 Task: Look for space in Eutin, Germany from 10th July, 2023 to 15th July, 2023 for 7 adults in price range Rs.10000 to Rs.15000. Place can be entire place or shared room with 4 bedrooms having 7 beds and 4 bathrooms. Property type can be house, flat, guest house. Amenities needed are: wifi, TV, free parkinig on premises, gym, breakfast. Booking option can be shelf check-in. Required host language is English.
Action: Mouse pressed left at (502, 111)
Screenshot: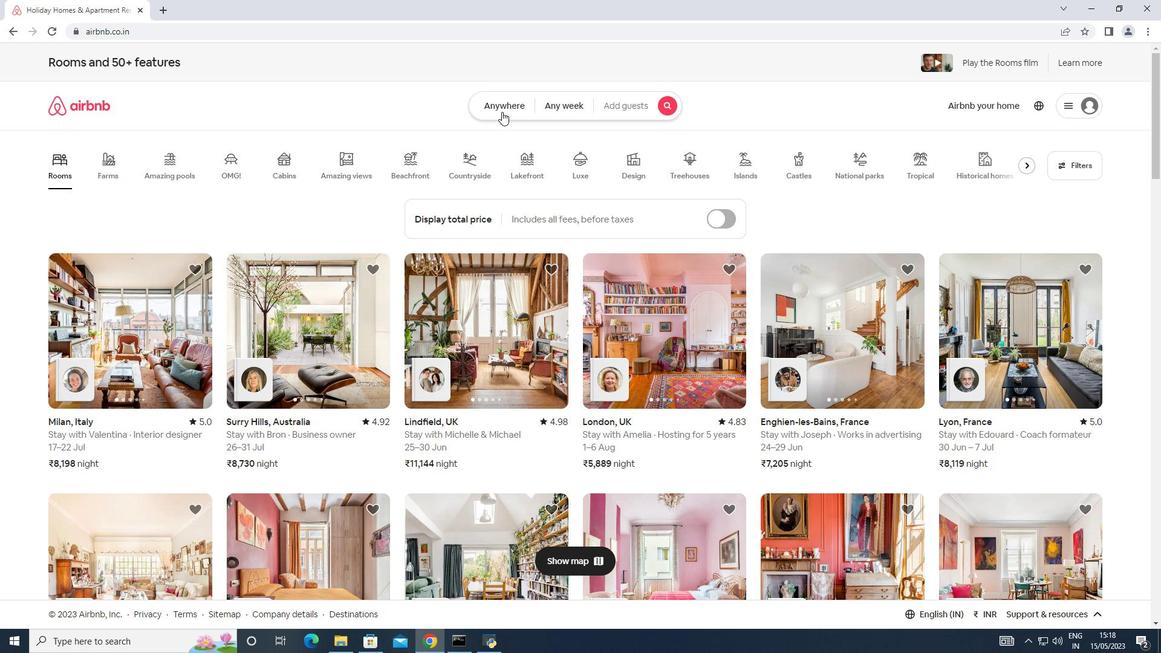 
Action: Mouse moved to (402, 153)
Screenshot: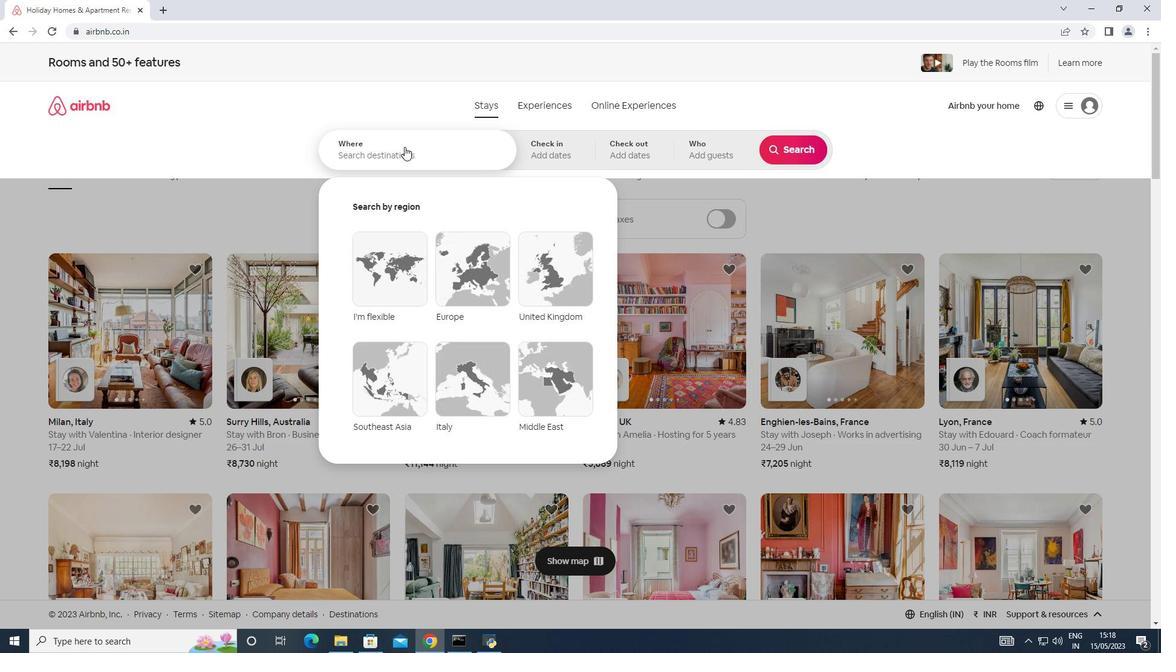 
Action: Mouse pressed left at (402, 153)
Screenshot: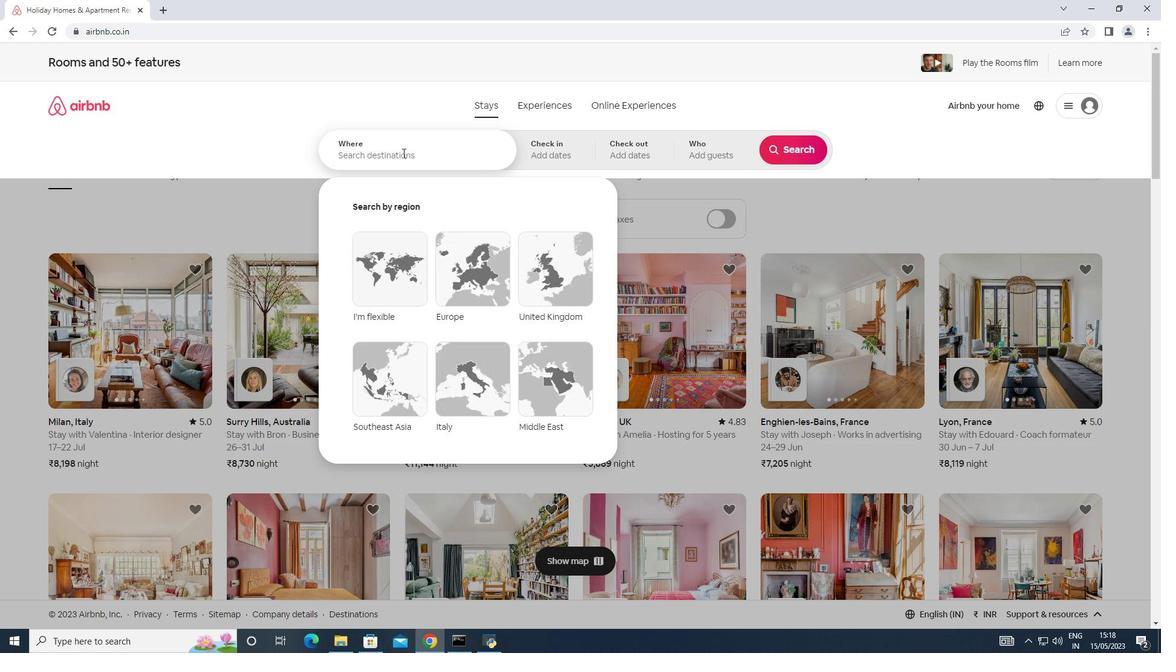 
Action: Key pressed <Key.shift><Key.shift><Key.shift>Eutin,<Key.shift><Key.shift><Key.shift><Key.shift>Germany
Screenshot: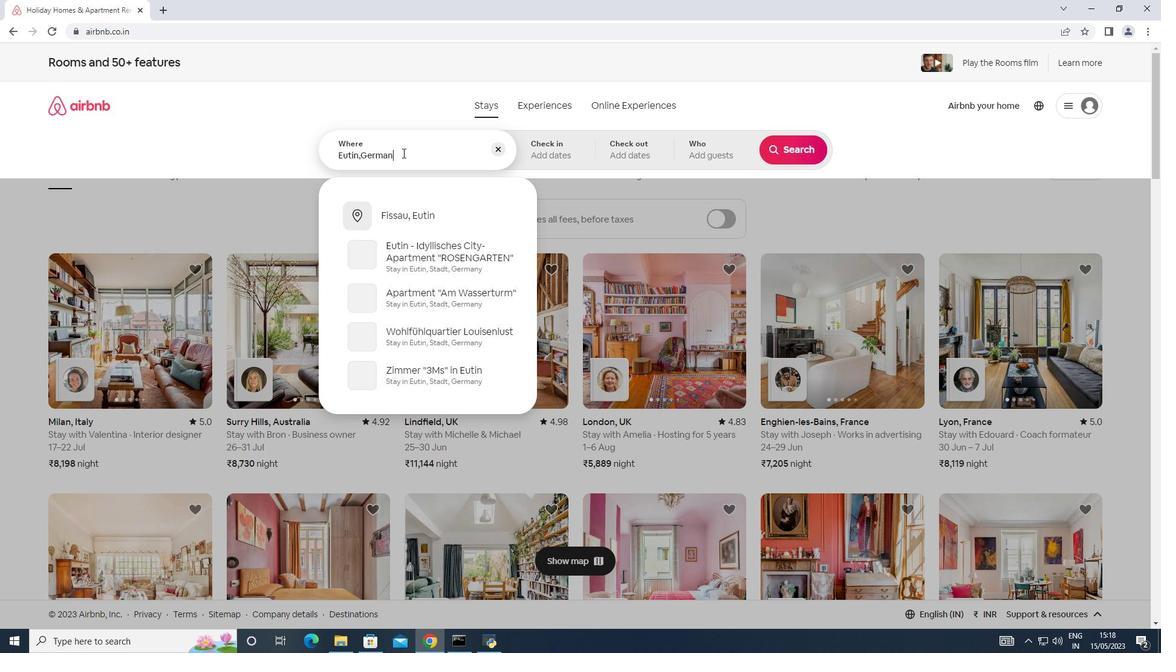 
Action: Mouse moved to (541, 142)
Screenshot: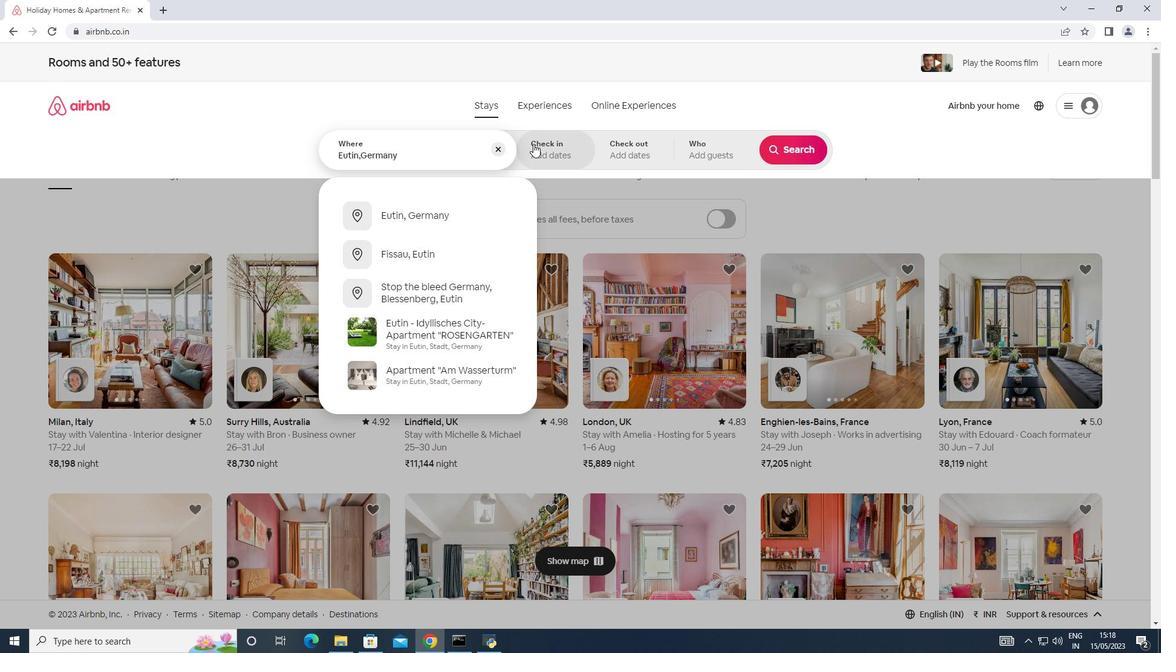 
Action: Mouse pressed left at (541, 142)
Screenshot: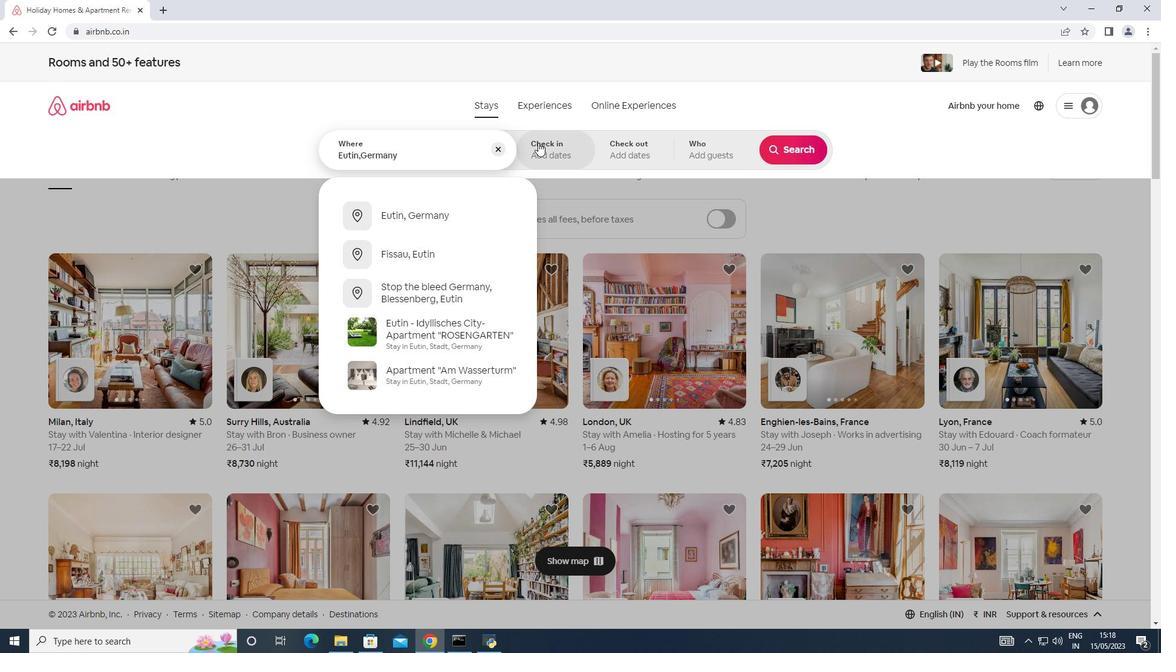 
Action: Mouse moved to (793, 250)
Screenshot: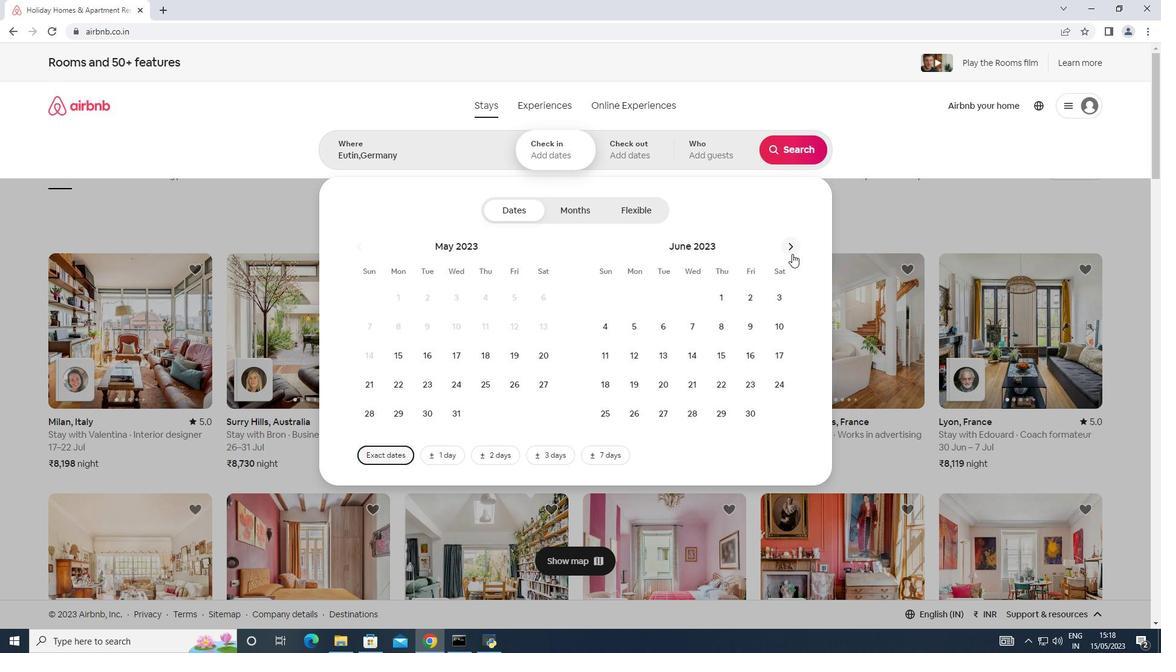 
Action: Mouse pressed left at (793, 250)
Screenshot: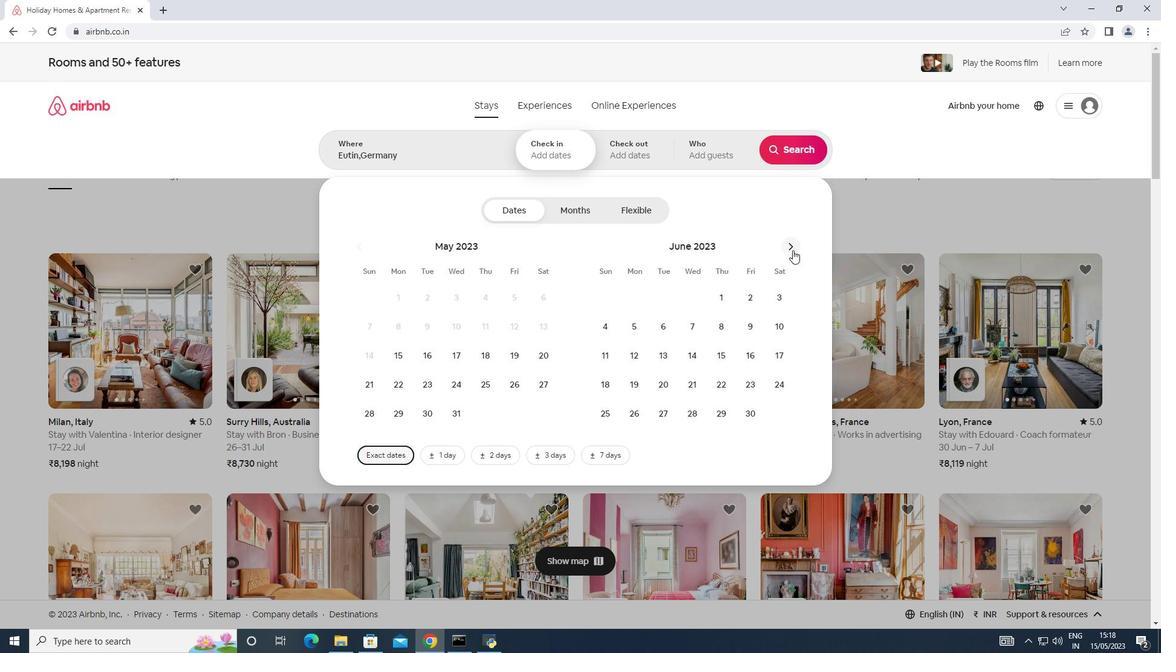 
Action: Mouse moved to (626, 355)
Screenshot: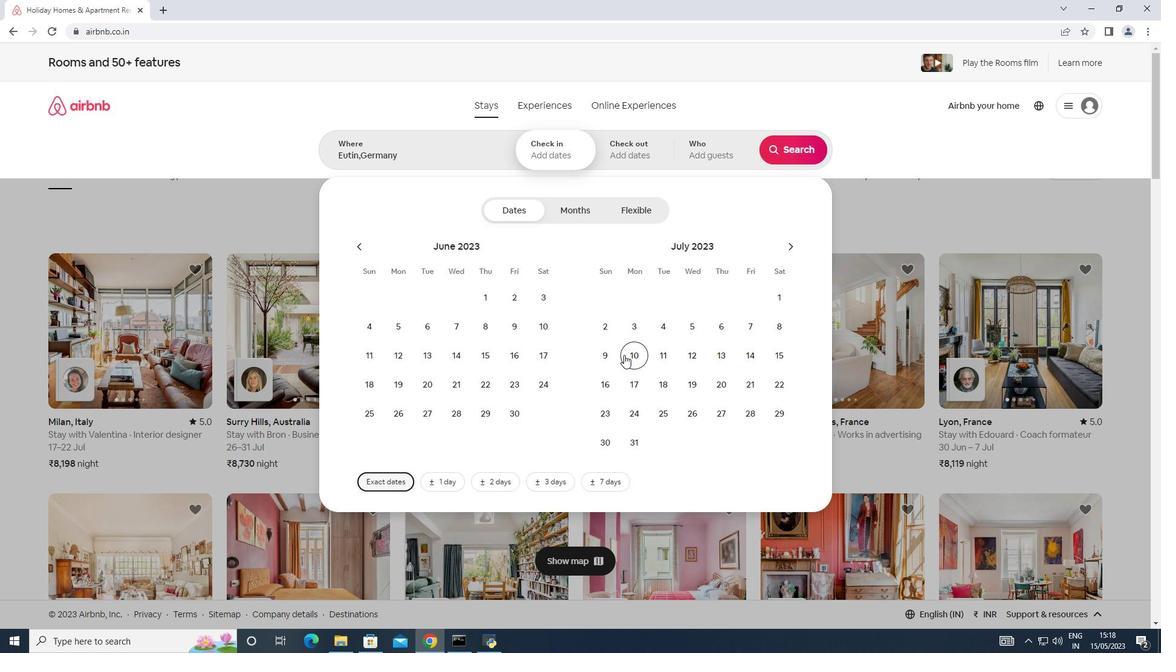 
Action: Mouse pressed left at (626, 355)
Screenshot: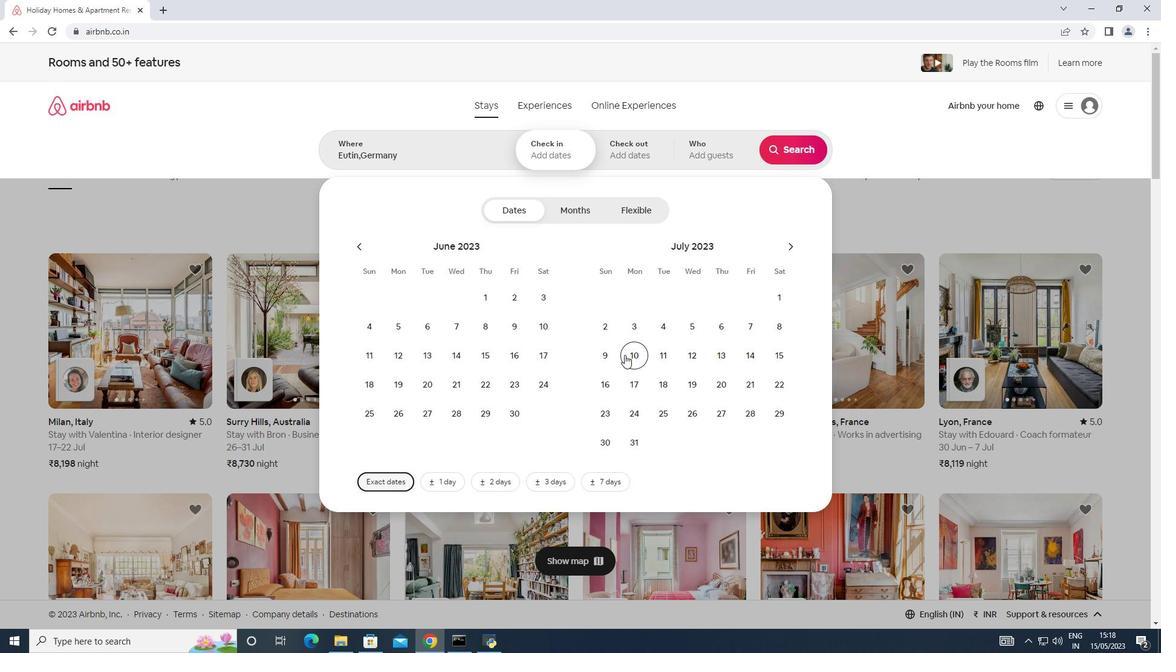 
Action: Mouse moved to (768, 359)
Screenshot: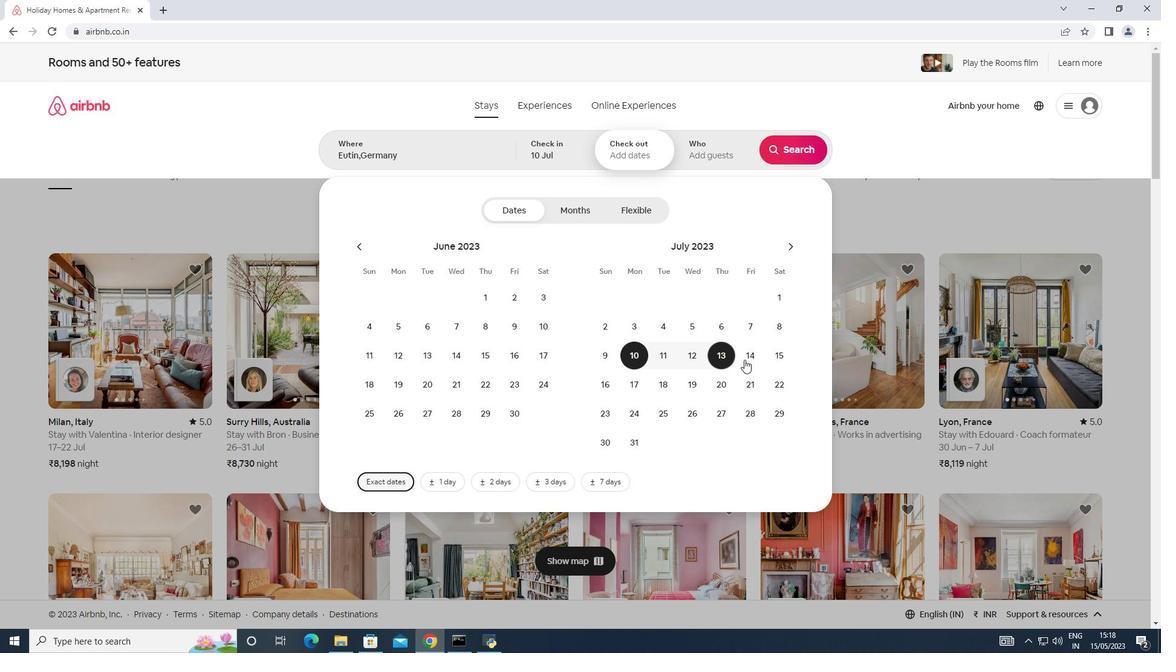 
Action: Mouse pressed left at (768, 359)
Screenshot: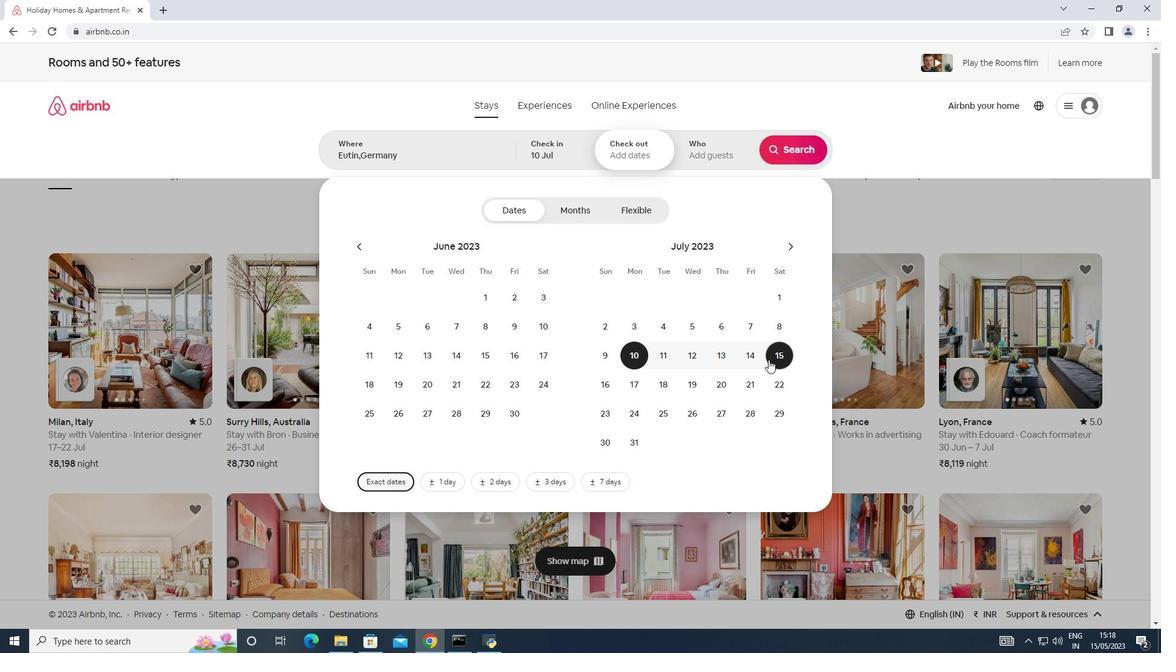
Action: Mouse moved to (723, 147)
Screenshot: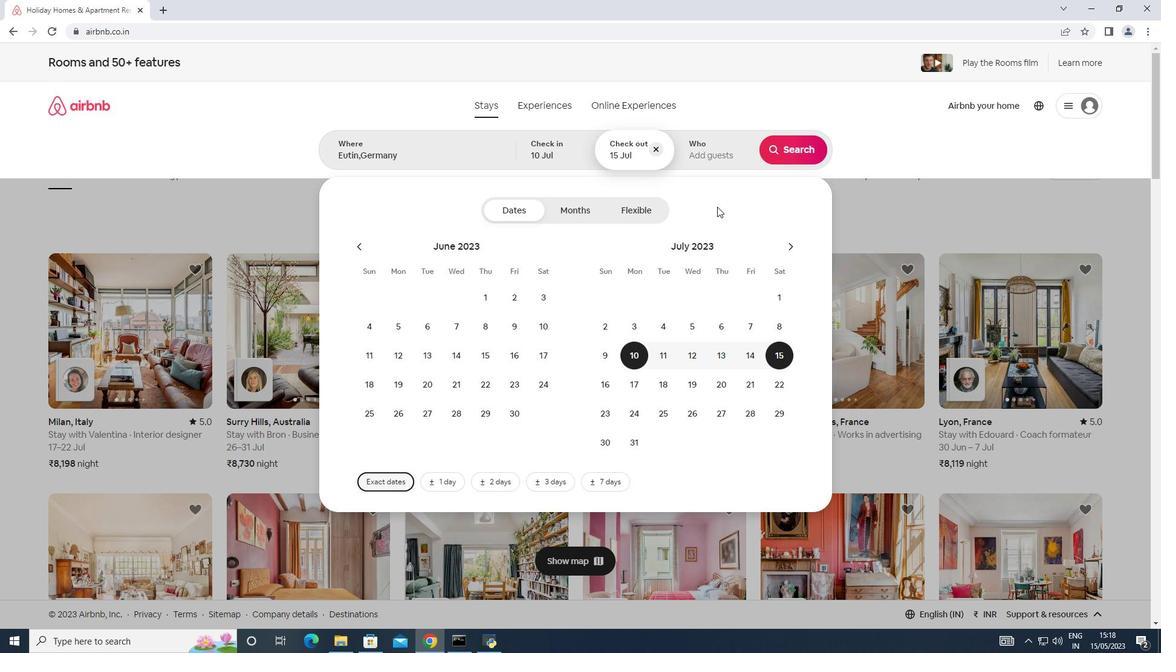 
Action: Mouse pressed left at (723, 147)
Screenshot: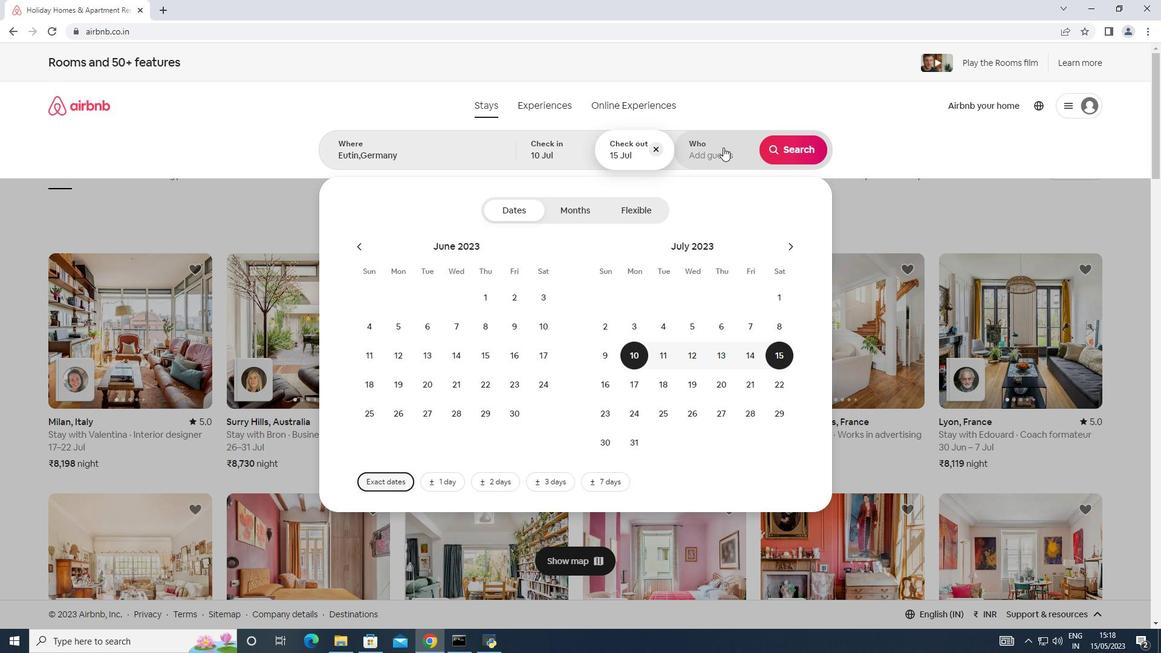 
Action: Mouse moved to (793, 217)
Screenshot: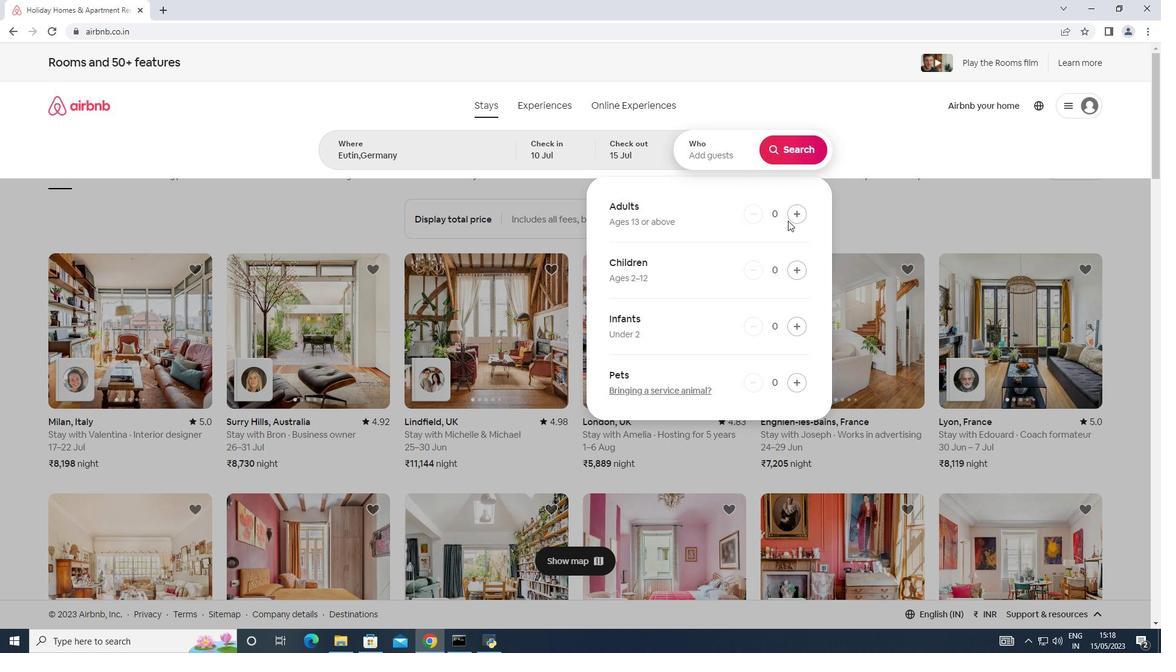 
Action: Mouse pressed left at (793, 217)
Screenshot: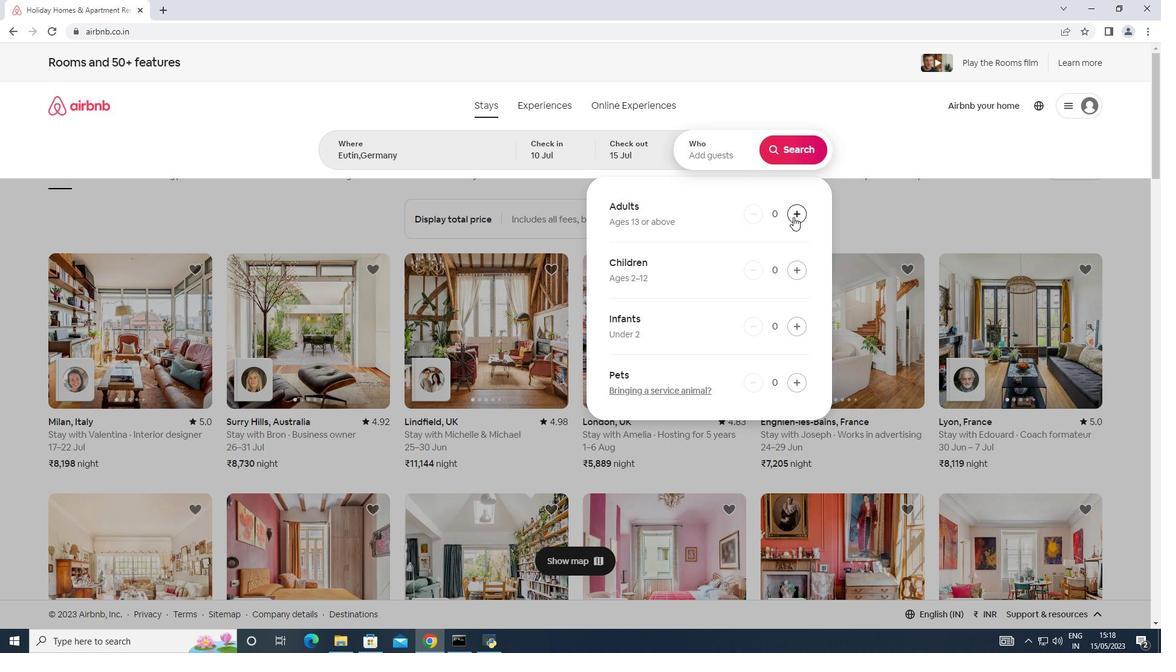
Action: Mouse pressed left at (793, 217)
Screenshot: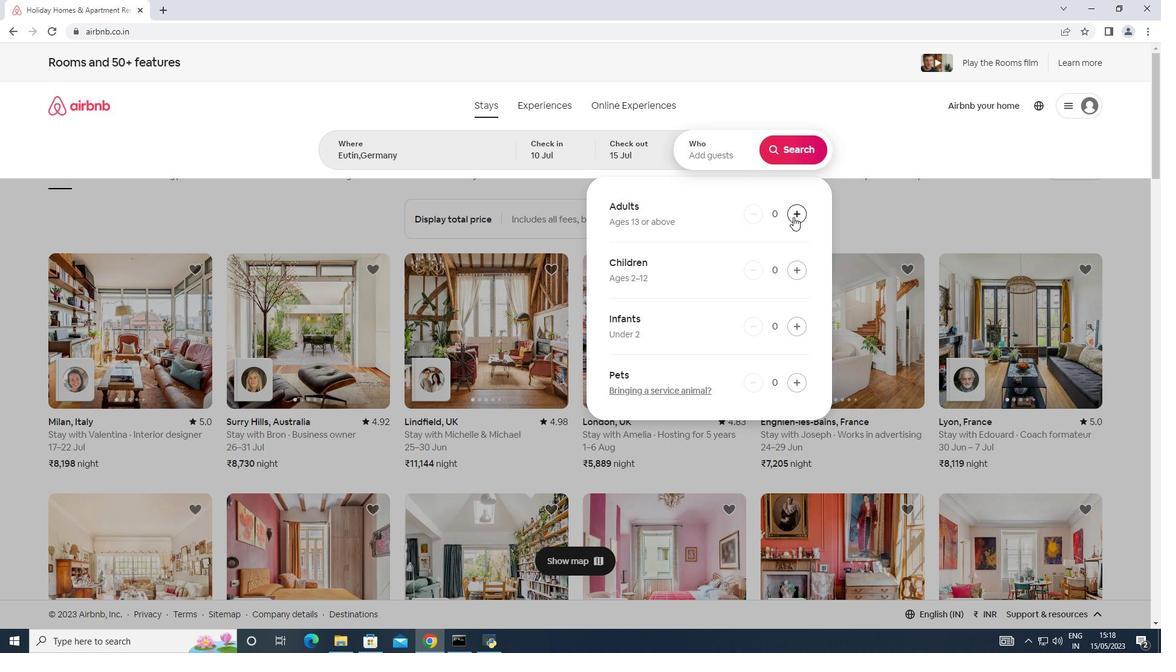 
Action: Mouse pressed left at (793, 217)
Screenshot: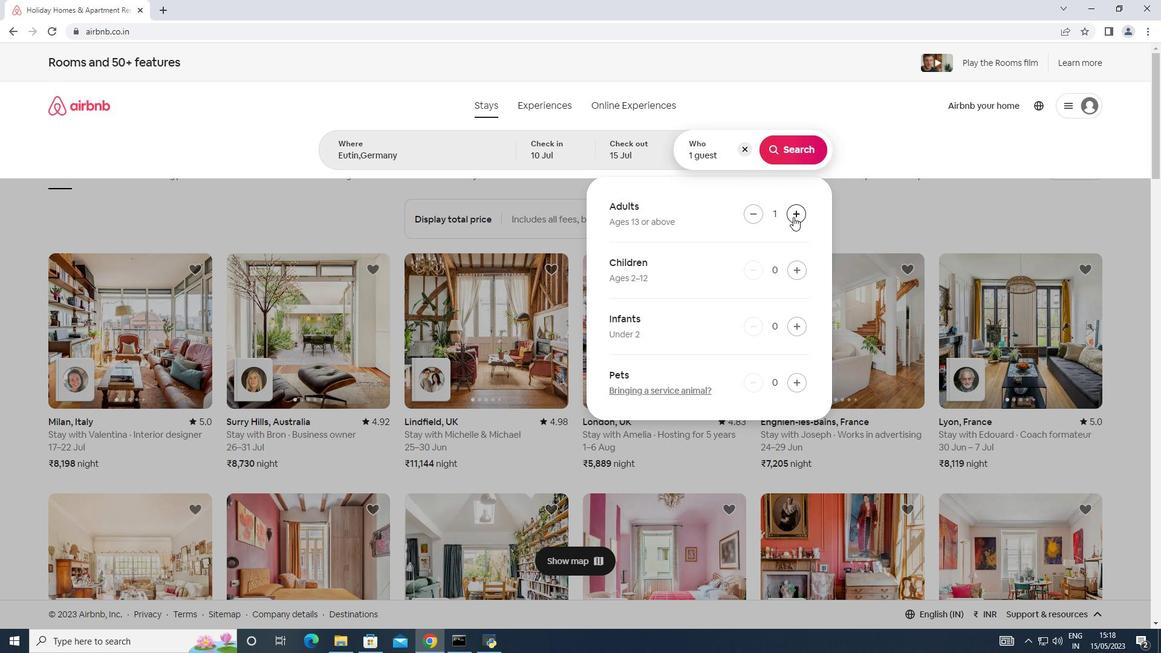 
Action: Mouse pressed left at (793, 217)
Screenshot: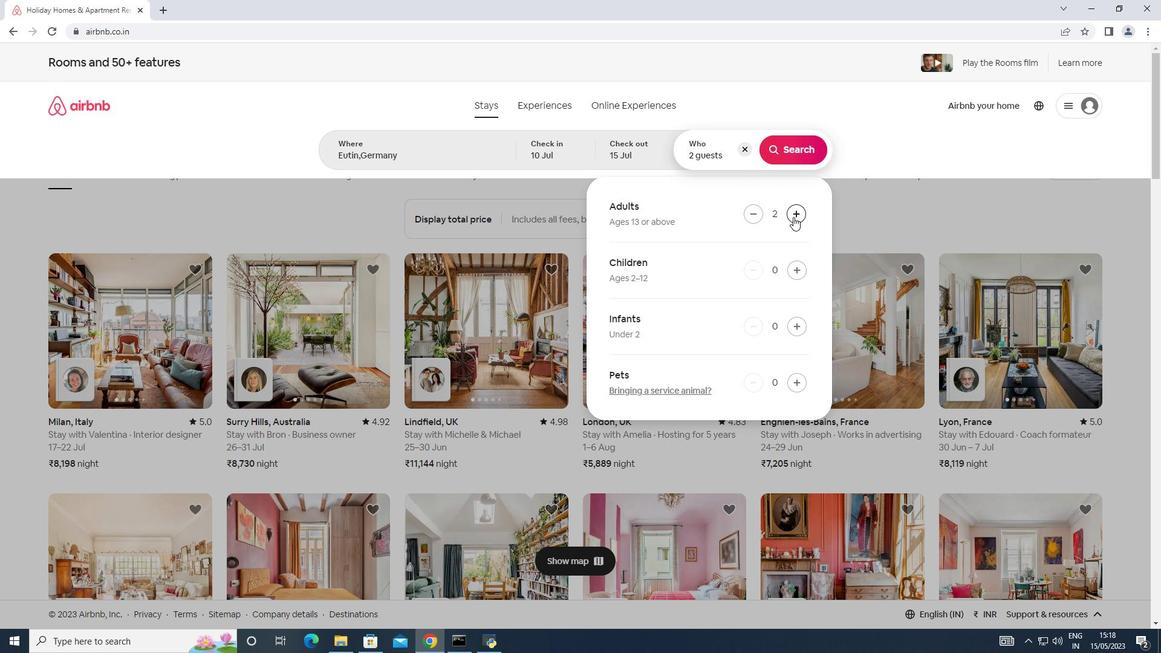 
Action: Mouse pressed left at (793, 217)
Screenshot: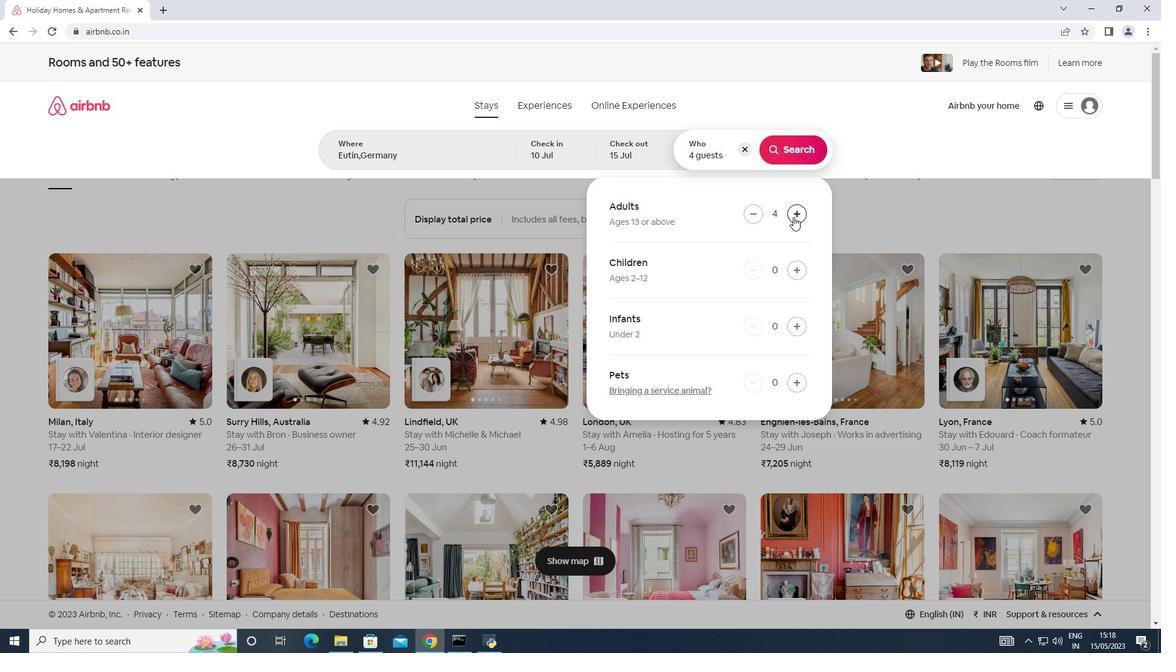 
Action: Mouse pressed left at (793, 217)
Screenshot: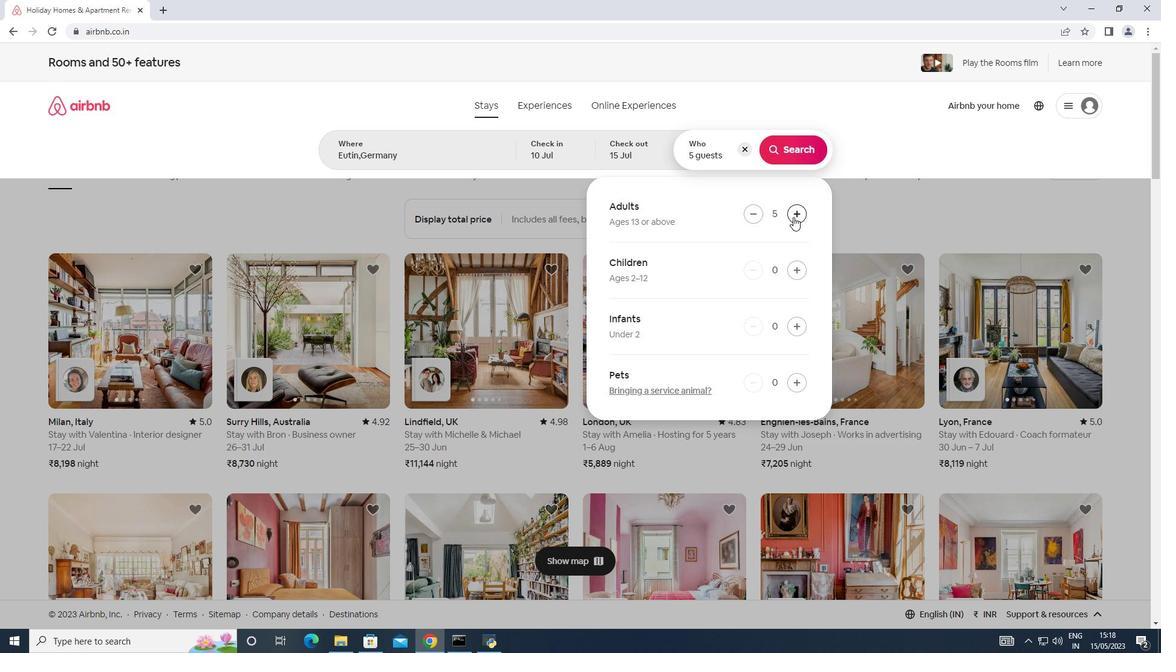 
Action: Mouse pressed left at (793, 217)
Screenshot: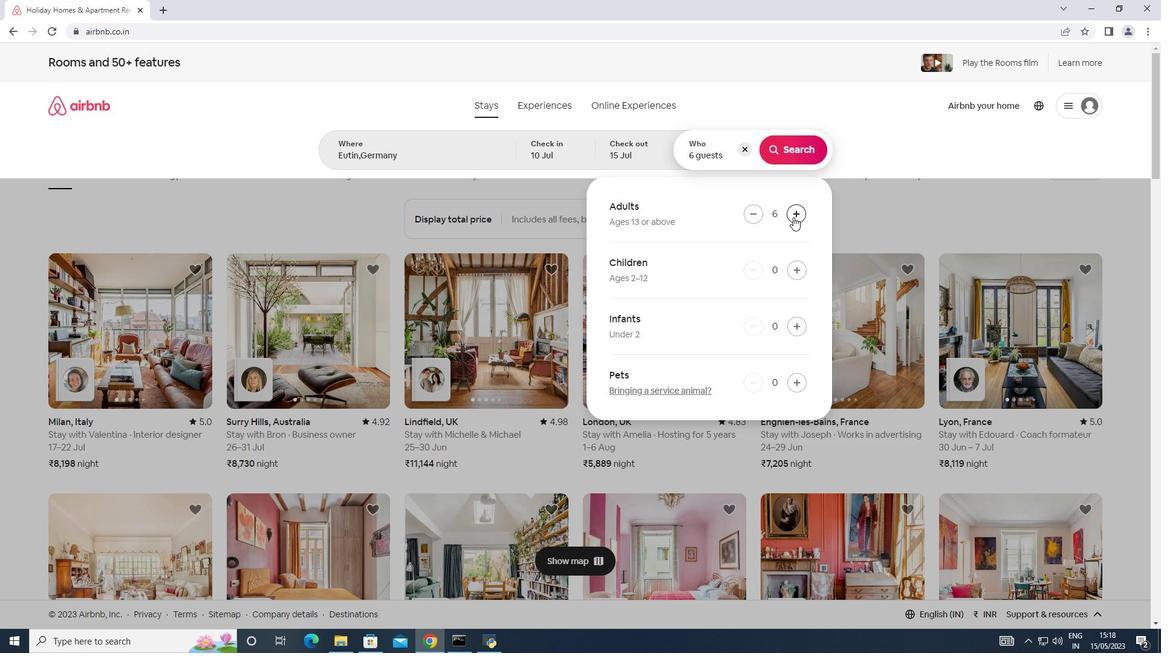 
Action: Mouse moved to (802, 149)
Screenshot: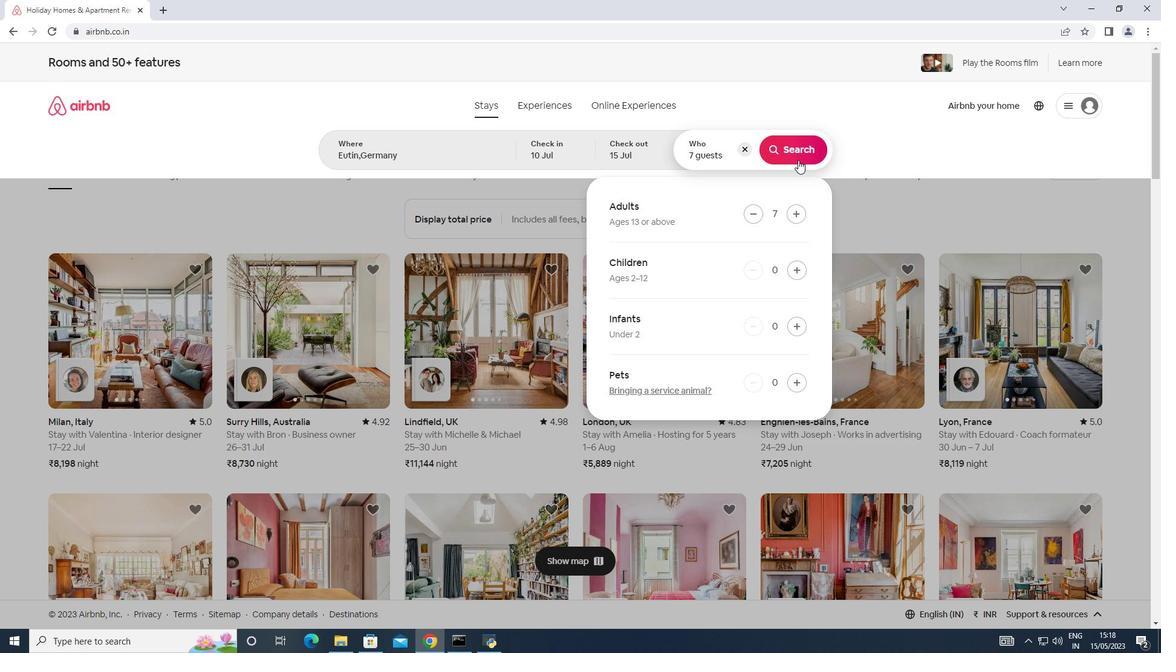 
Action: Mouse pressed left at (802, 149)
Screenshot: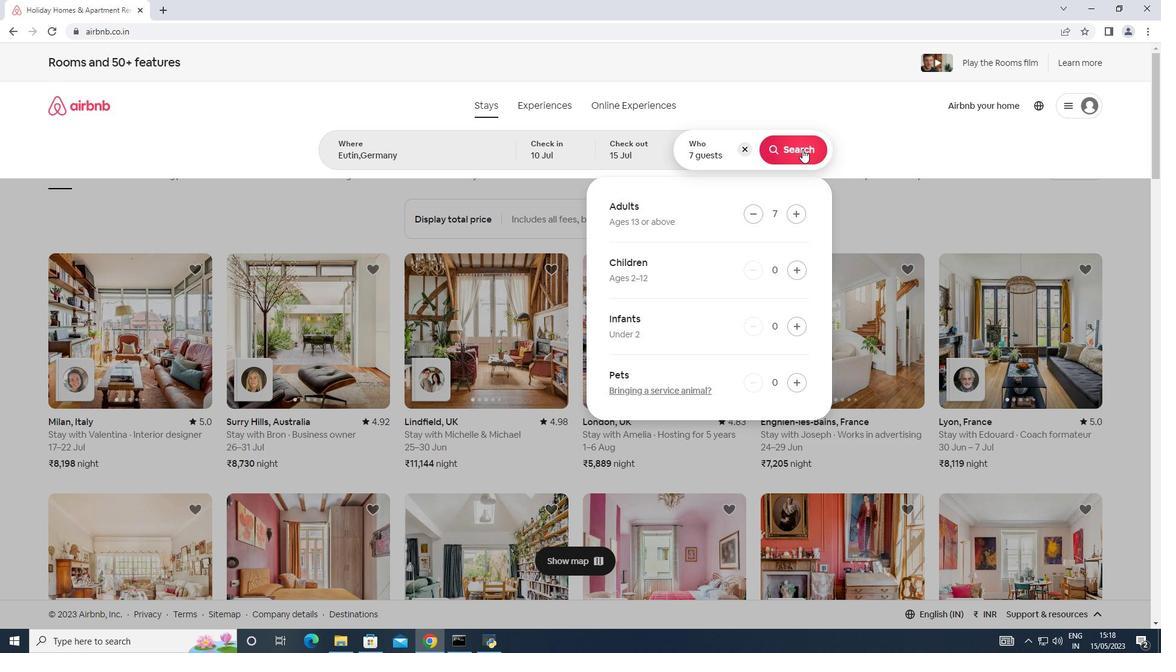 
Action: Mouse moved to (1108, 116)
Screenshot: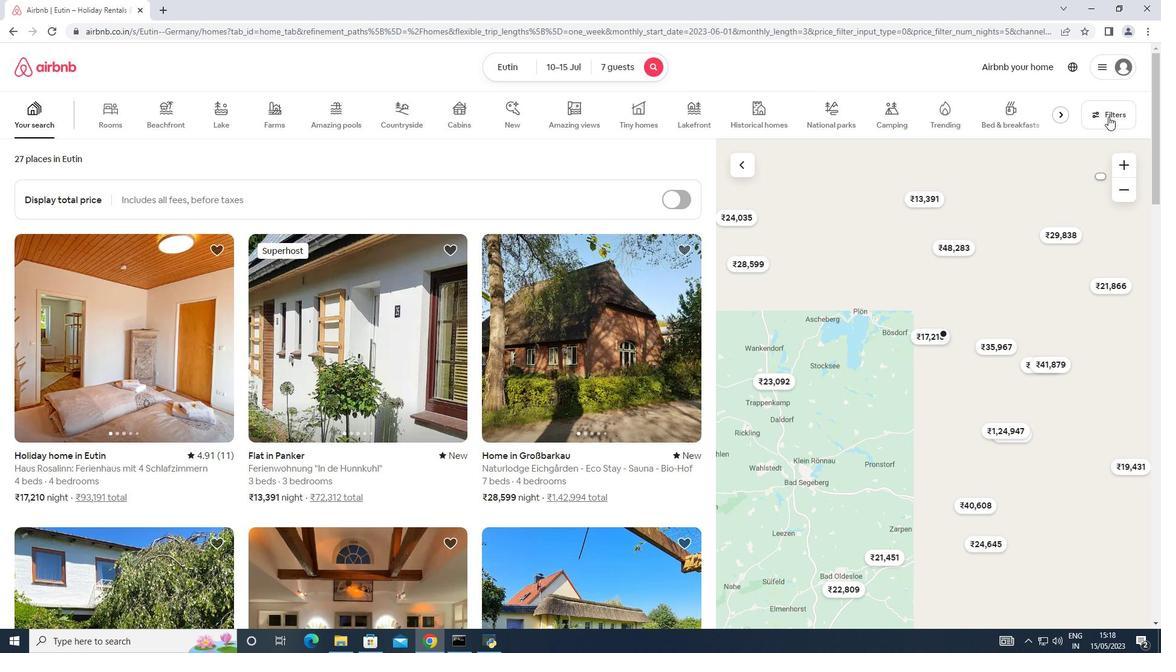 
Action: Mouse pressed left at (1108, 116)
Screenshot: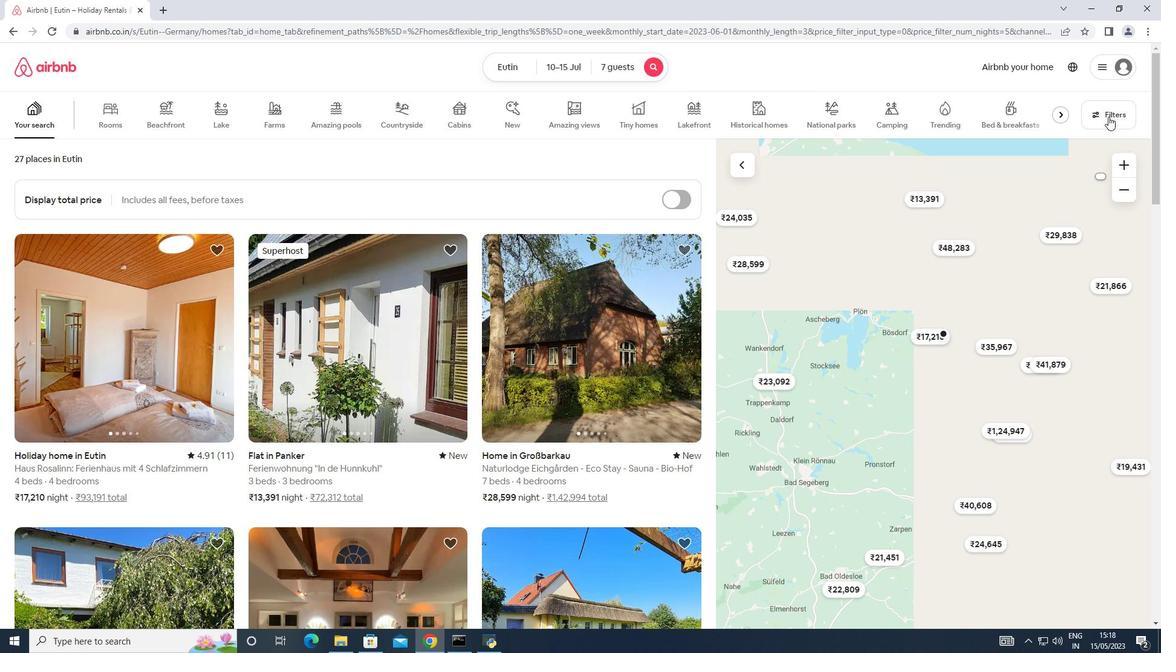 
Action: Mouse moved to (416, 418)
Screenshot: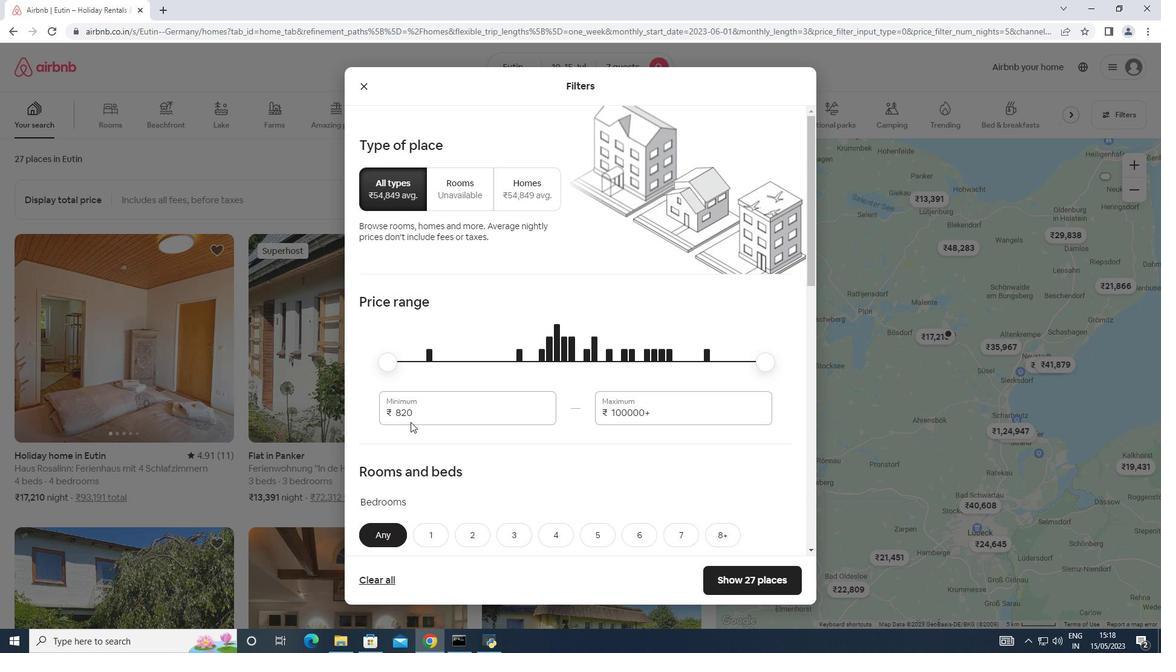 
Action: Mouse pressed left at (416, 418)
Screenshot: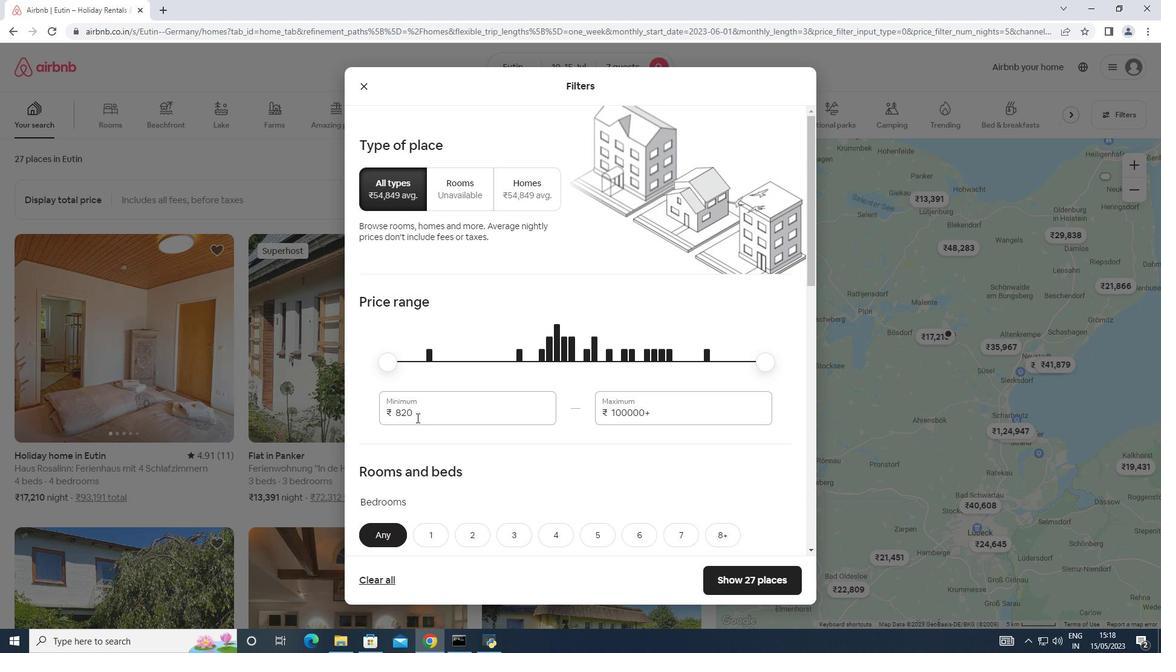 
Action: Mouse moved to (278, 396)
Screenshot: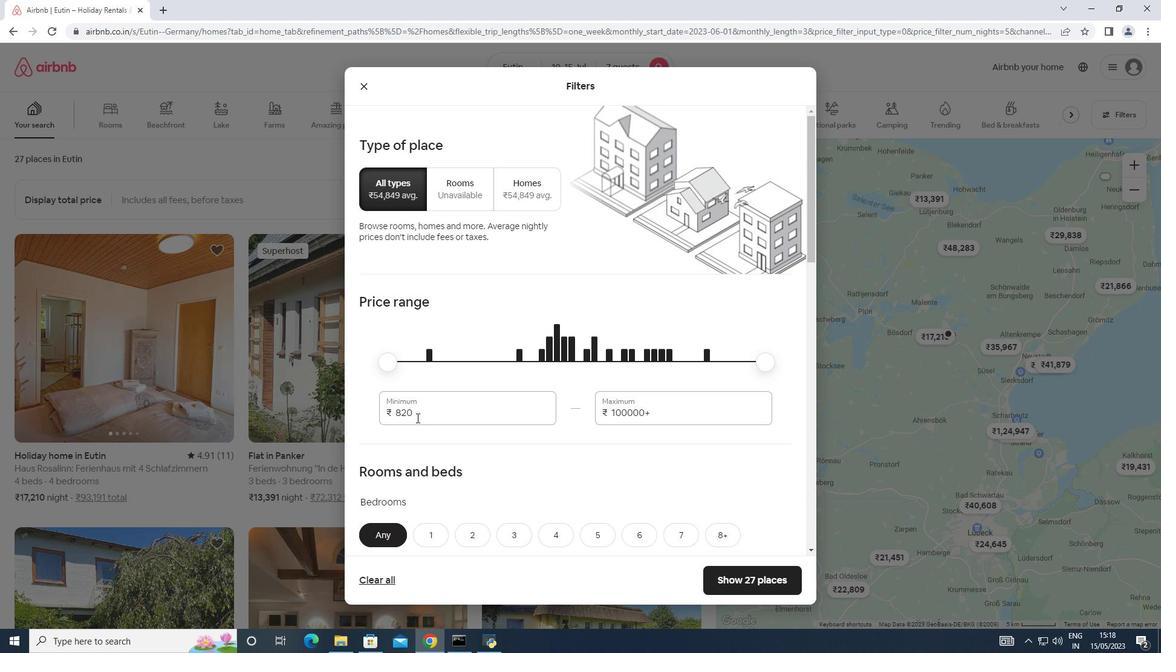 
Action: Key pressed 10000
Screenshot: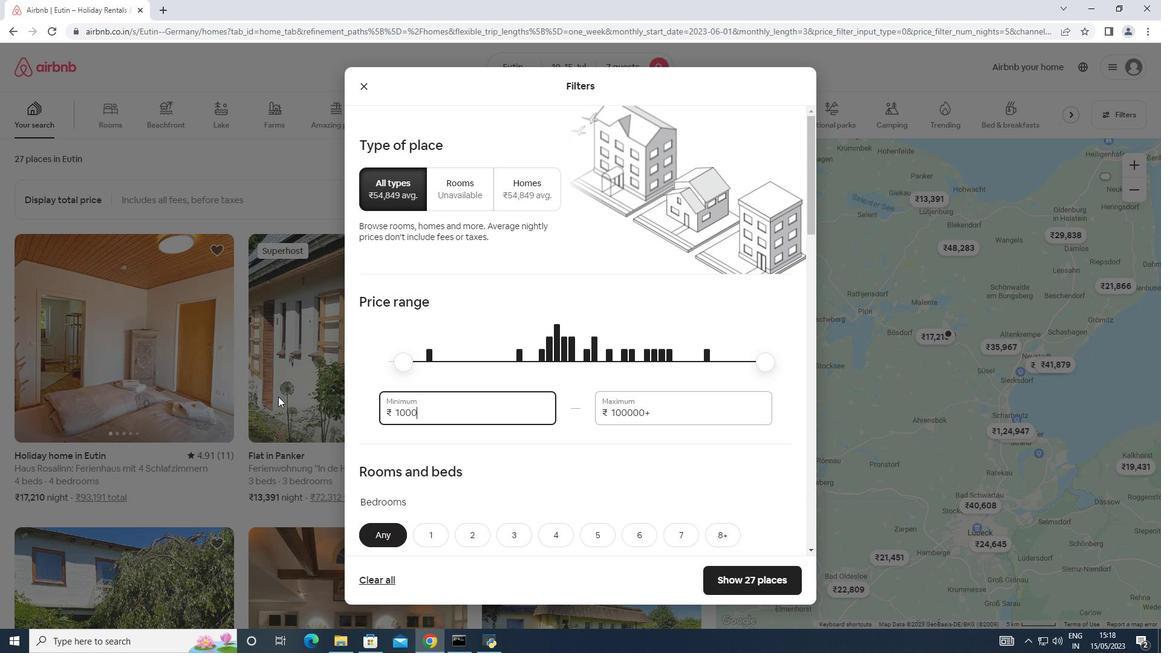 
Action: Mouse moved to (658, 417)
Screenshot: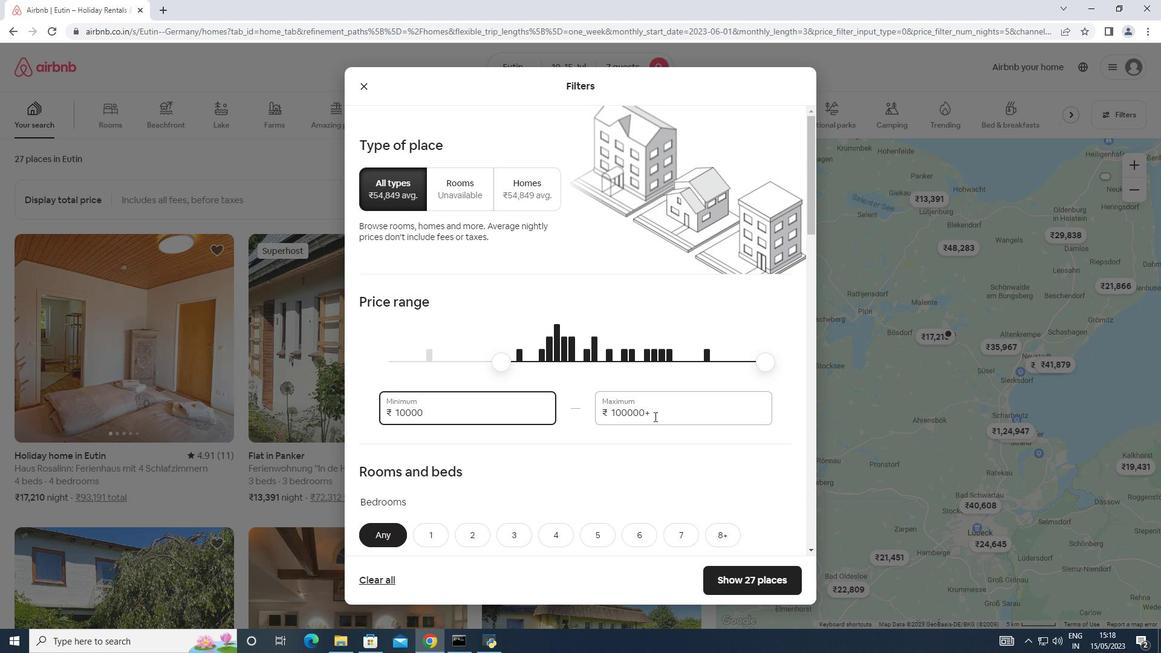 
Action: Mouse pressed left at (658, 417)
Screenshot: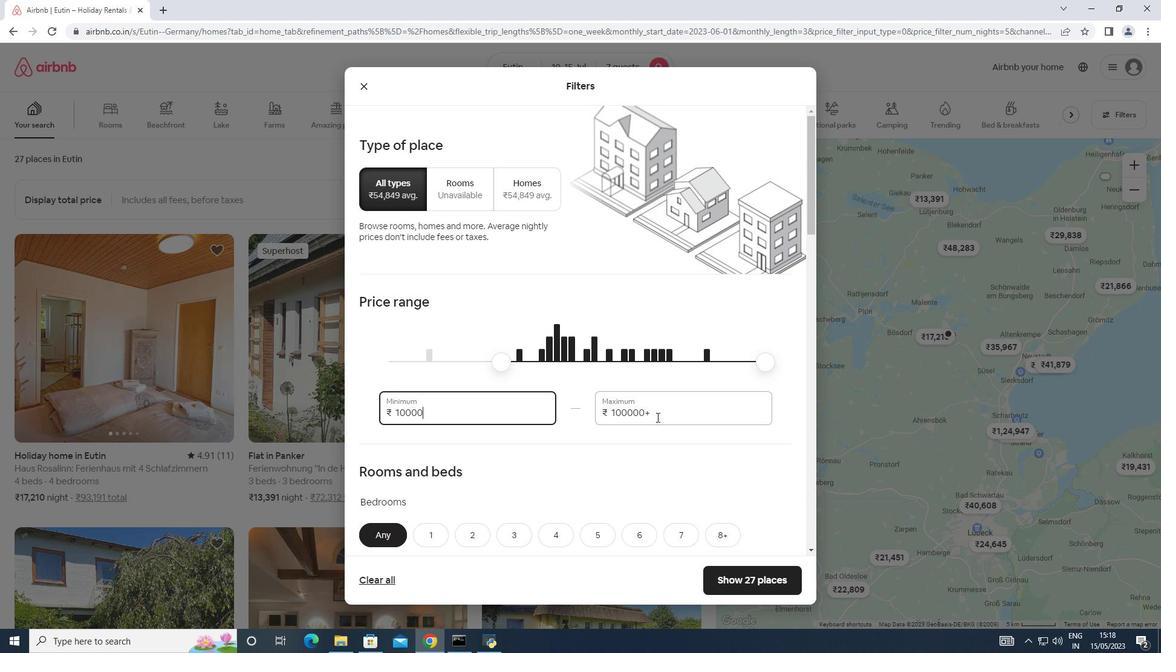 
Action: Mouse moved to (600, 414)
Screenshot: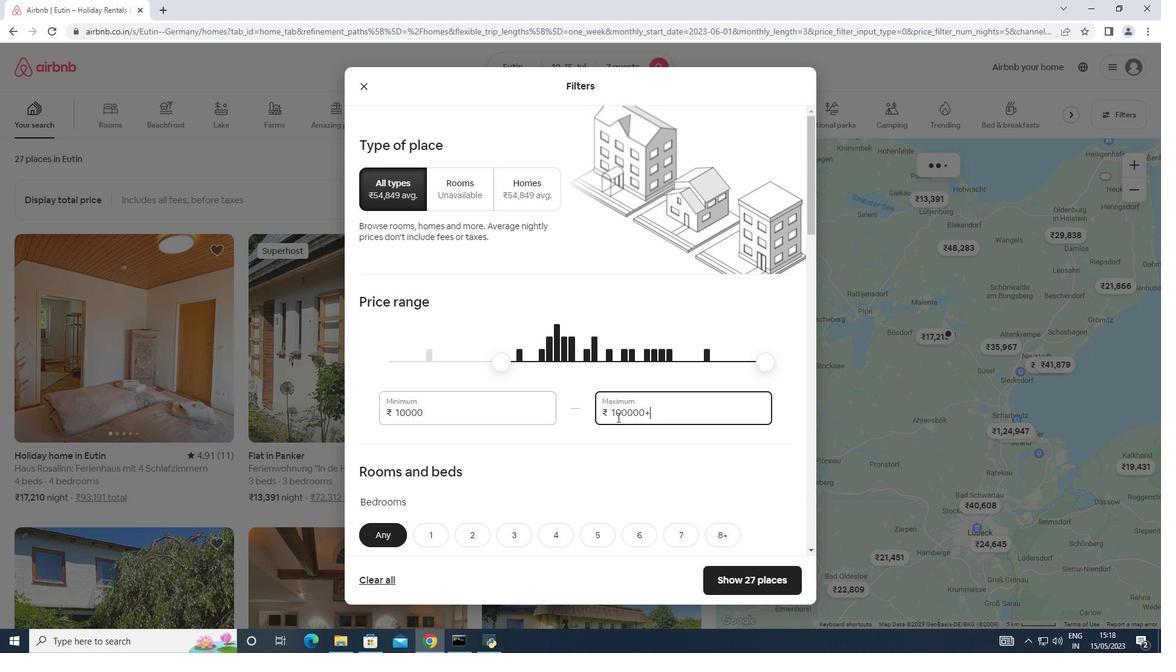 
Action: Key pressed 15000
Screenshot: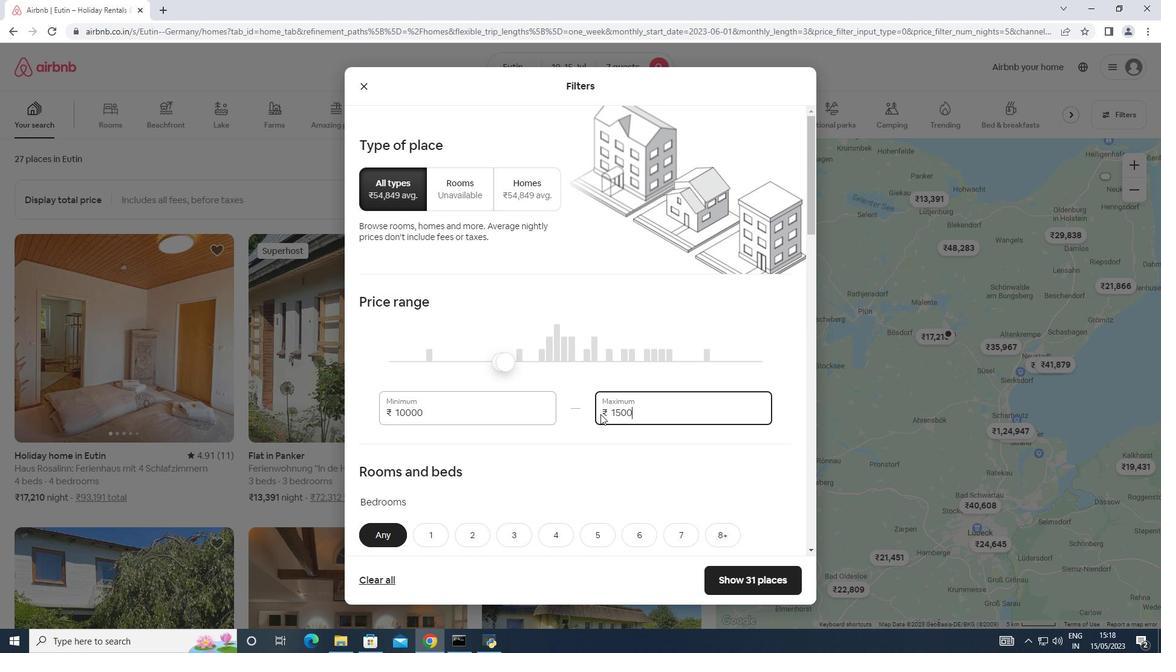 
Action: Mouse scrolled (600, 413) with delta (0, 0)
Screenshot: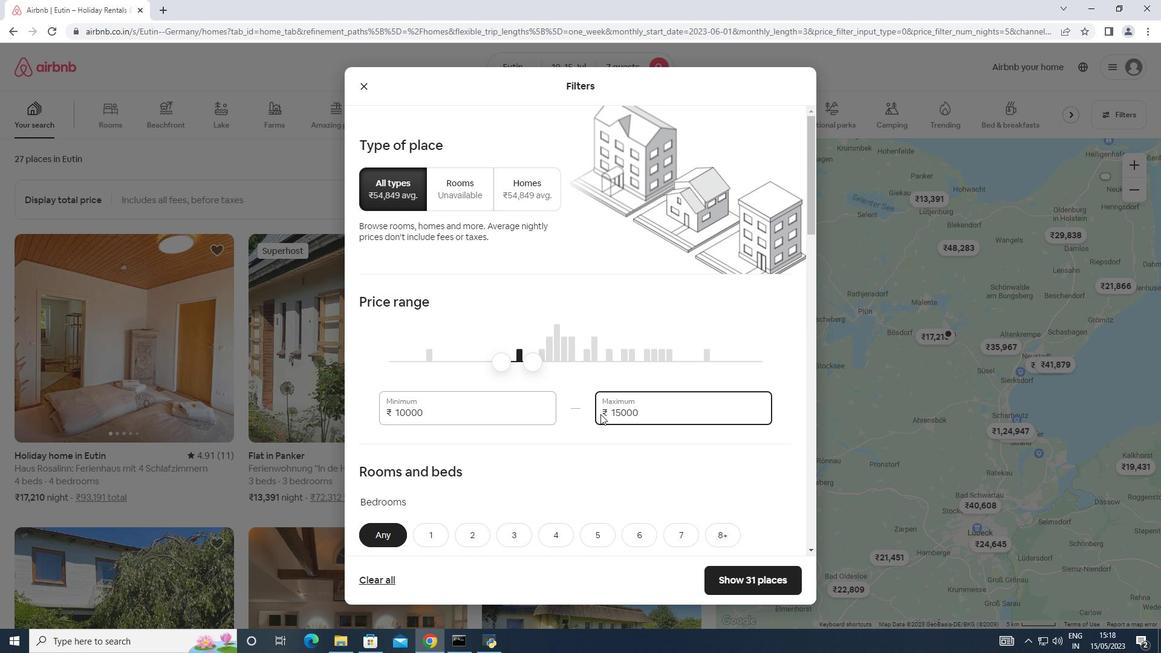 
Action: Mouse scrolled (600, 413) with delta (0, 0)
Screenshot: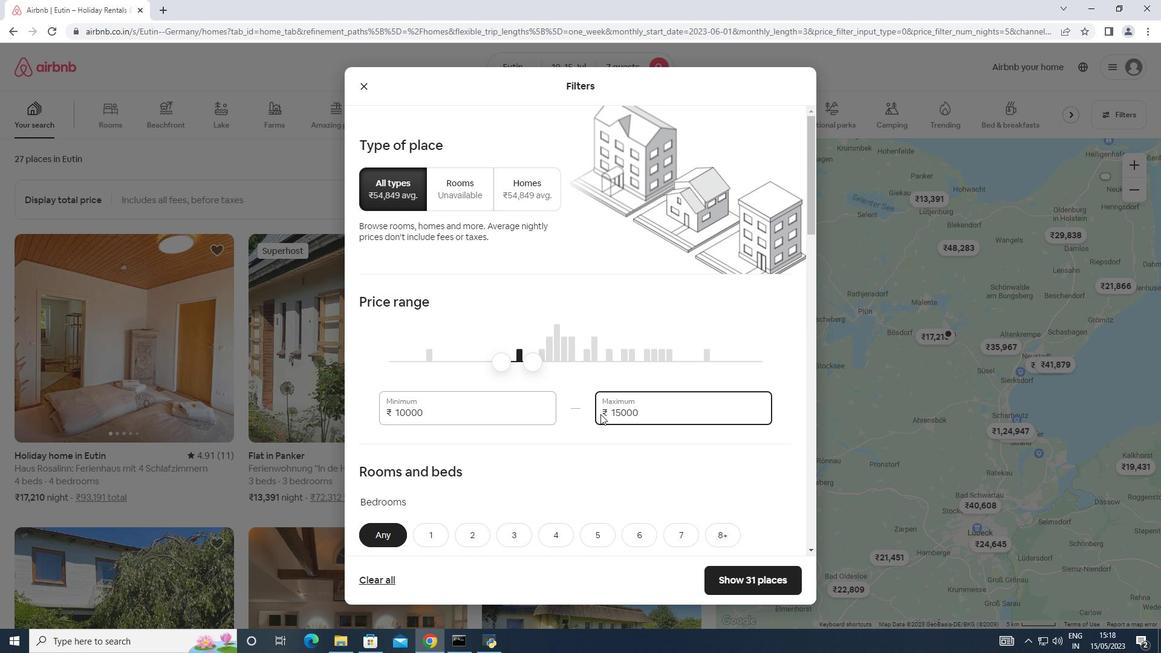
Action: Mouse scrolled (600, 413) with delta (0, 0)
Screenshot: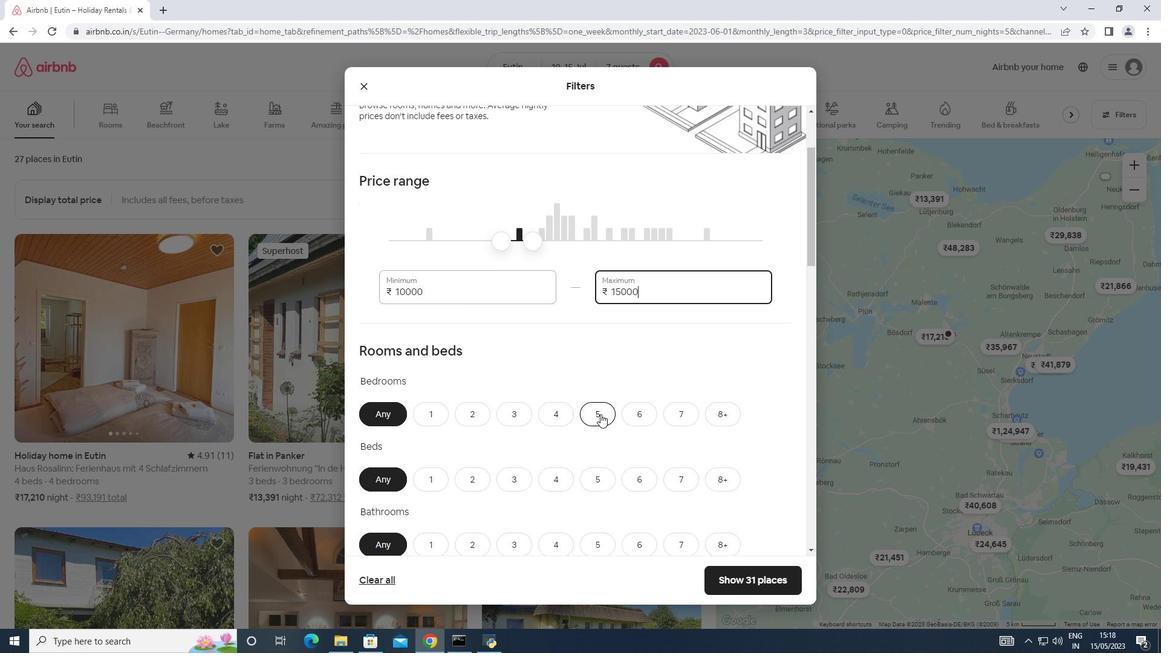 
Action: Mouse moved to (554, 356)
Screenshot: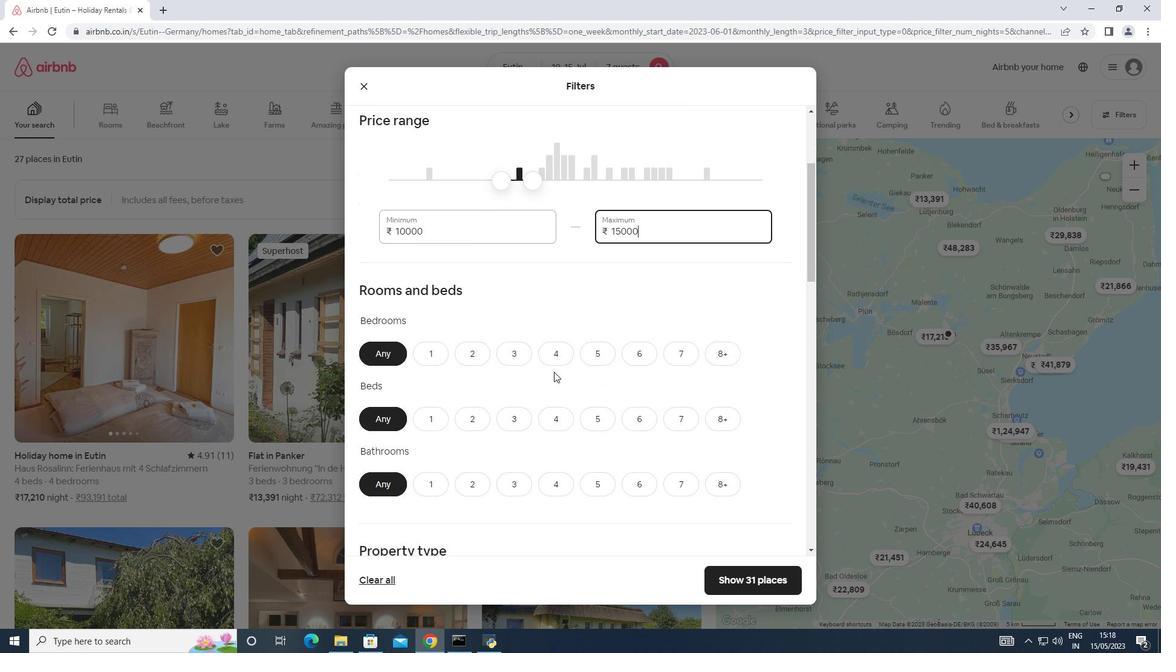 
Action: Mouse pressed left at (554, 356)
Screenshot: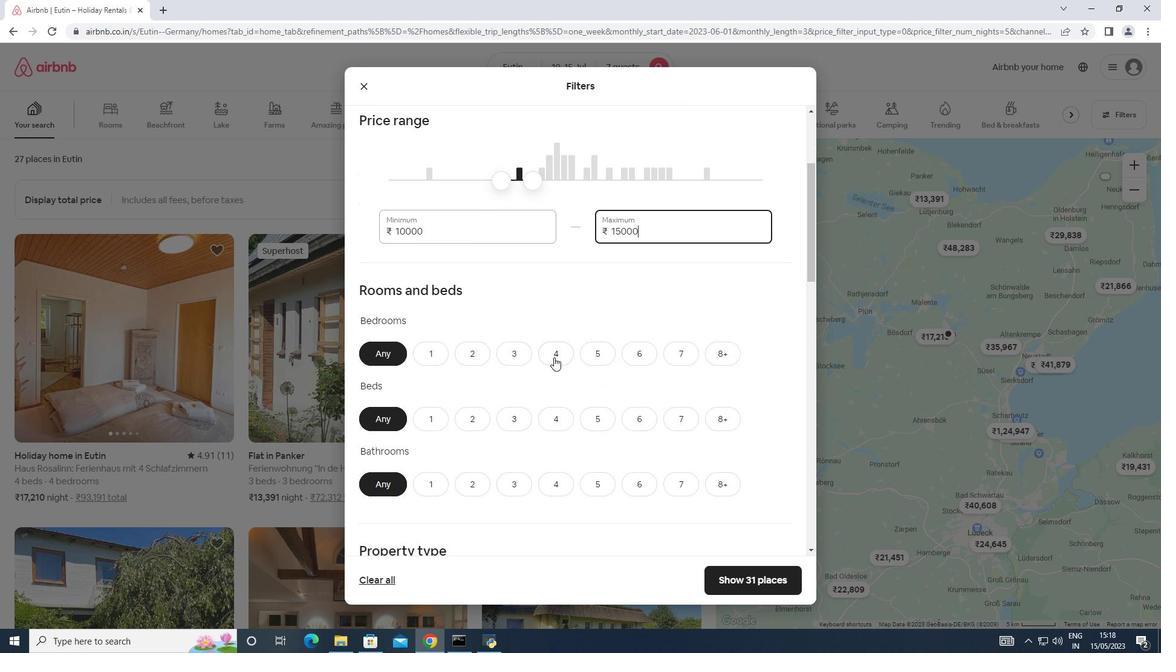 
Action: Mouse moved to (684, 418)
Screenshot: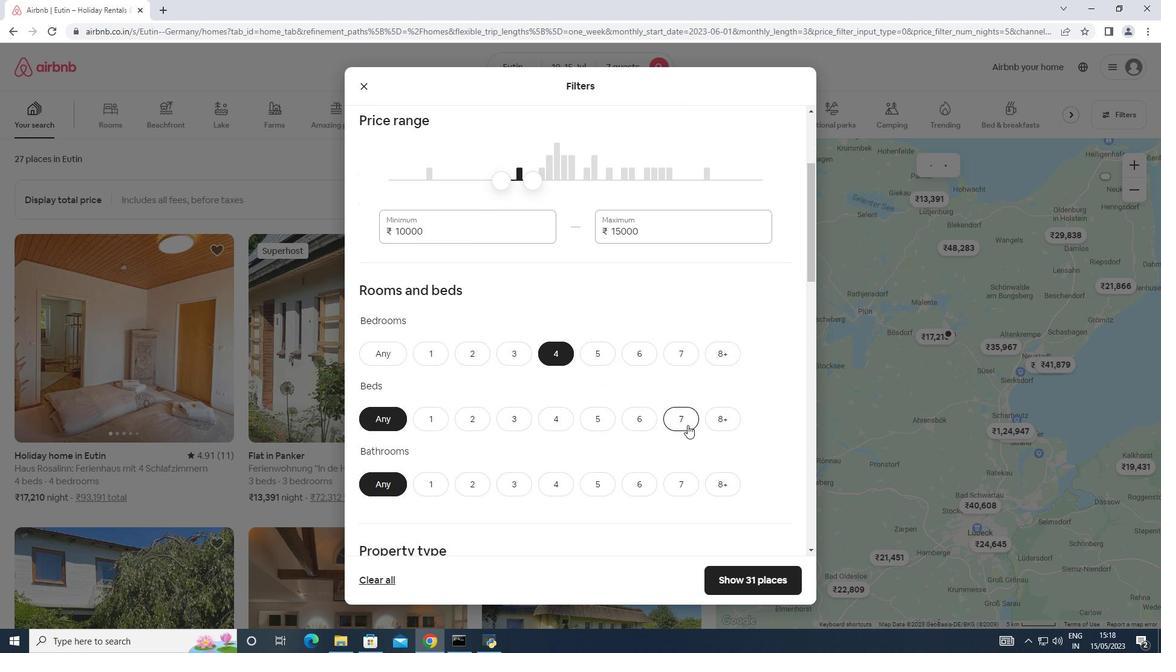 
Action: Mouse pressed left at (684, 418)
Screenshot: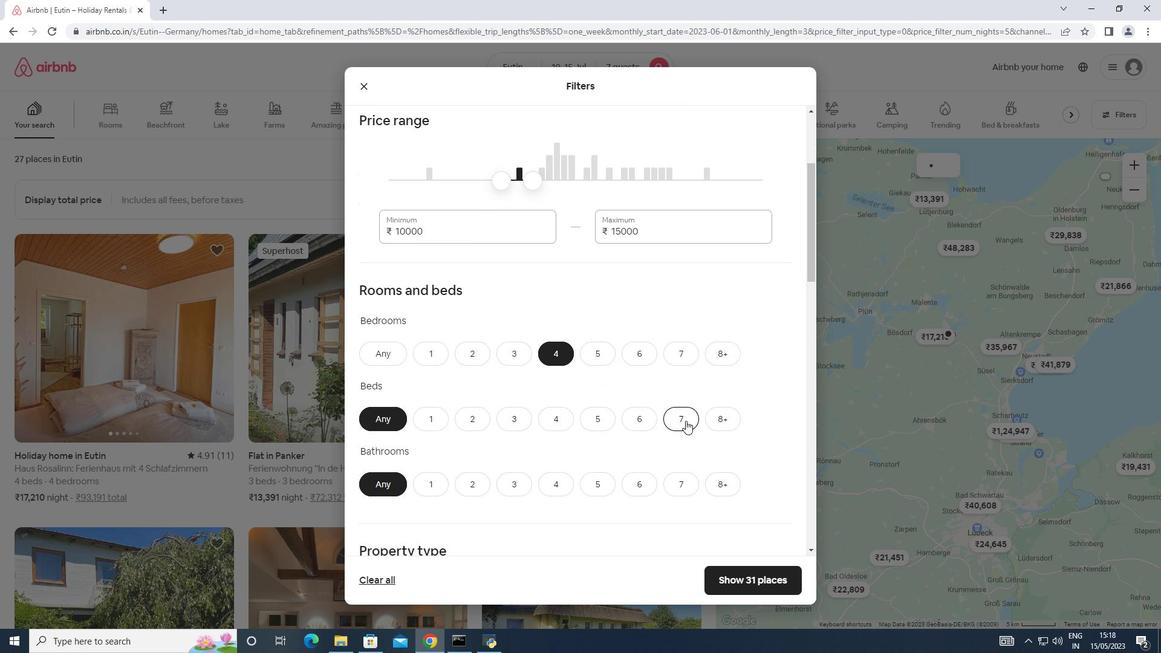 
Action: Mouse moved to (569, 484)
Screenshot: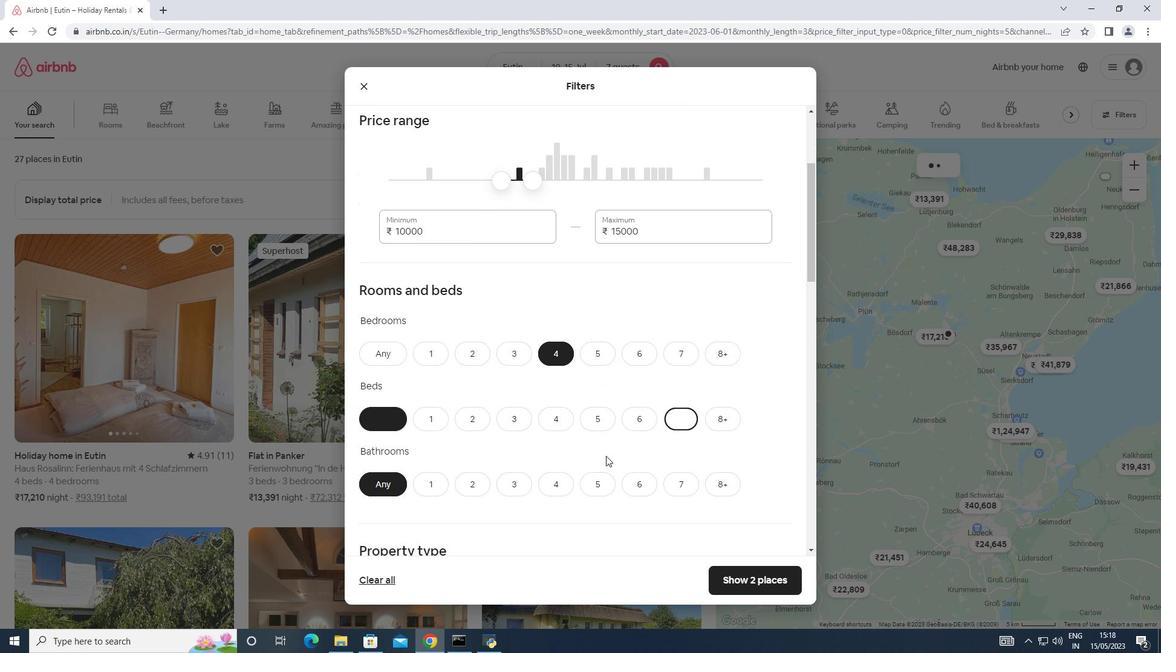 
Action: Mouse pressed left at (569, 484)
Screenshot: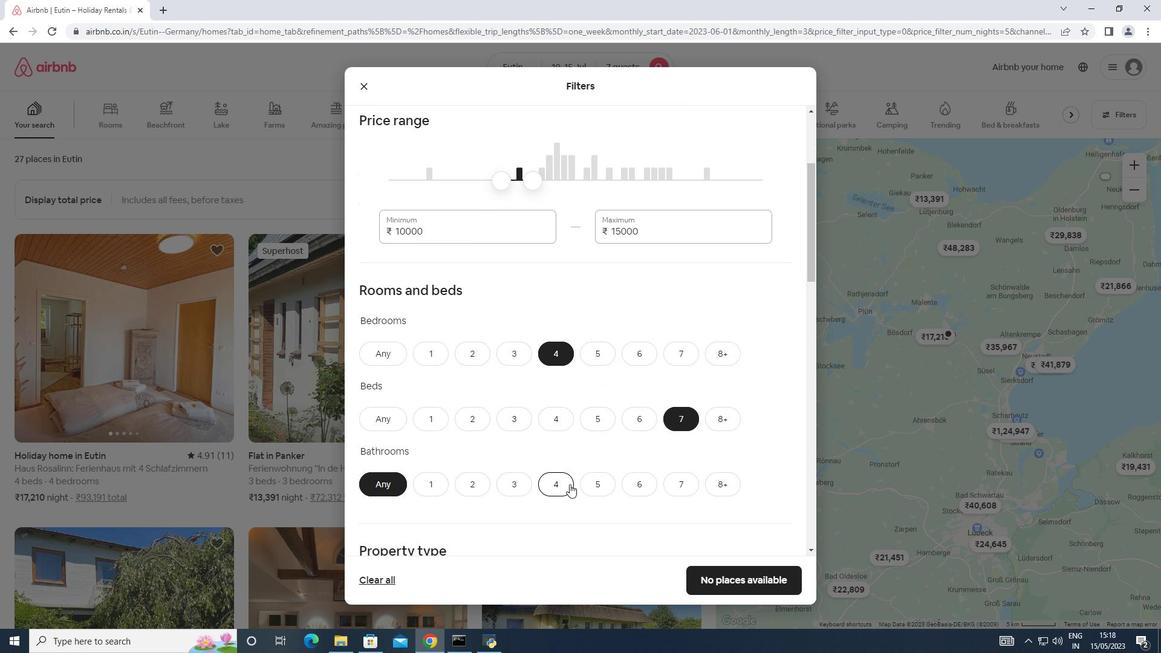 
Action: Mouse moved to (573, 471)
Screenshot: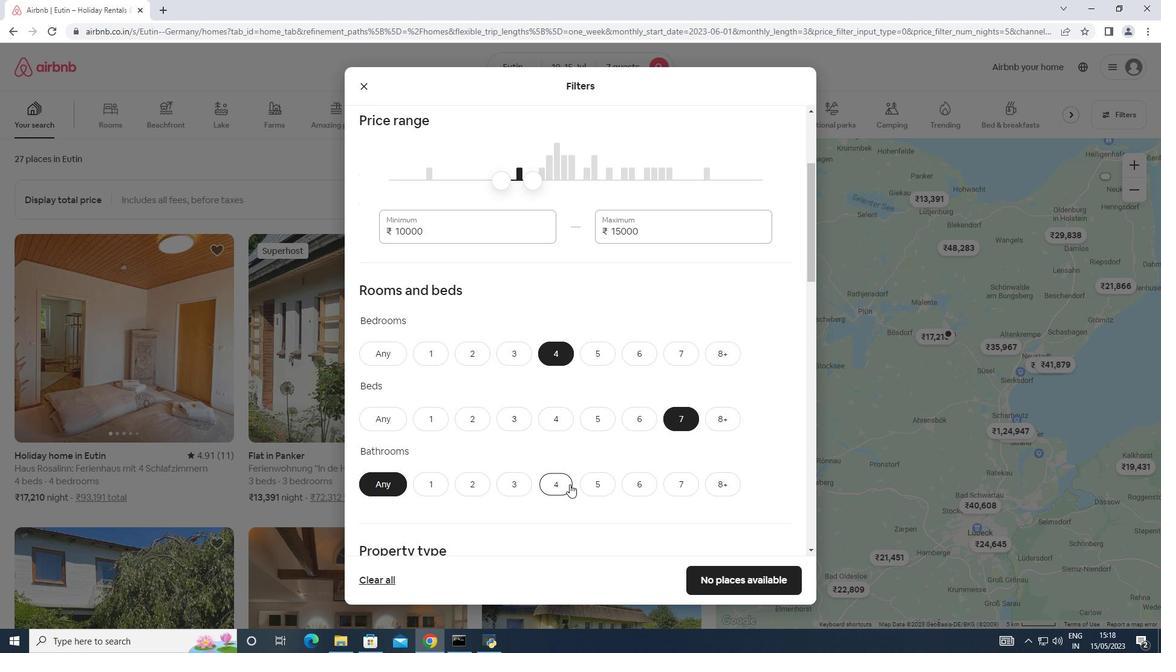 
Action: Mouse scrolled (573, 470) with delta (0, 0)
Screenshot: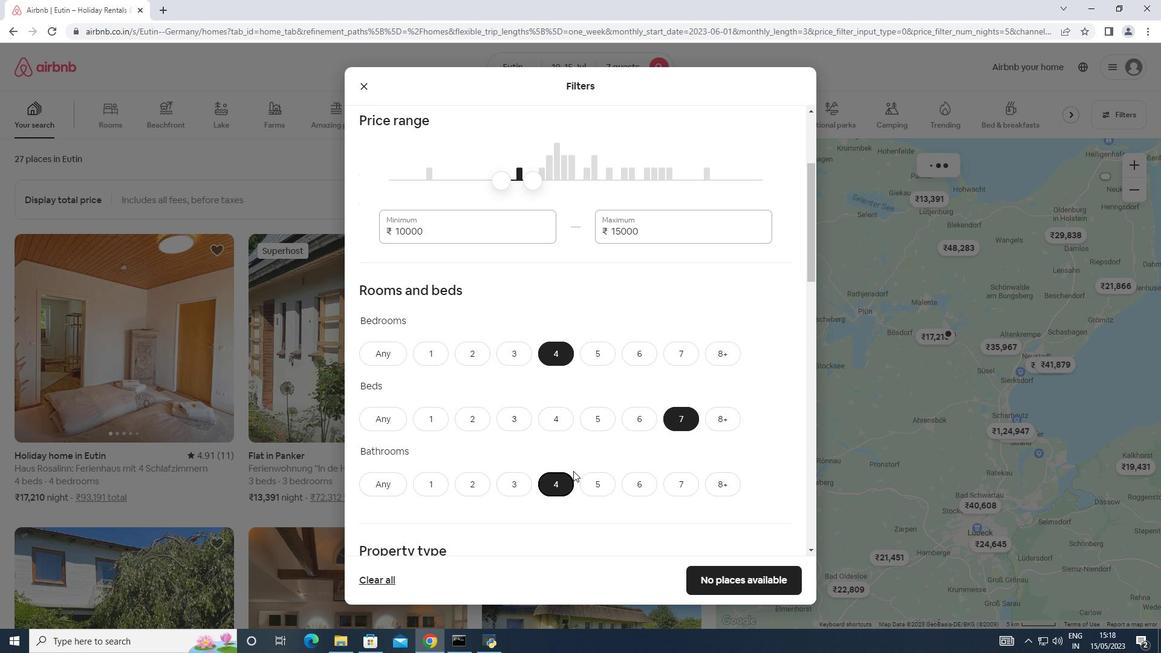 
Action: Mouse scrolled (573, 470) with delta (0, 0)
Screenshot: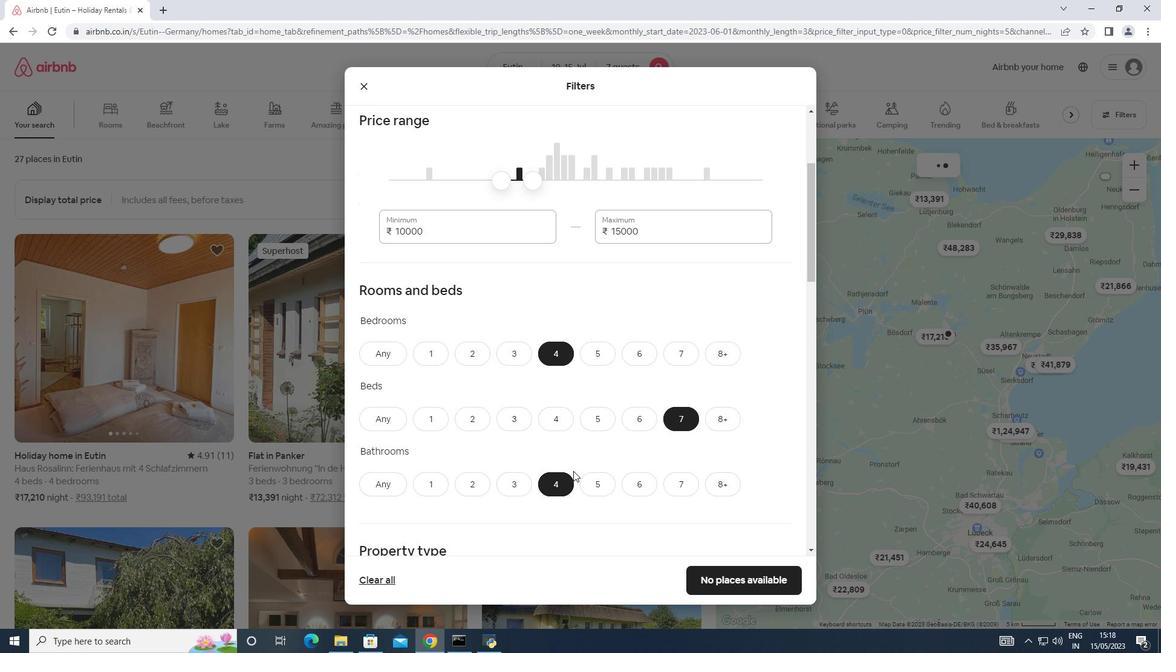 
Action: Mouse scrolled (573, 470) with delta (0, 0)
Screenshot: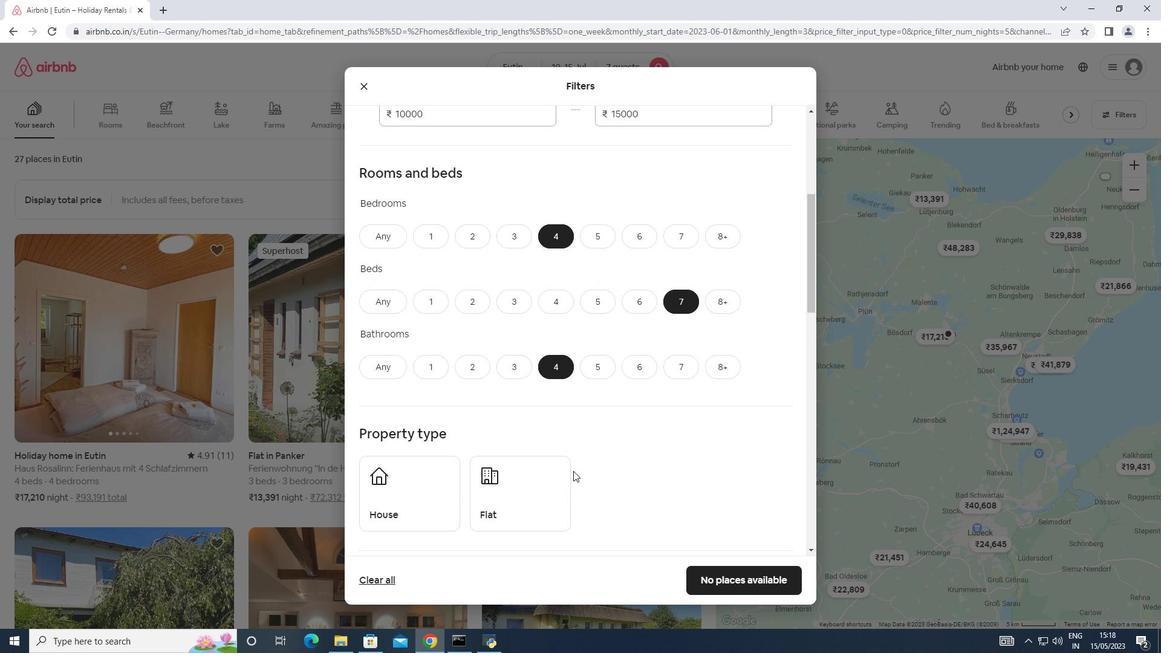 
Action: Mouse moved to (418, 424)
Screenshot: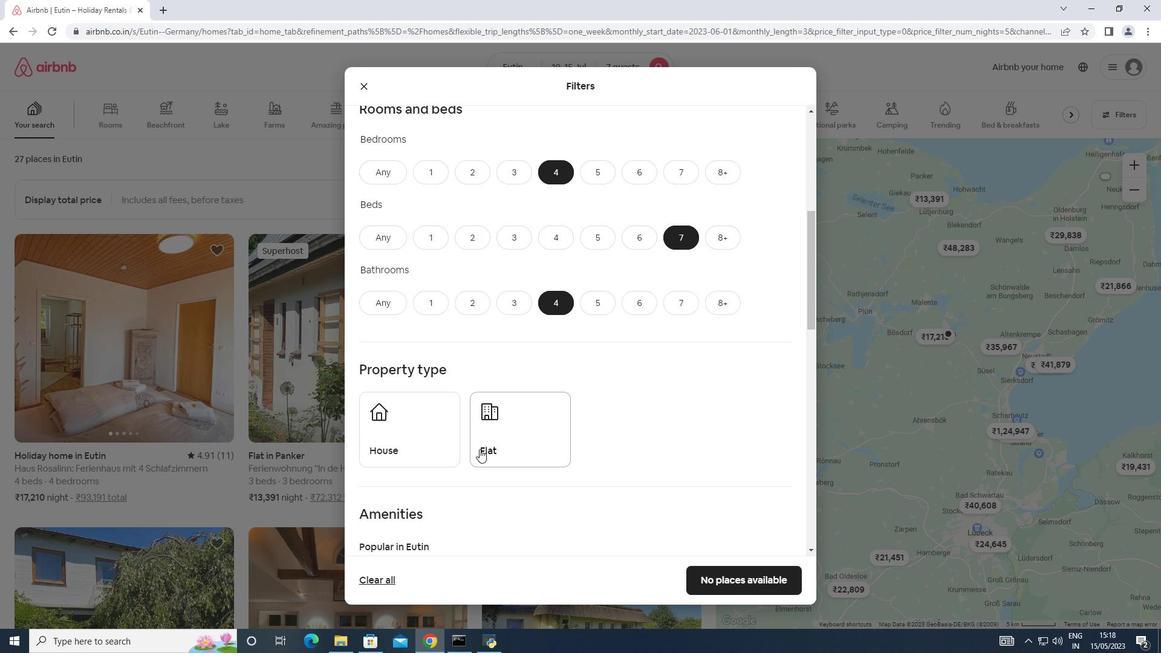 
Action: Mouse pressed left at (418, 424)
Screenshot: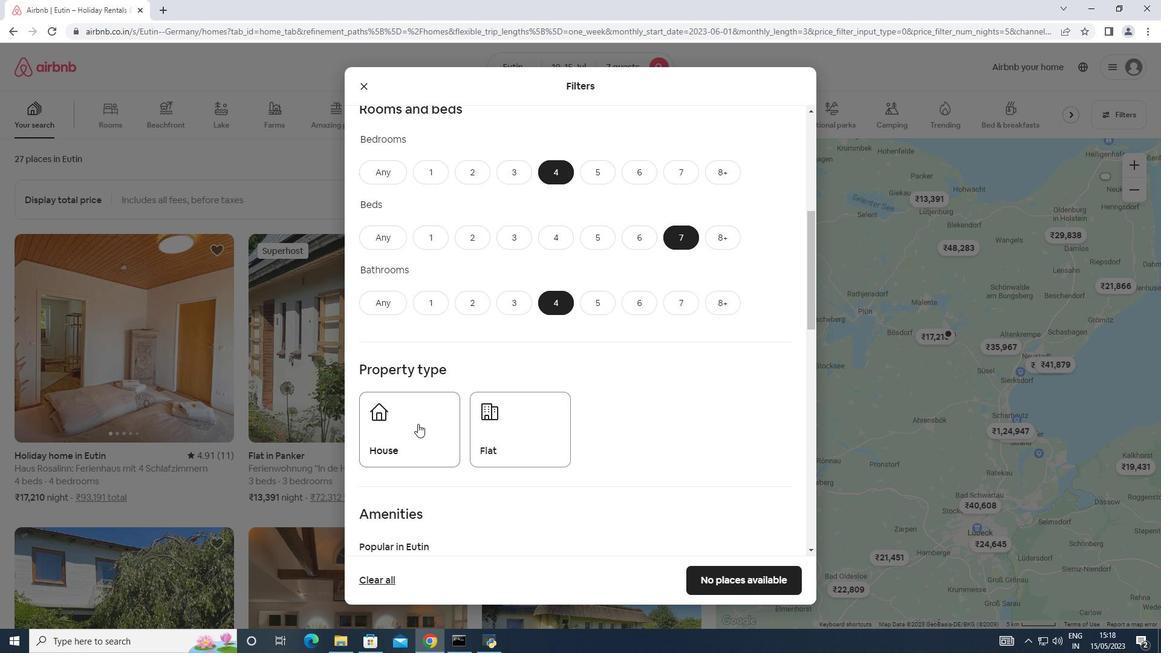 
Action: Mouse moved to (514, 436)
Screenshot: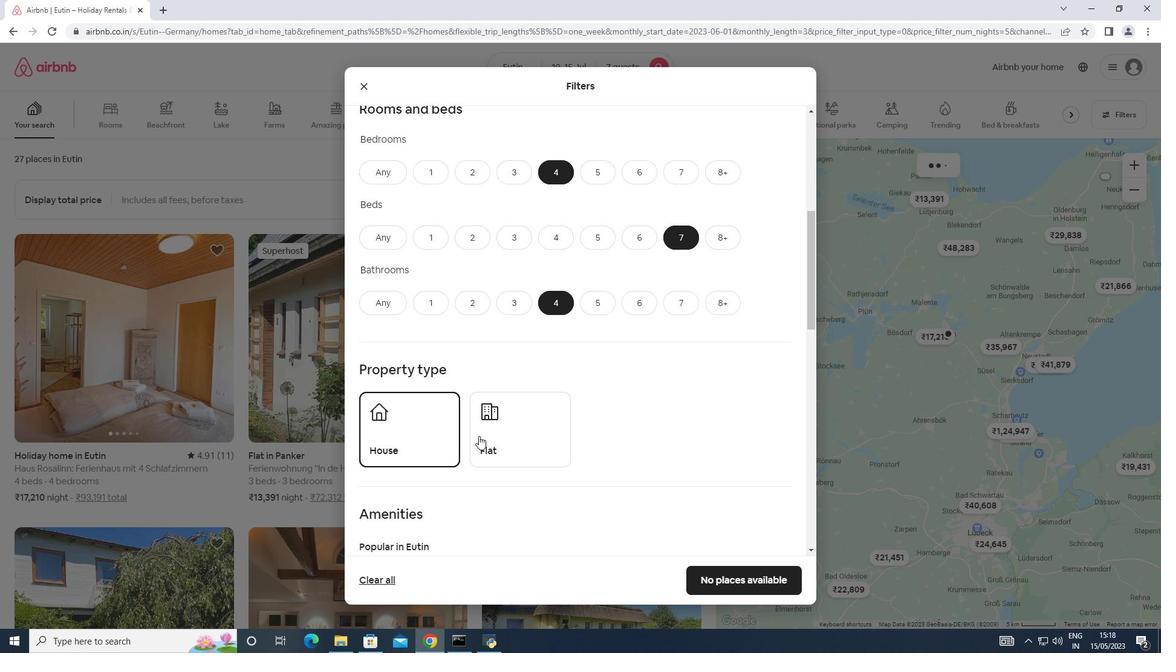 
Action: Mouse pressed left at (514, 436)
Screenshot: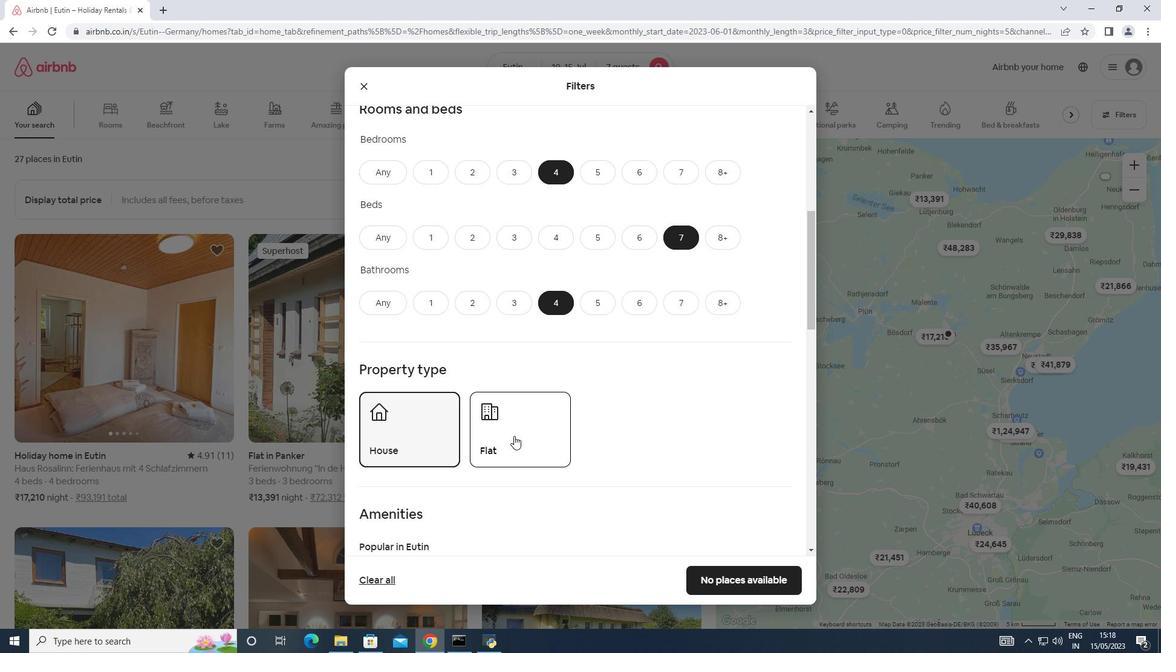 
Action: Mouse scrolled (514, 435) with delta (0, 0)
Screenshot: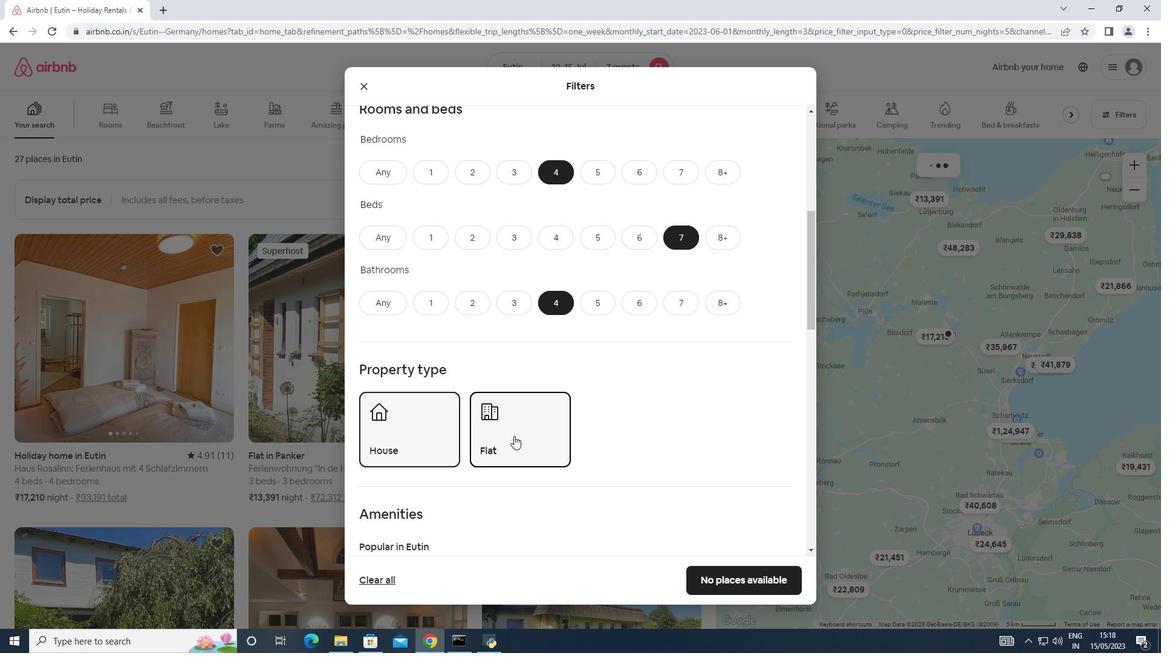 
Action: Mouse scrolled (514, 435) with delta (0, 0)
Screenshot: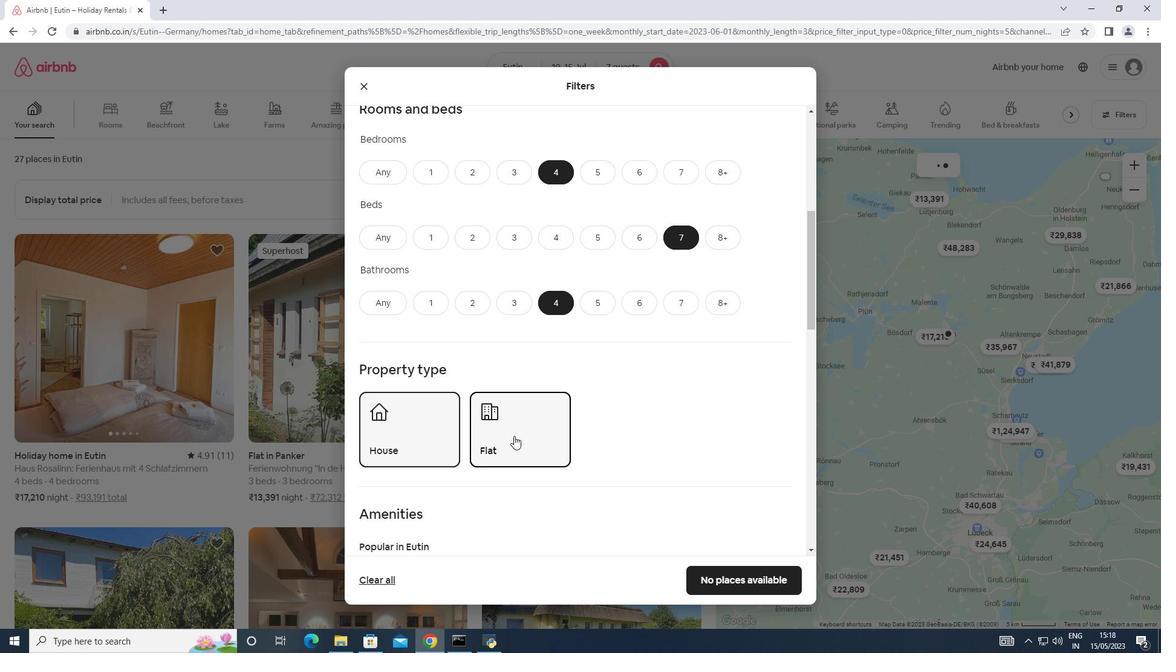 
Action: Mouse scrolled (514, 435) with delta (0, 0)
Screenshot: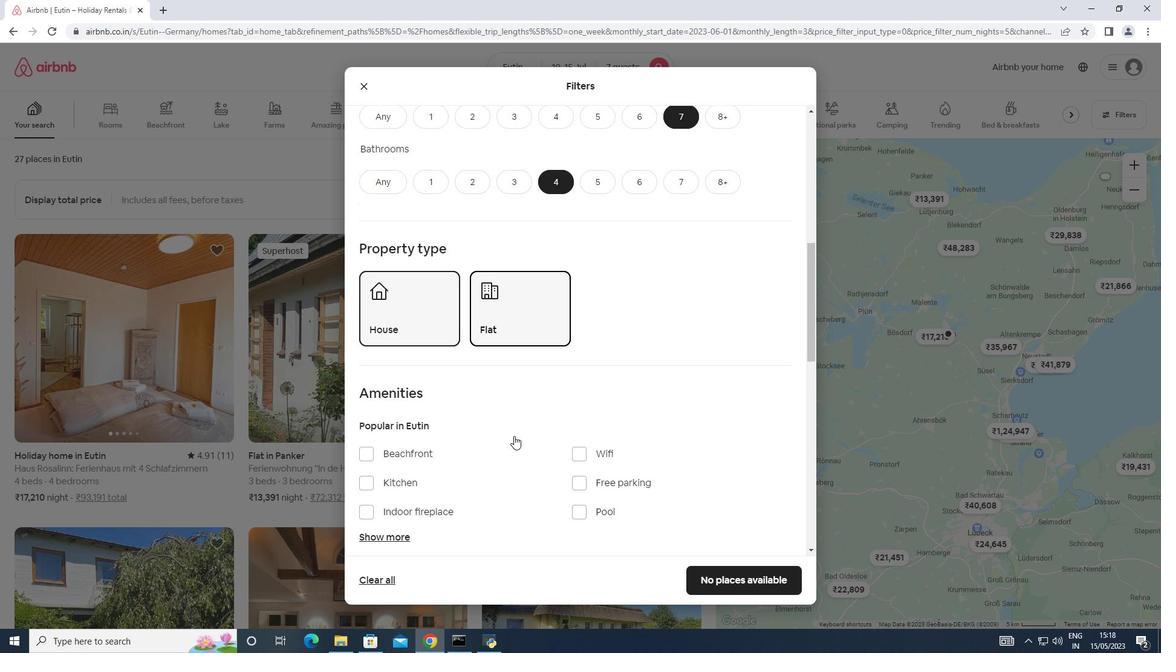 
Action: Mouse moved to (364, 476)
Screenshot: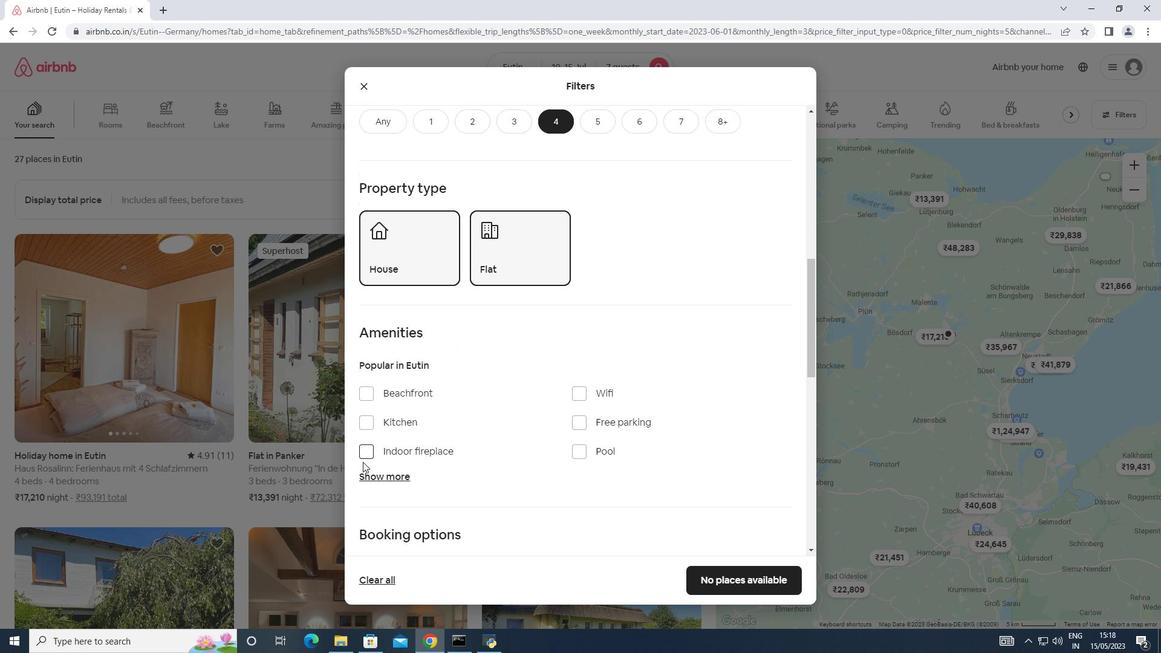 
Action: Mouse pressed left at (364, 476)
Screenshot: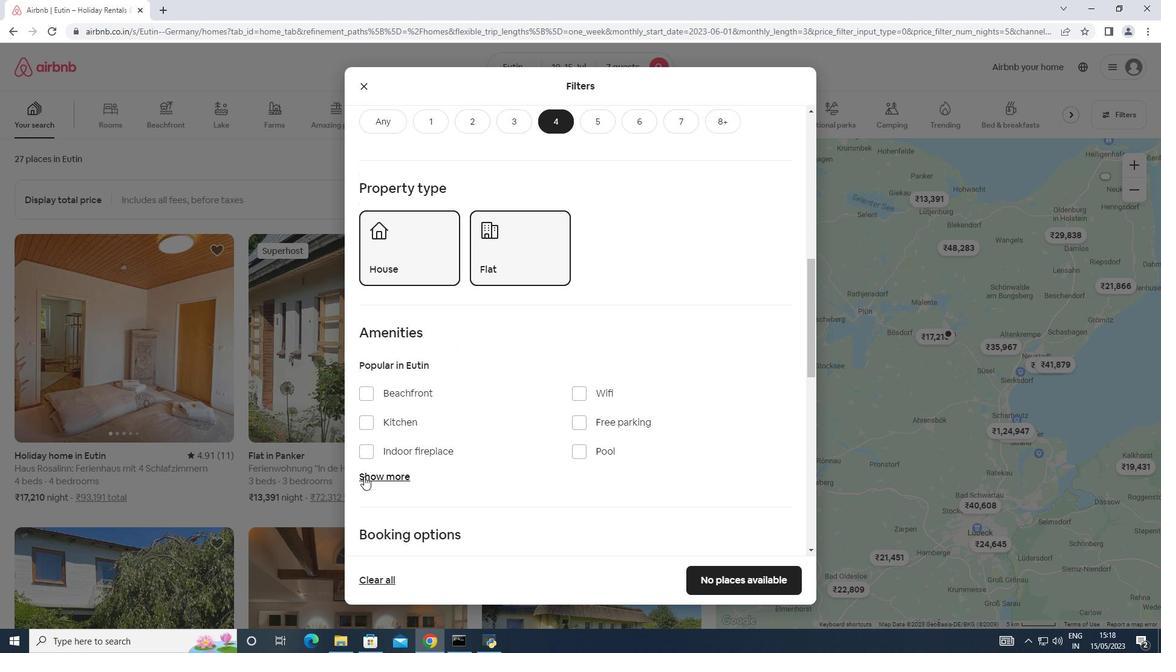 
Action: Mouse moved to (584, 388)
Screenshot: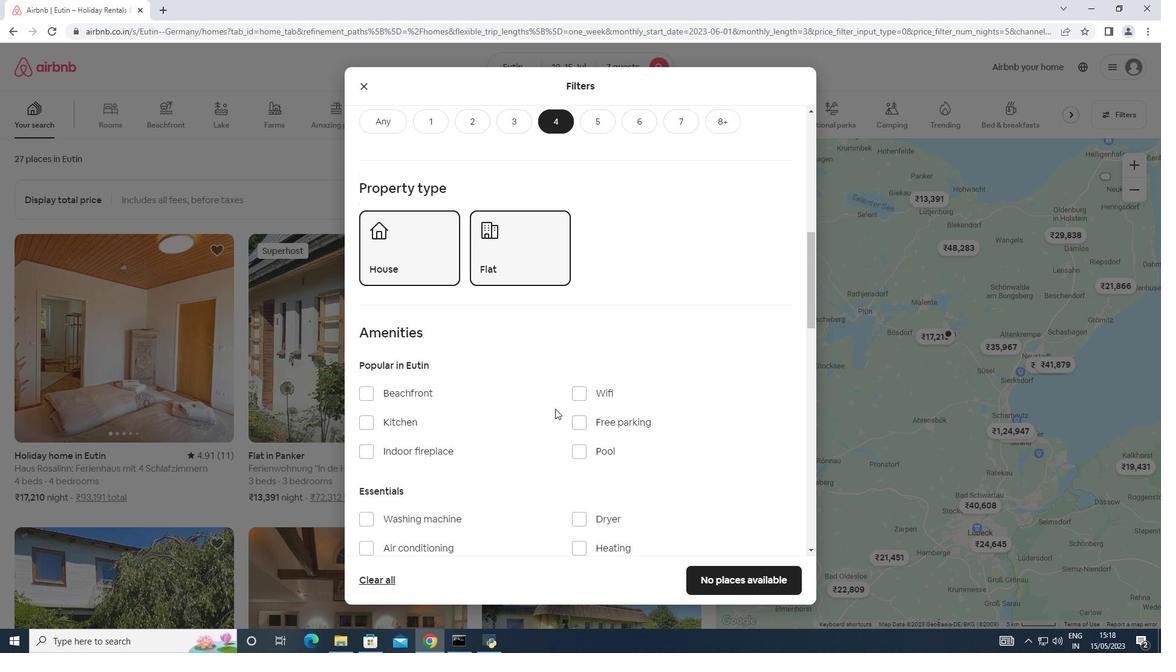
Action: Mouse pressed left at (584, 388)
Screenshot: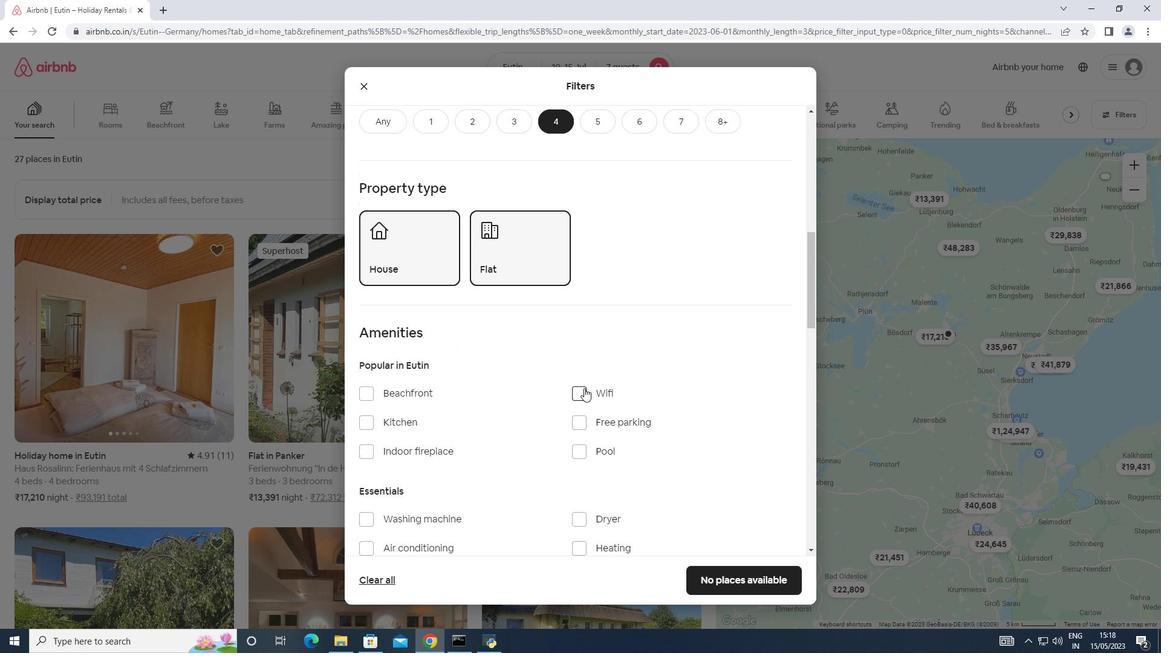 
Action: Mouse moved to (477, 457)
Screenshot: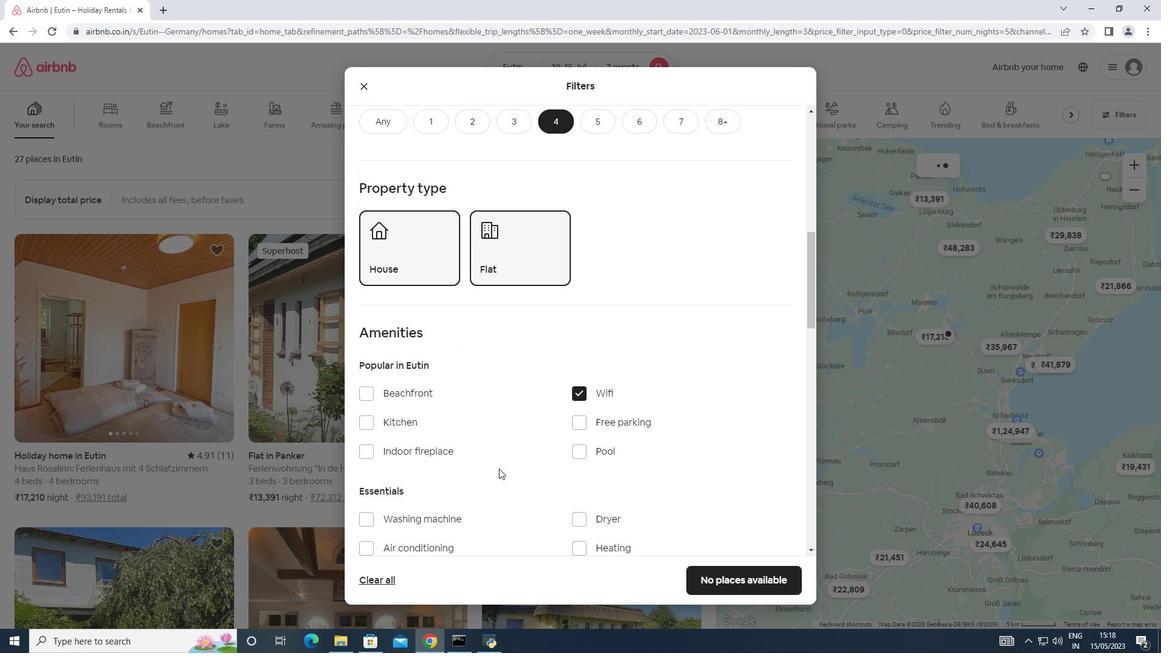 
Action: Mouse scrolled (477, 456) with delta (0, 0)
Screenshot: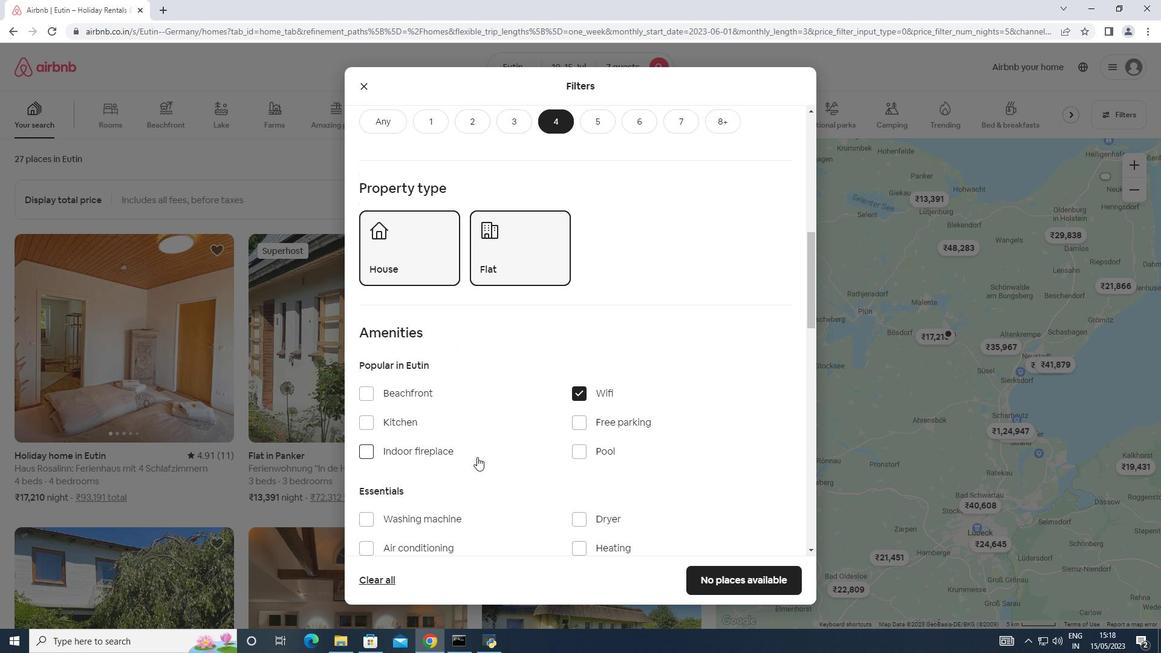 
Action: Mouse moved to (578, 514)
Screenshot: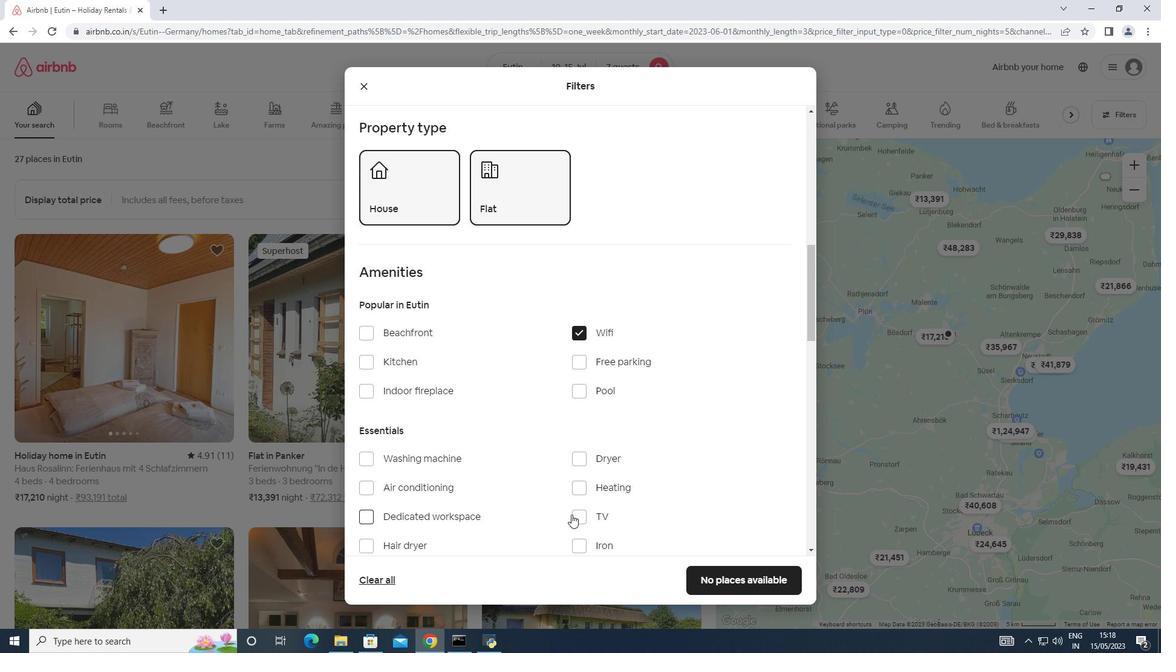 
Action: Mouse pressed left at (578, 514)
Screenshot: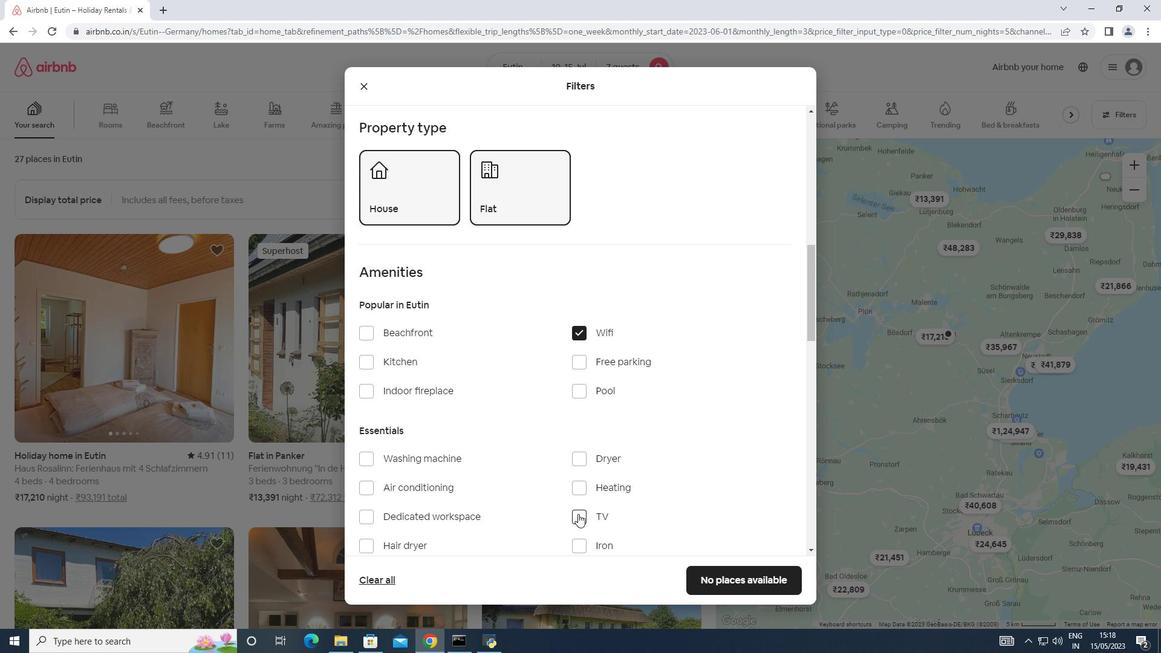 
Action: Mouse moved to (576, 366)
Screenshot: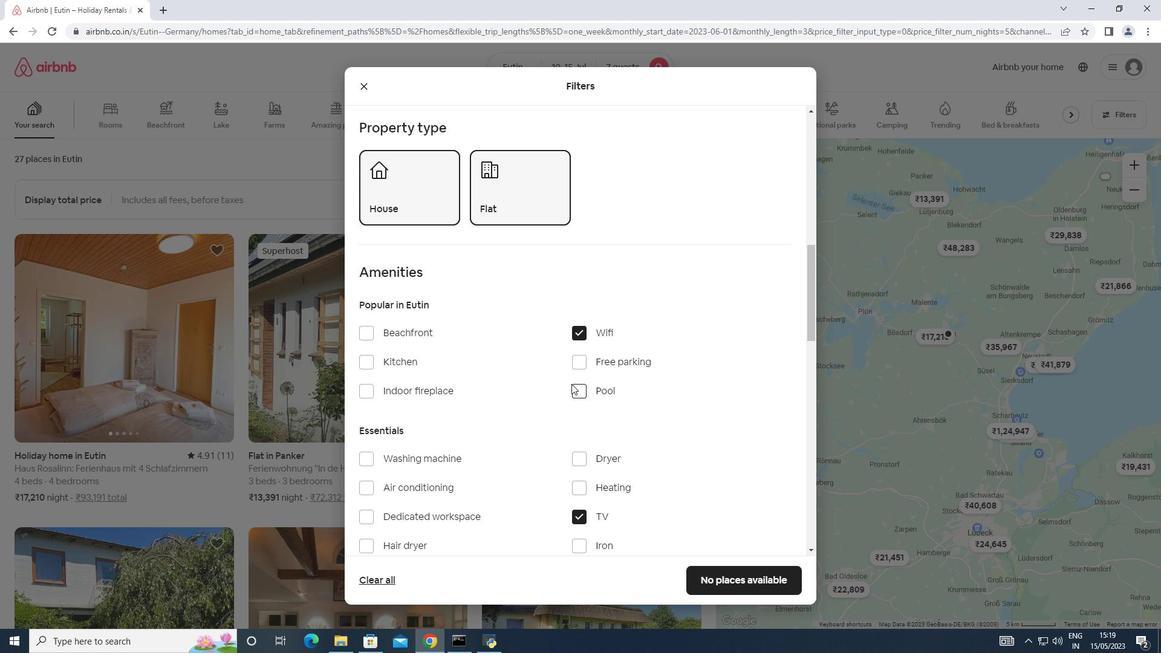 
Action: Mouse pressed left at (576, 366)
Screenshot: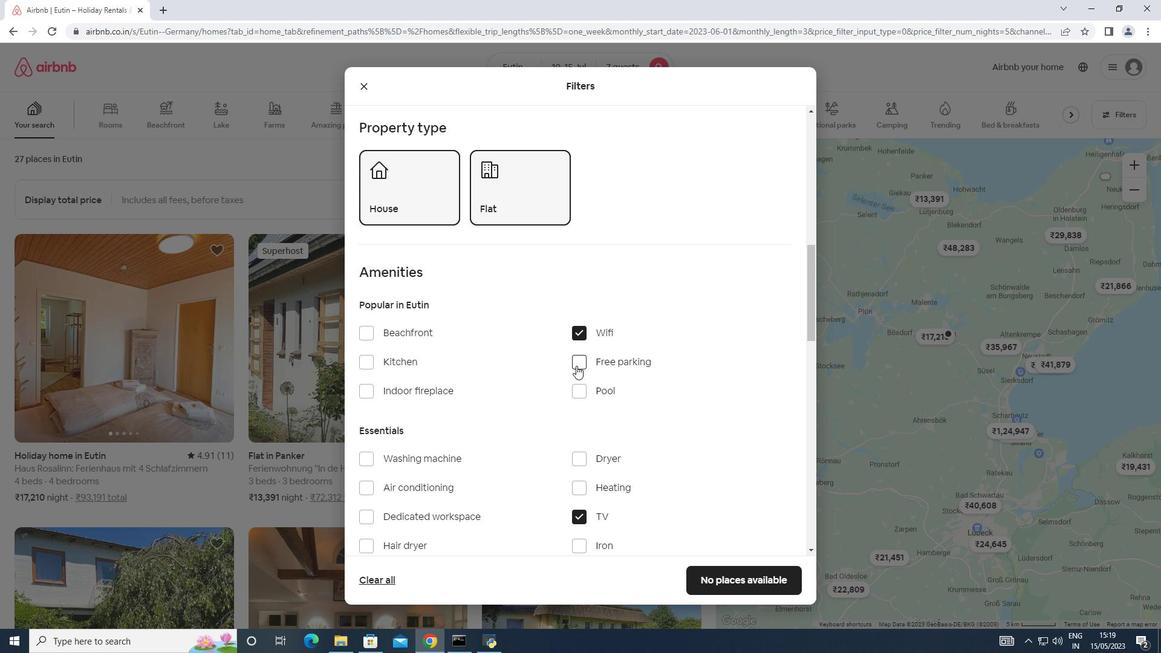 
Action: Mouse moved to (530, 443)
Screenshot: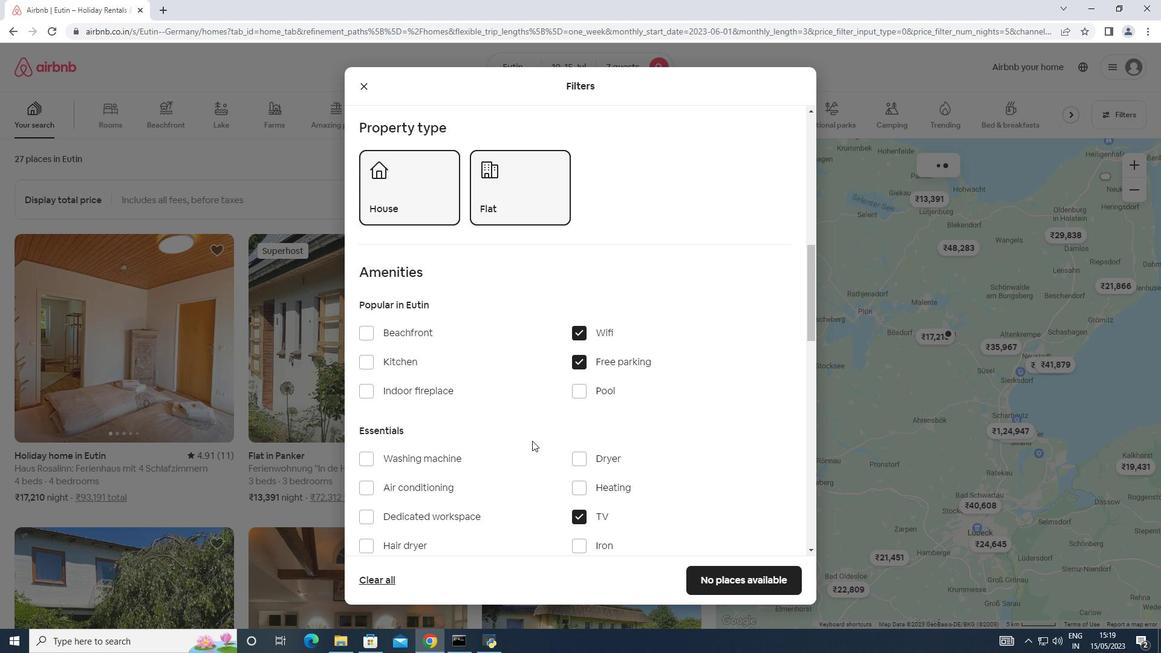 
Action: Mouse scrolled (530, 442) with delta (0, 0)
Screenshot: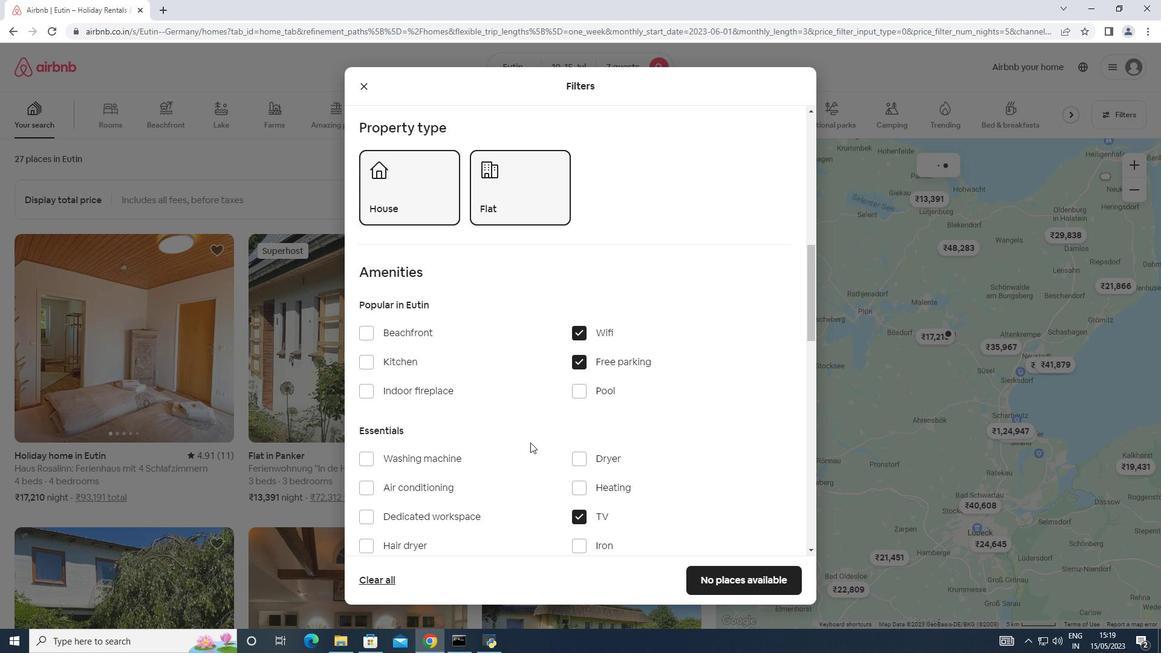 
Action: Mouse scrolled (530, 442) with delta (0, 0)
Screenshot: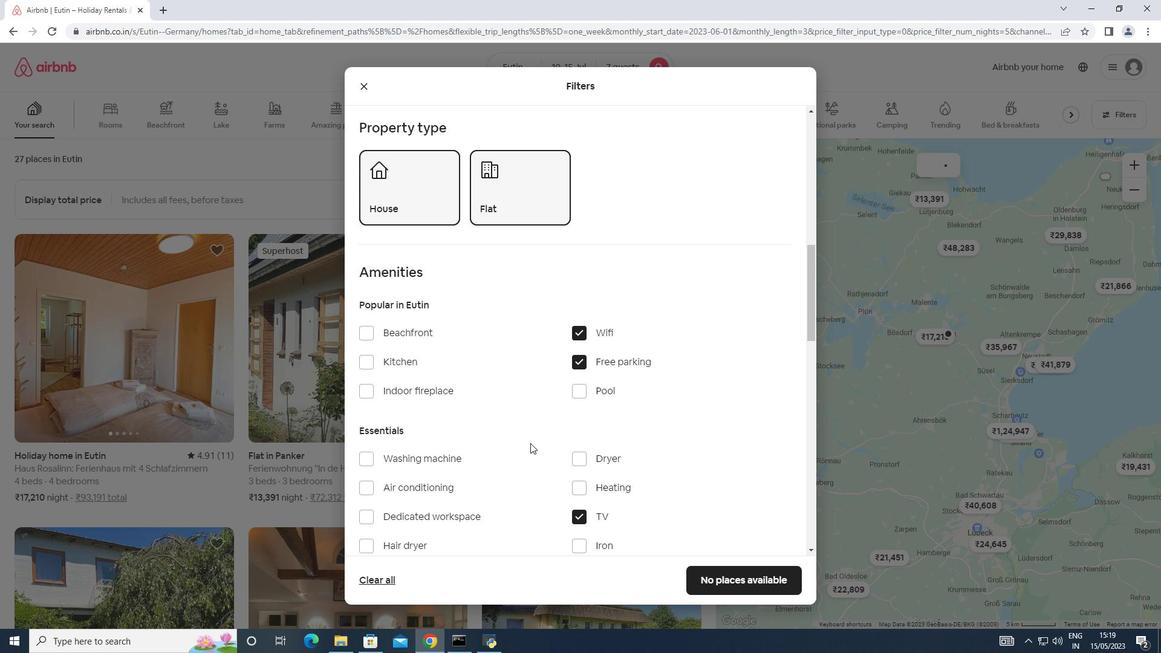 
Action: Mouse scrolled (530, 442) with delta (0, 0)
Screenshot: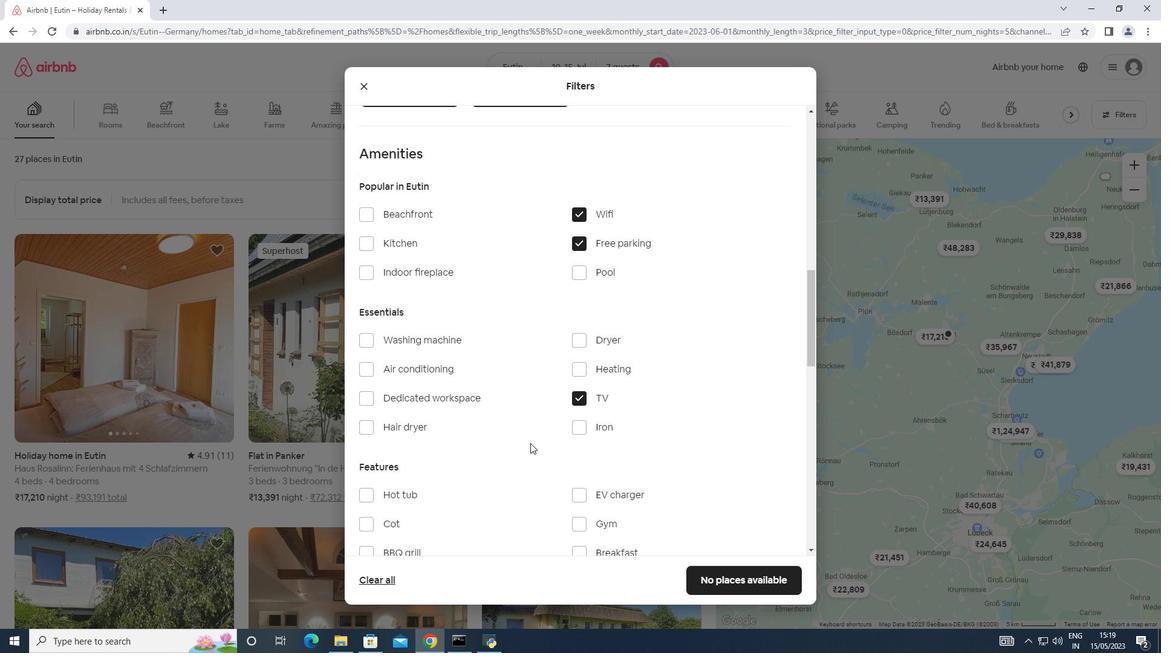 
Action: Mouse moved to (574, 460)
Screenshot: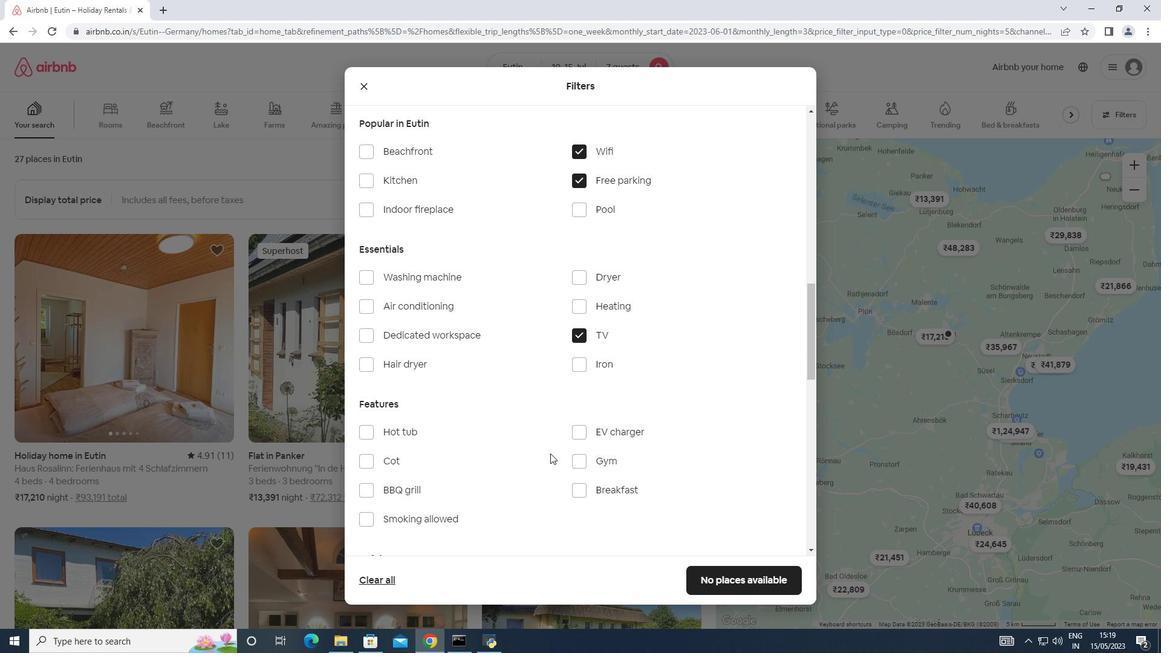 
Action: Mouse pressed left at (574, 460)
Screenshot: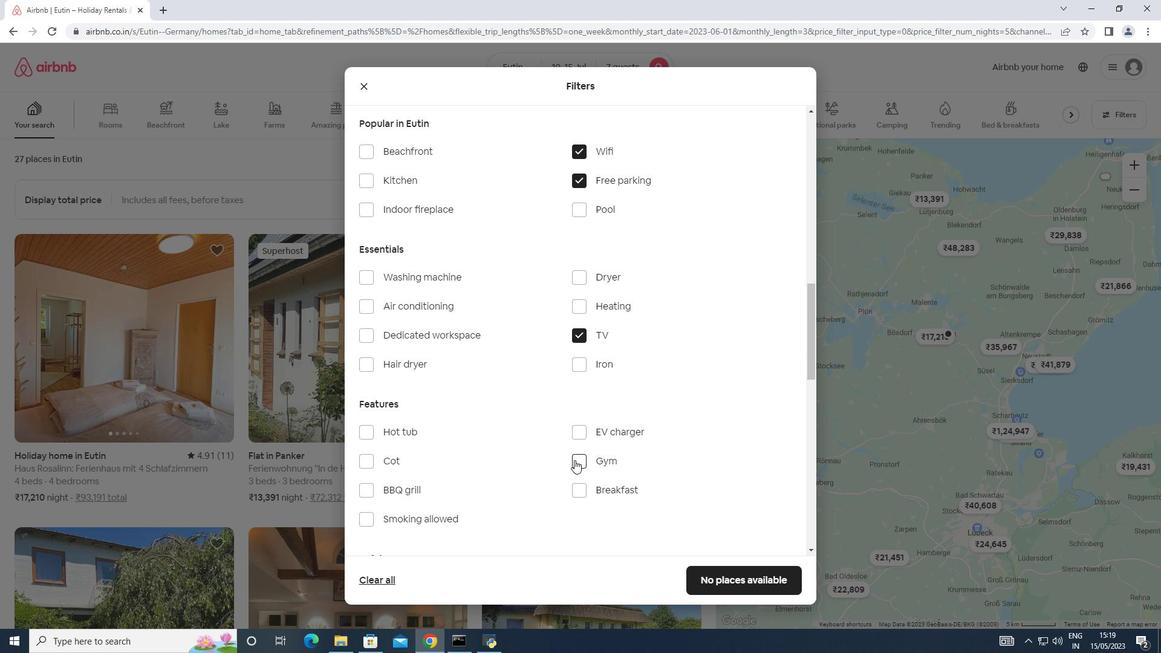 
Action: Mouse moved to (577, 491)
Screenshot: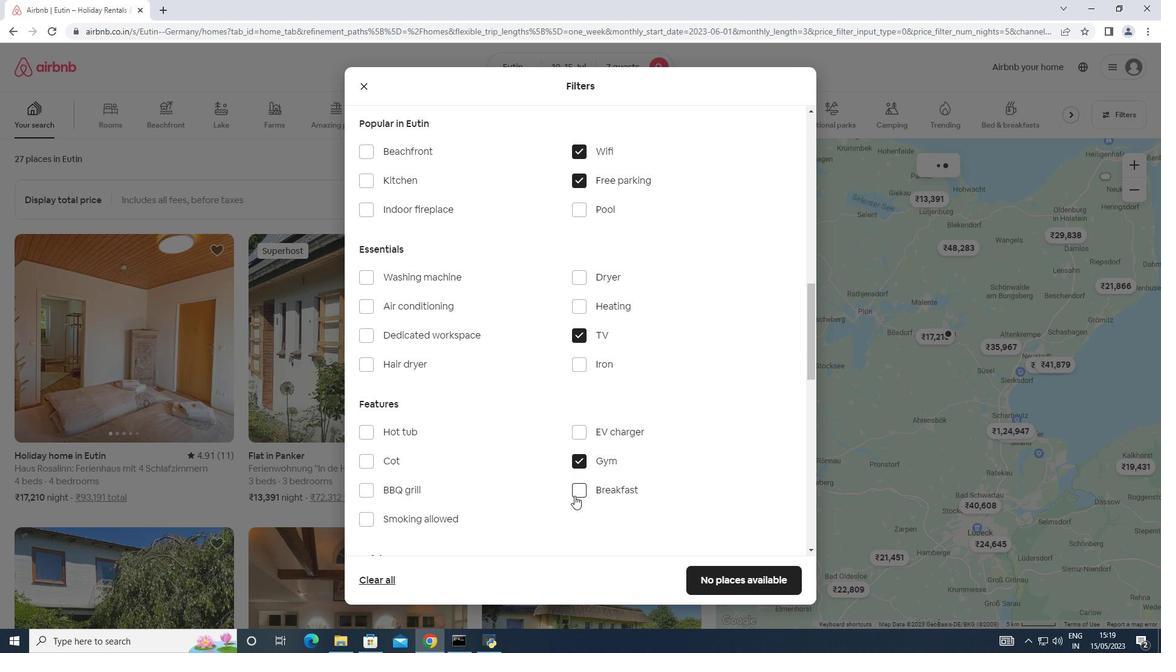 
Action: Mouse pressed left at (577, 491)
Screenshot: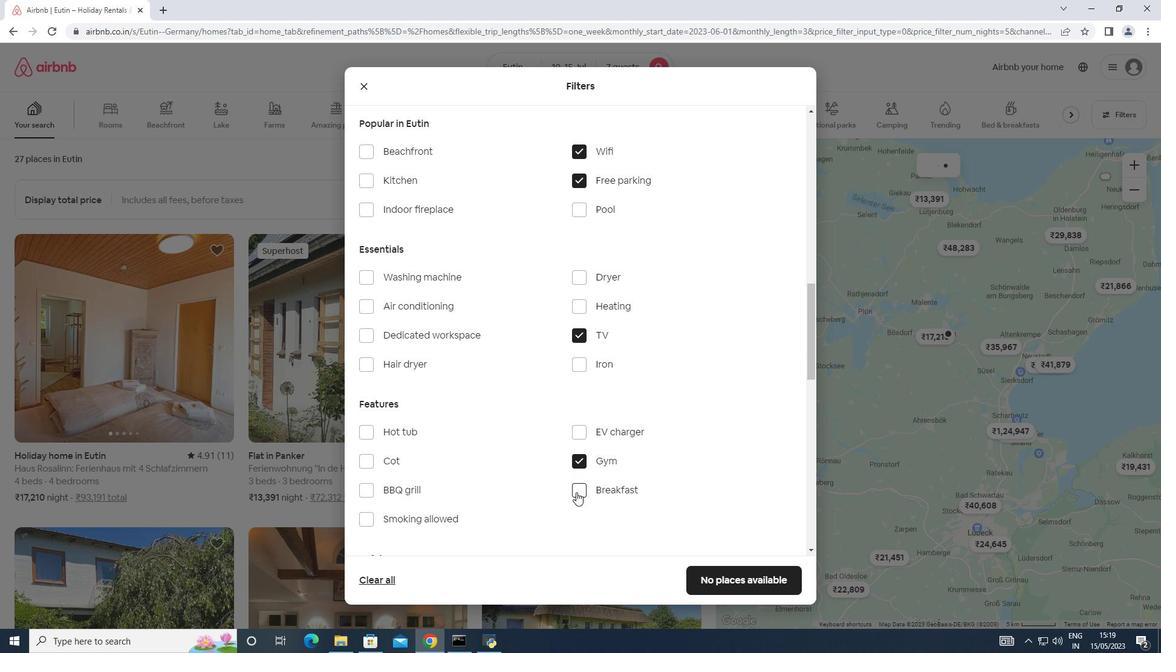 
Action: Mouse moved to (582, 481)
Screenshot: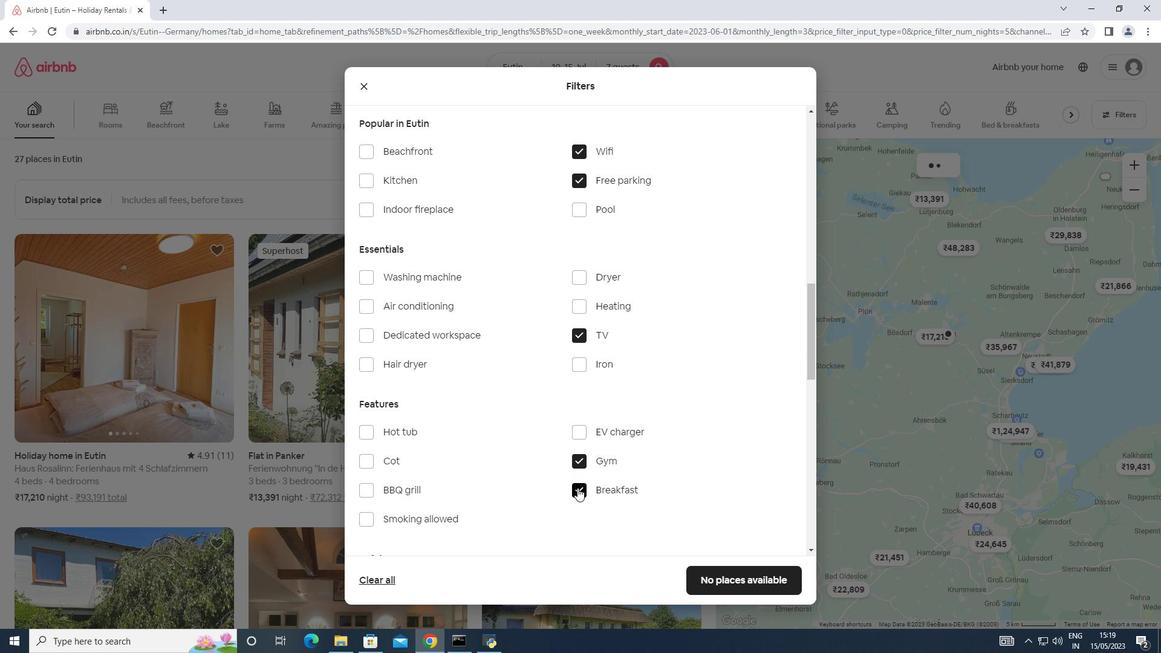 
Action: Mouse scrolled (582, 480) with delta (0, 0)
Screenshot: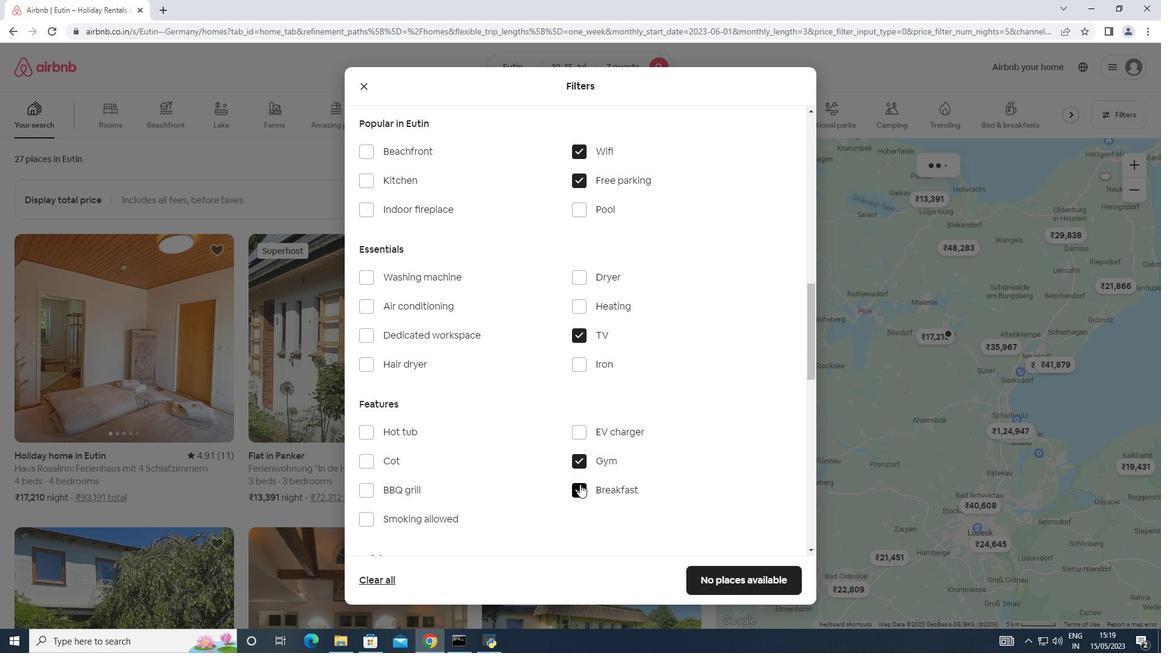 
Action: Mouse scrolled (582, 480) with delta (0, 0)
Screenshot: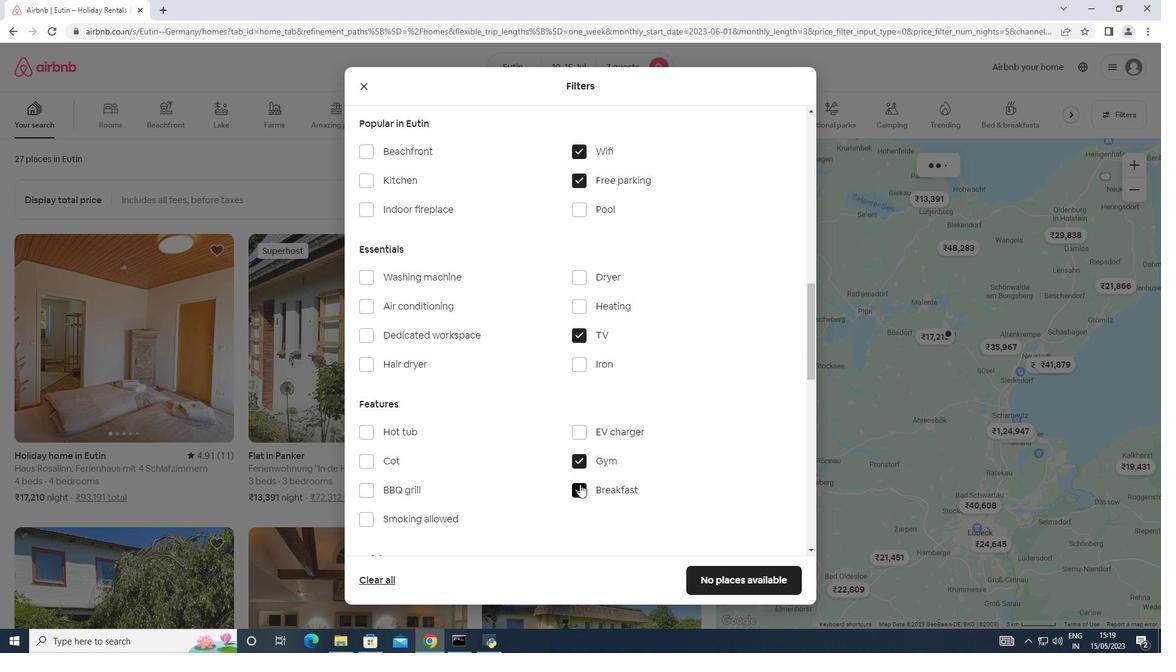 
Action: Mouse scrolled (582, 480) with delta (0, 0)
Screenshot: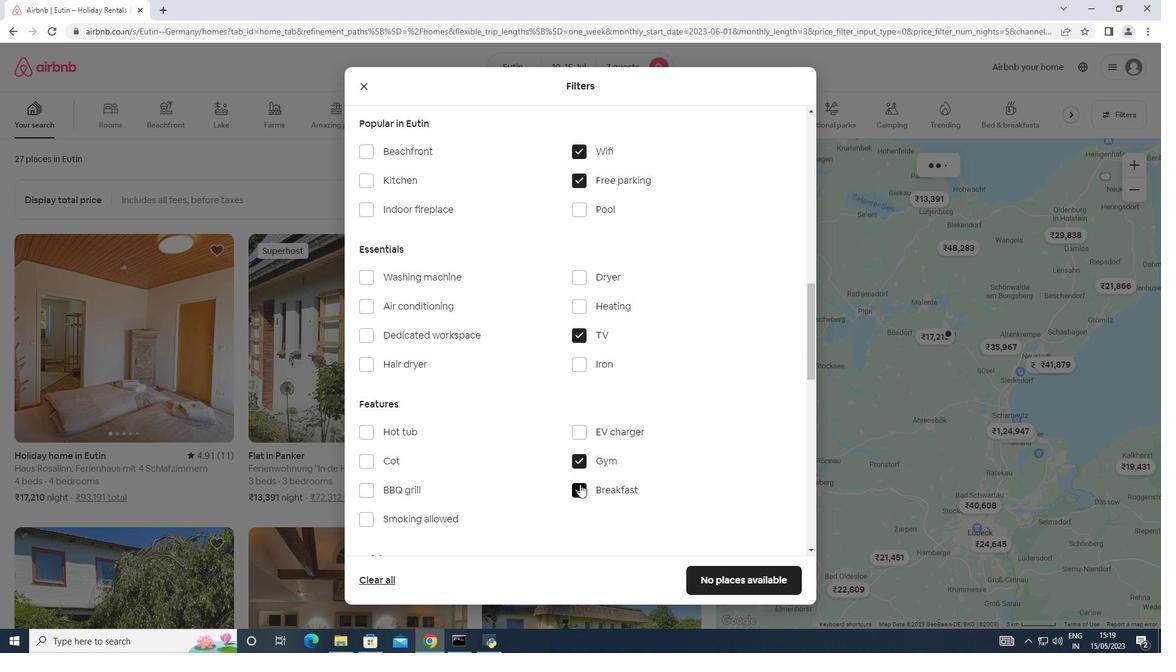 
Action: Mouse scrolled (582, 480) with delta (0, 0)
Screenshot: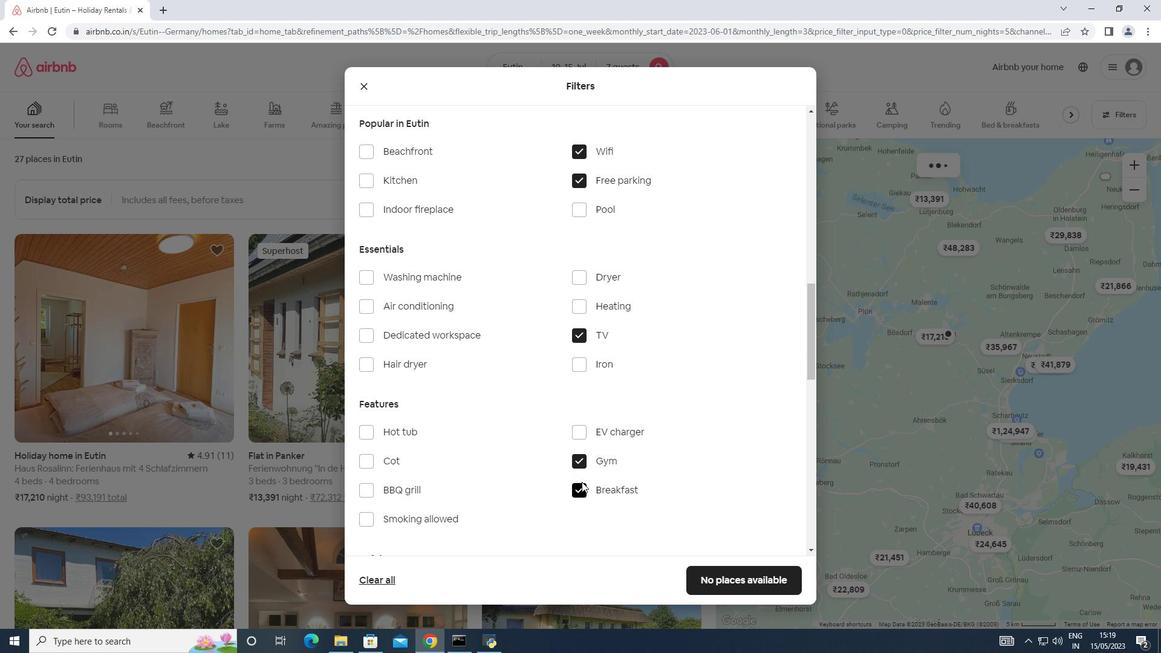 
Action: Mouse scrolled (582, 480) with delta (0, 0)
Screenshot: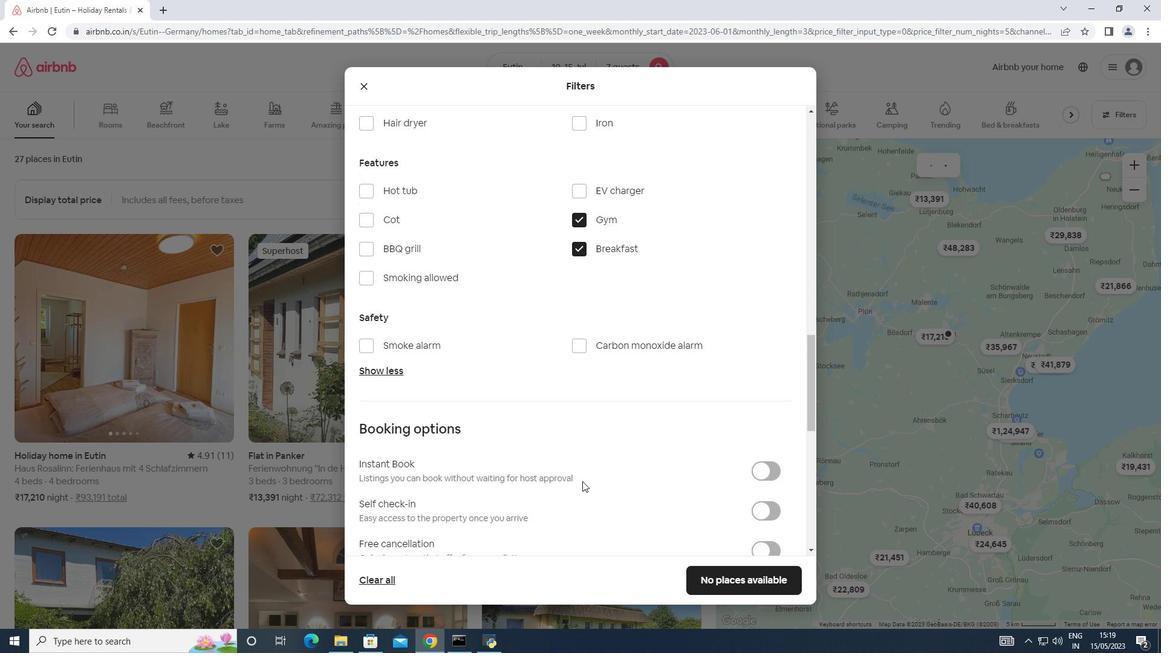 
Action: Mouse scrolled (582, 480) with delta (0, 0)
Screenshot: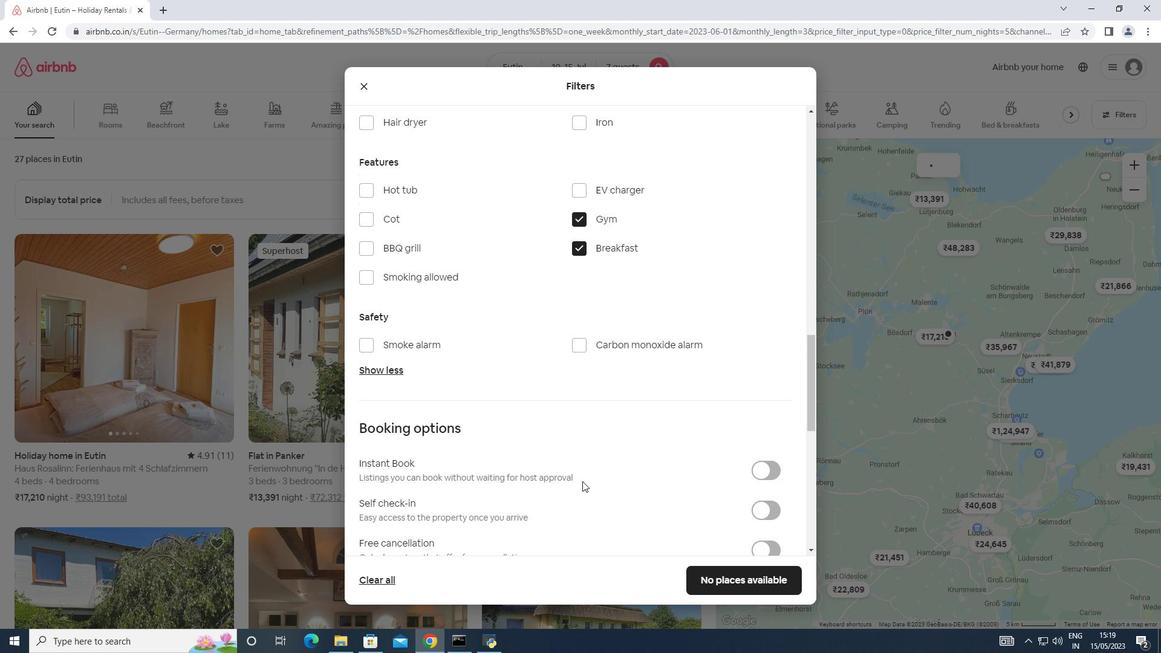
Action: Mouse moved to (766, 393)
Screenshot: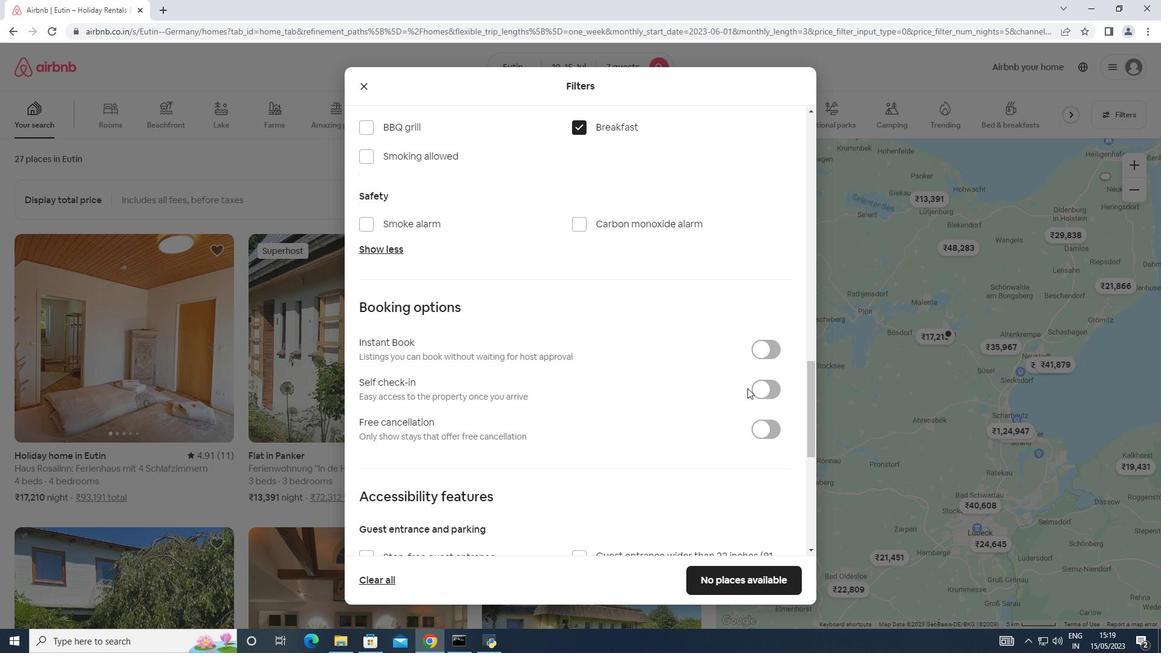 
Action: Mouse pressed left at (766, 393)
Screenshot: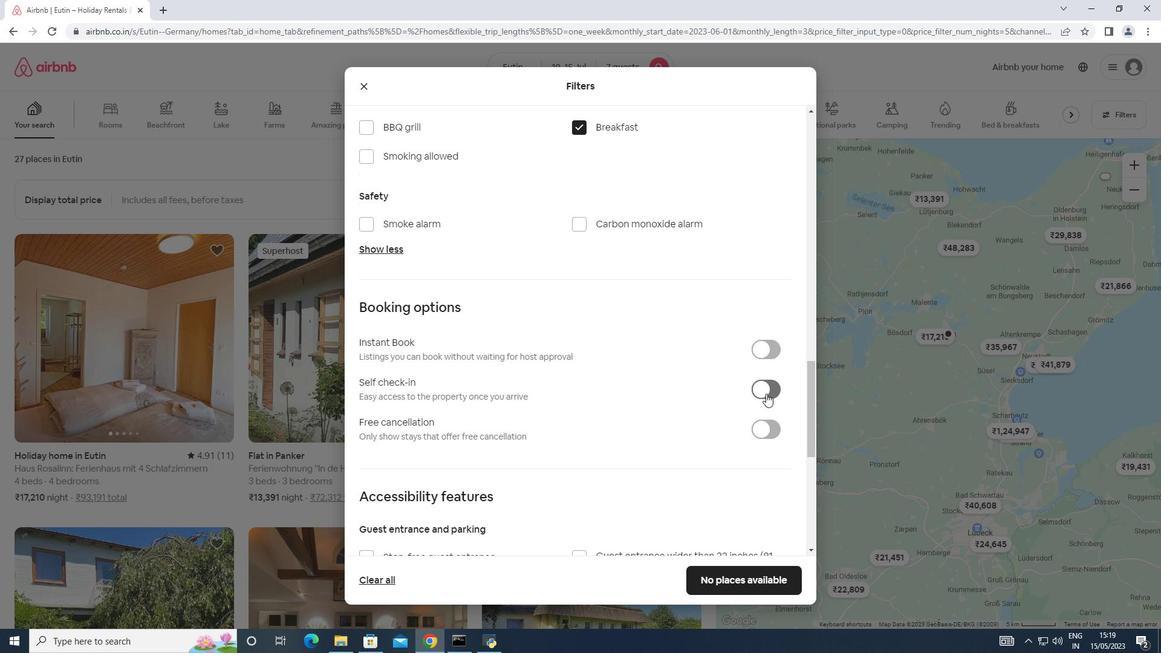 
Action: Mouse moved to (463, 459)
Screenshot: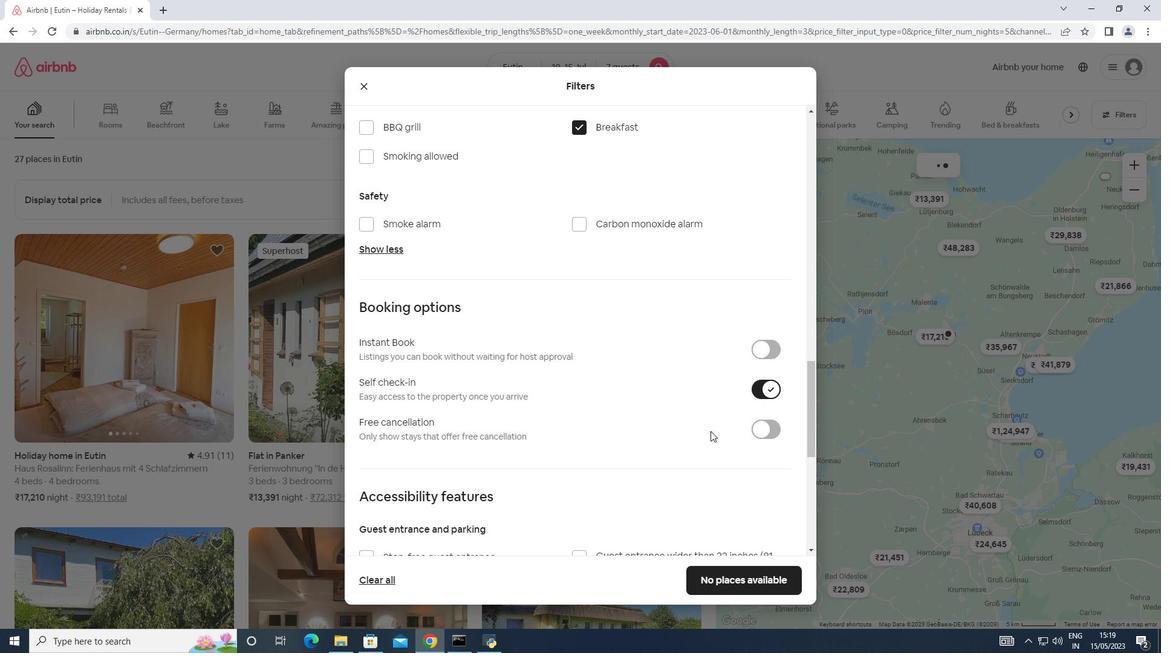 
Action: Mouse scrolled (463, 458) with delta (0, 0)
Screenshot: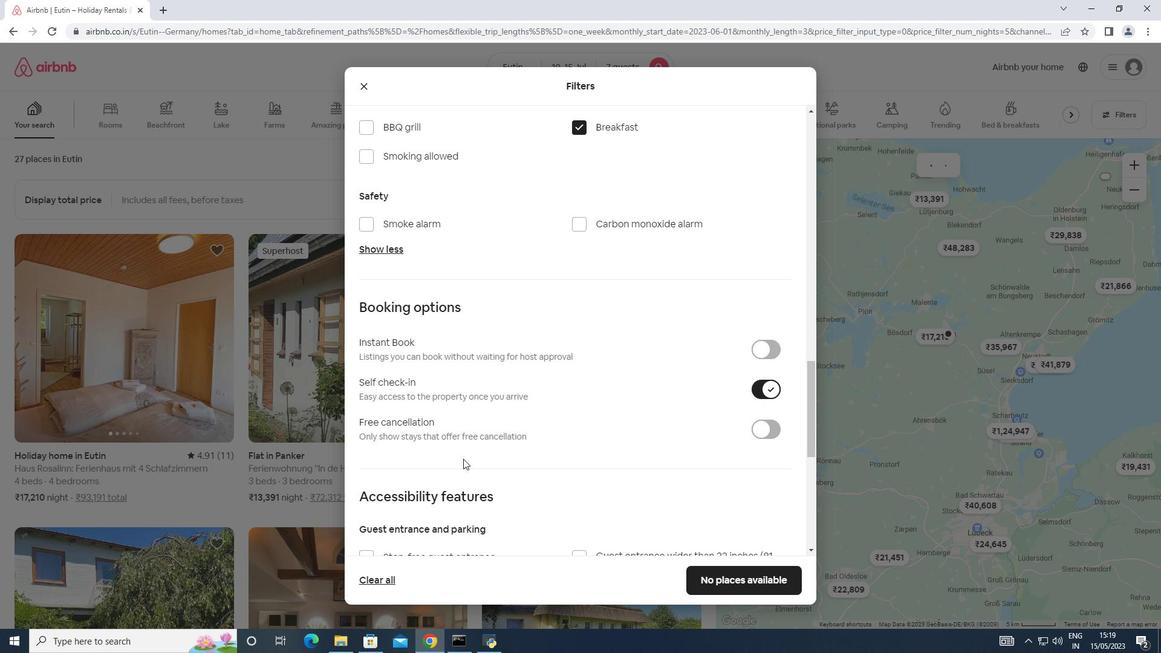 
Action: Mouse scrolled (463, 458) with delta (0, 0)
Screenshot: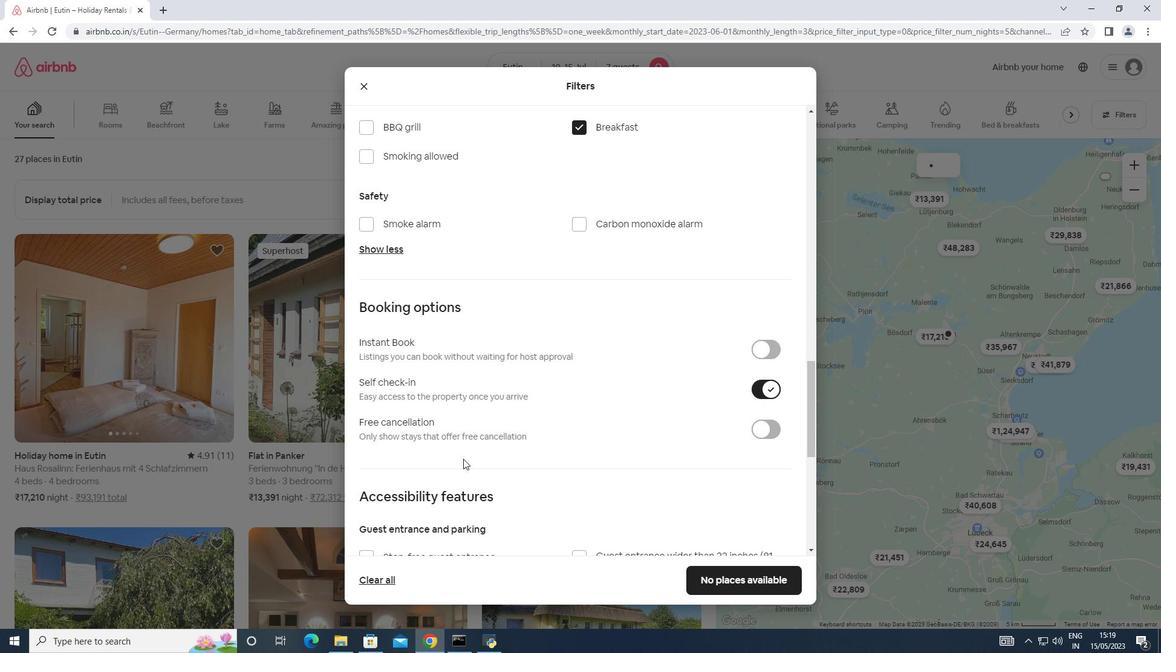 
Action: Mouse scrolled (463, 458) with delta (0, 0)
Screenshot: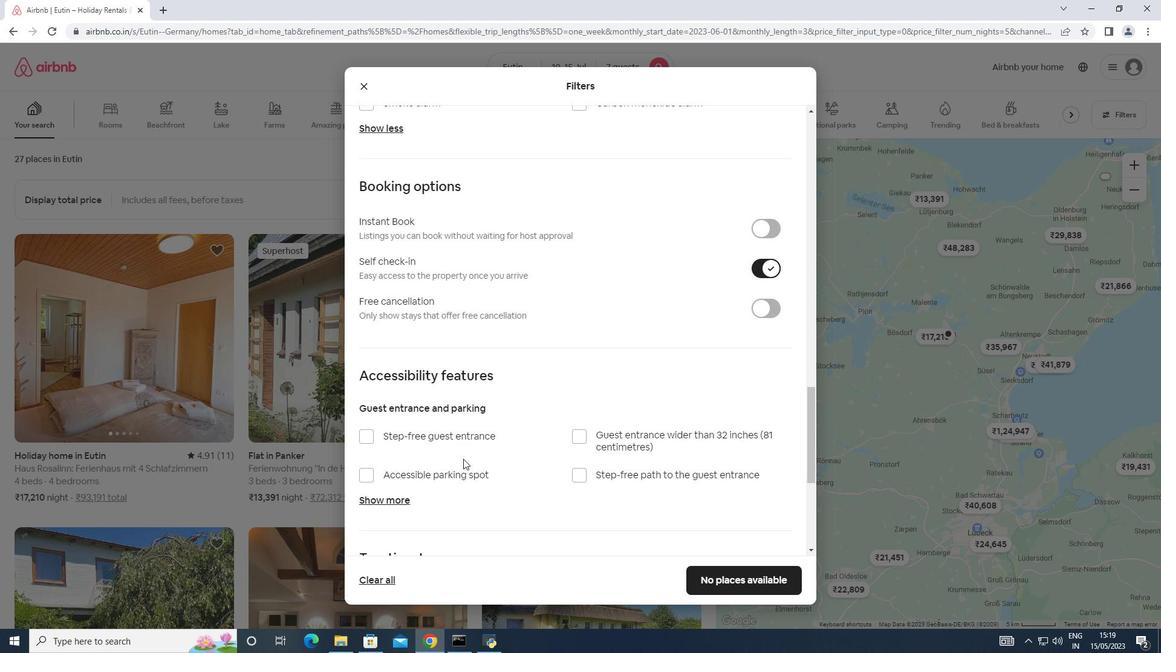 
Action: Mouse scrolled (463, 458) with delta (0, 0)
Screenshot: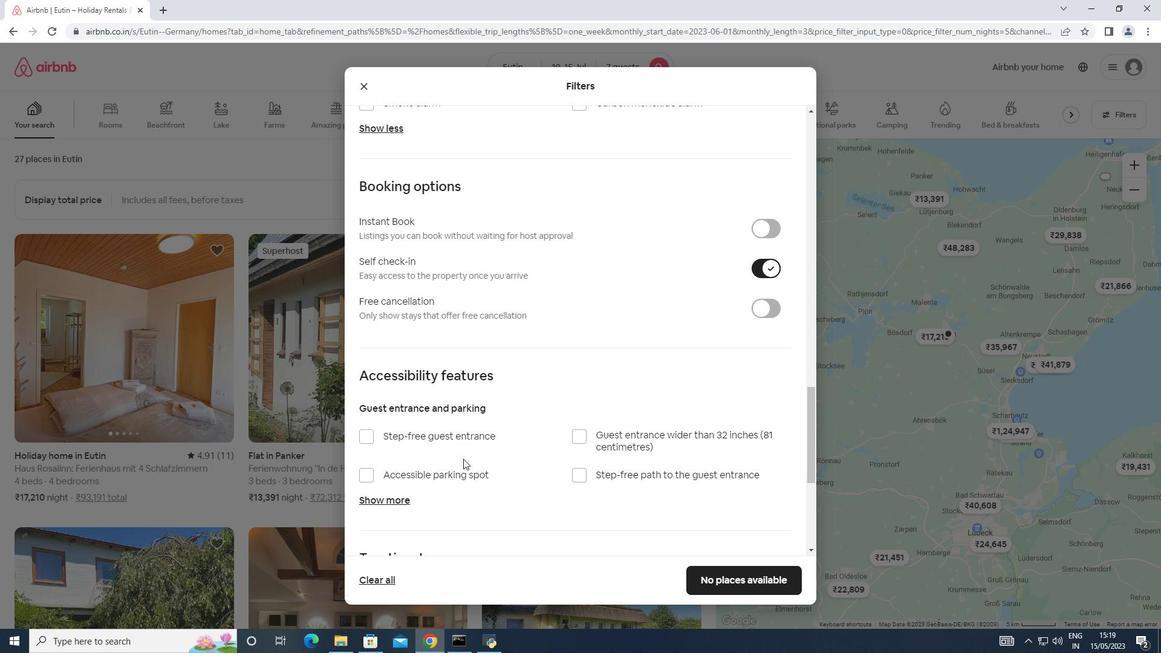 
Action: Mouse moved to (463, 459)
Screenshot: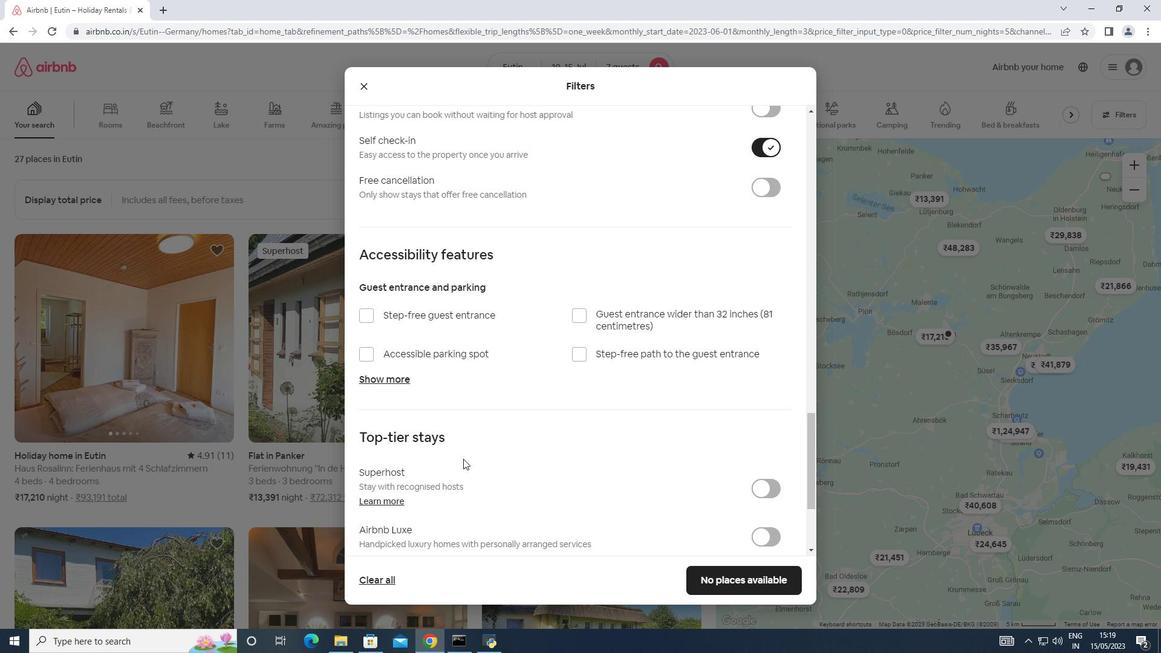 
Action: Mouse scrolled (463, 458) with delta (0, 0)
Screenshot: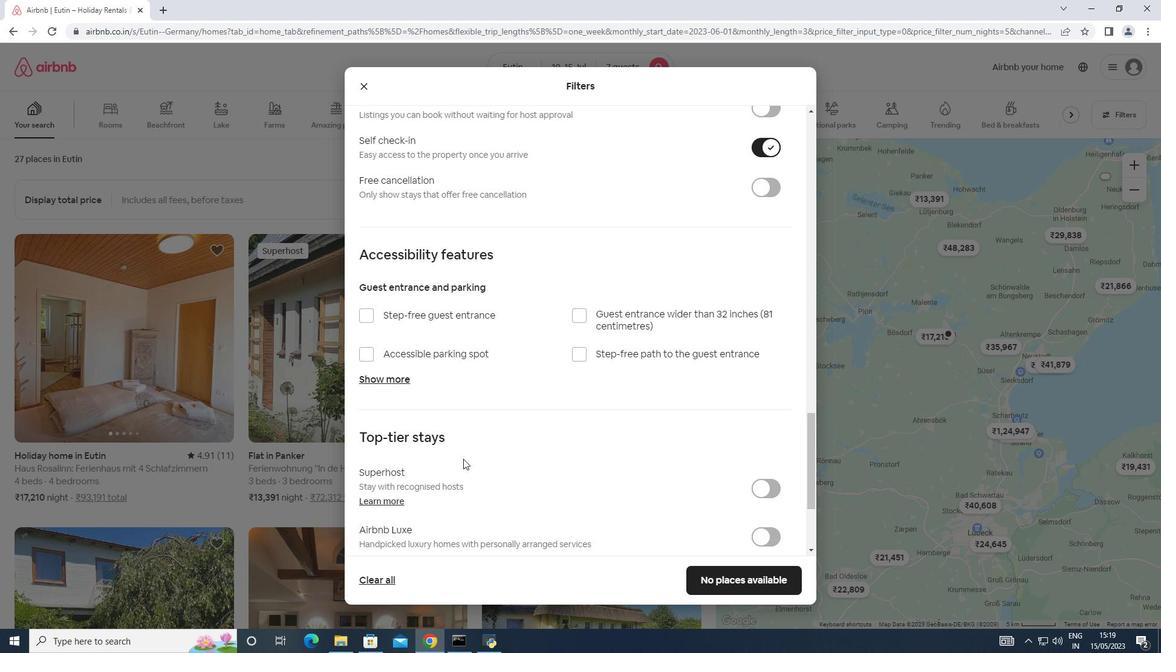 
Action: Mouse scrolled (463, 458) with delta (0, 0)
Screenshot: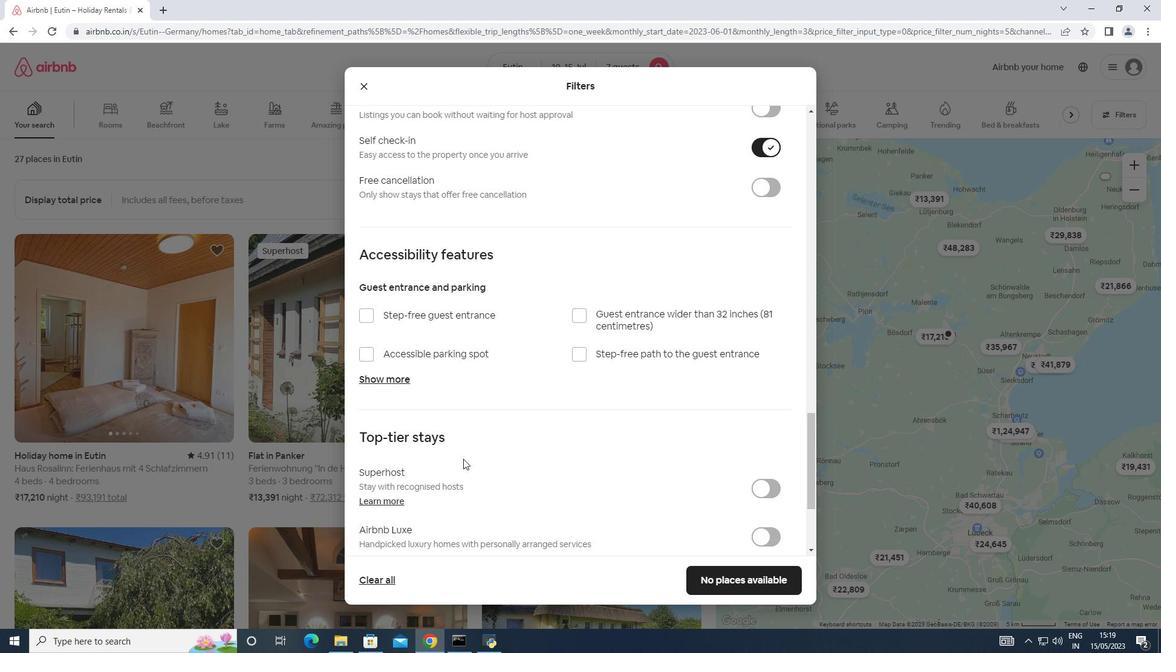 
Action: Mouse scrolled (463, 458) with delta (0, 0)
Screenshot: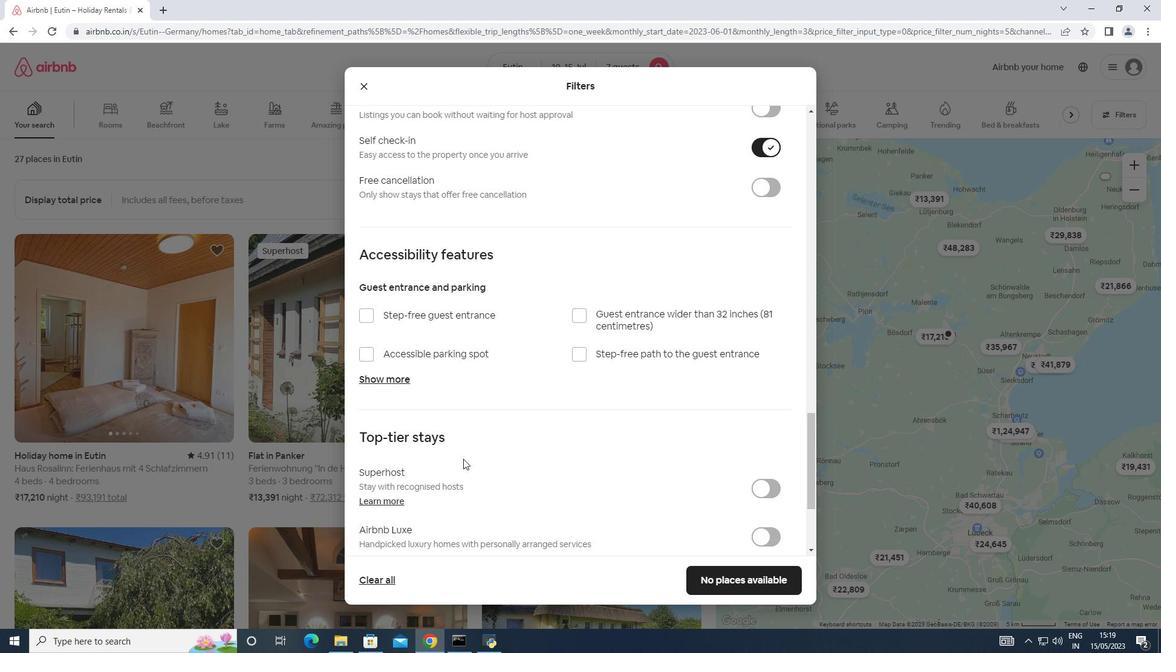
Action: Mouse moved to (411, 470)
Screenshot: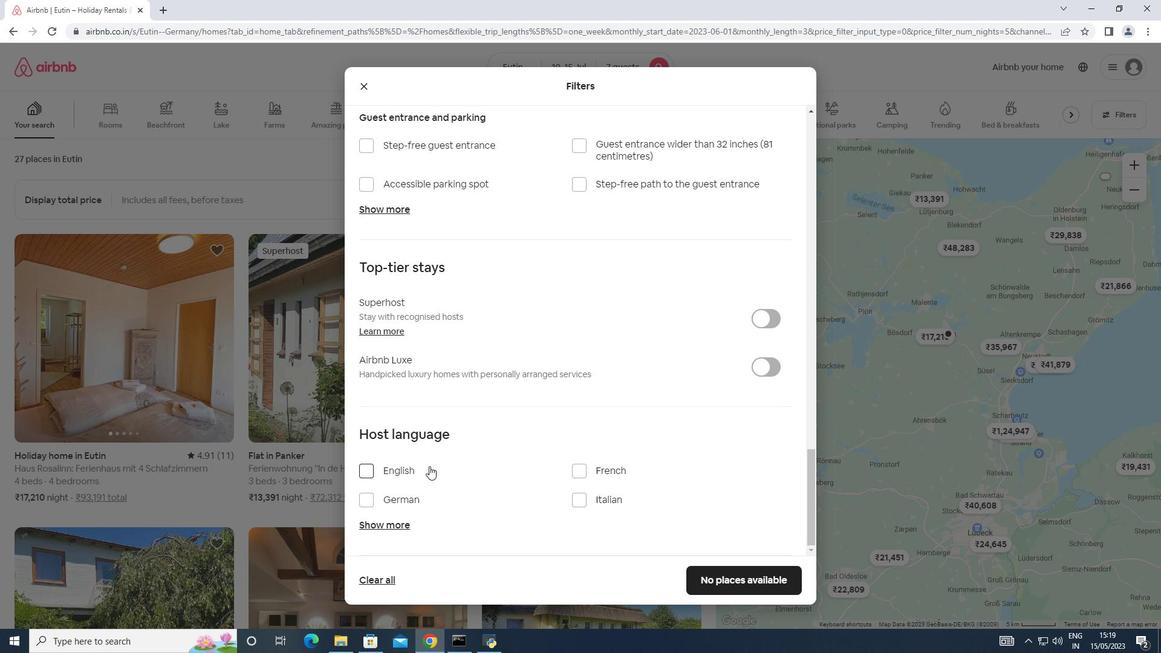 
Action: Mouse pressed left at (411, 470)
Screenshot: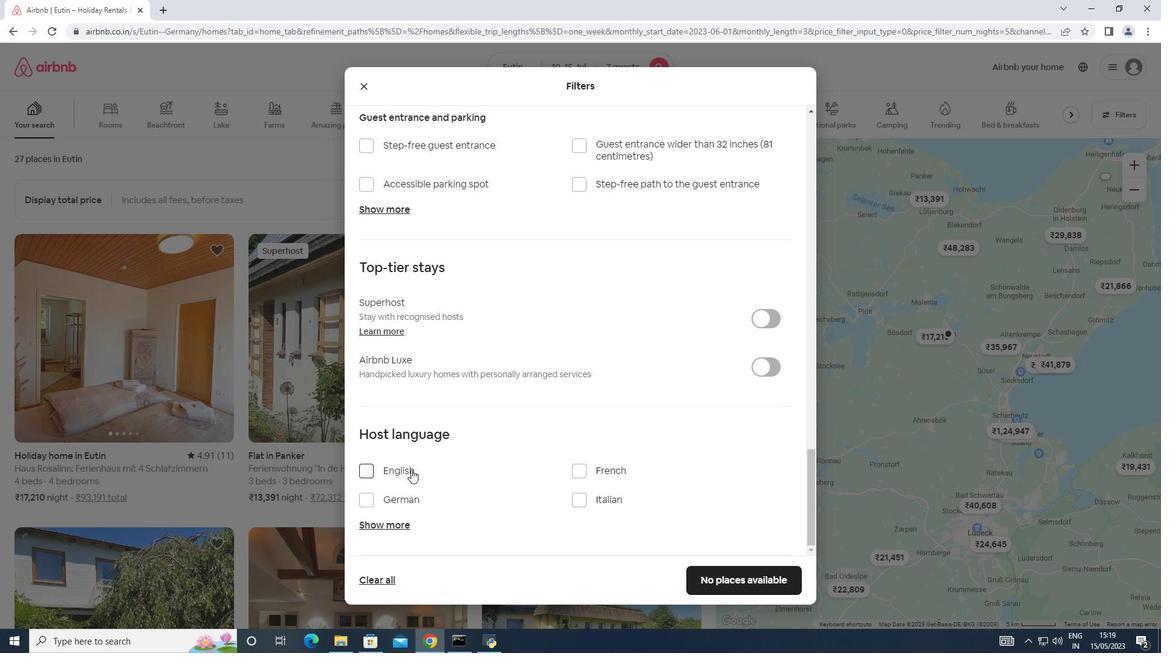 
Action: Mouse moved to (718, 577)
Screenshot: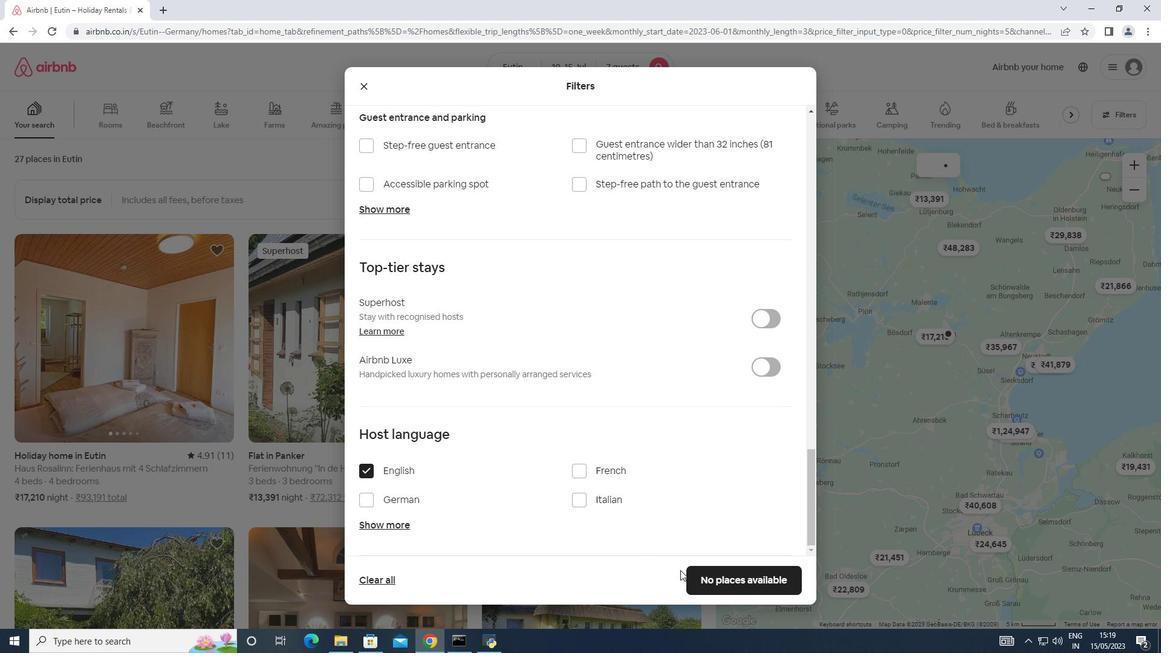 
Action: Mouse pressed left at (718, 577)
Screenshot: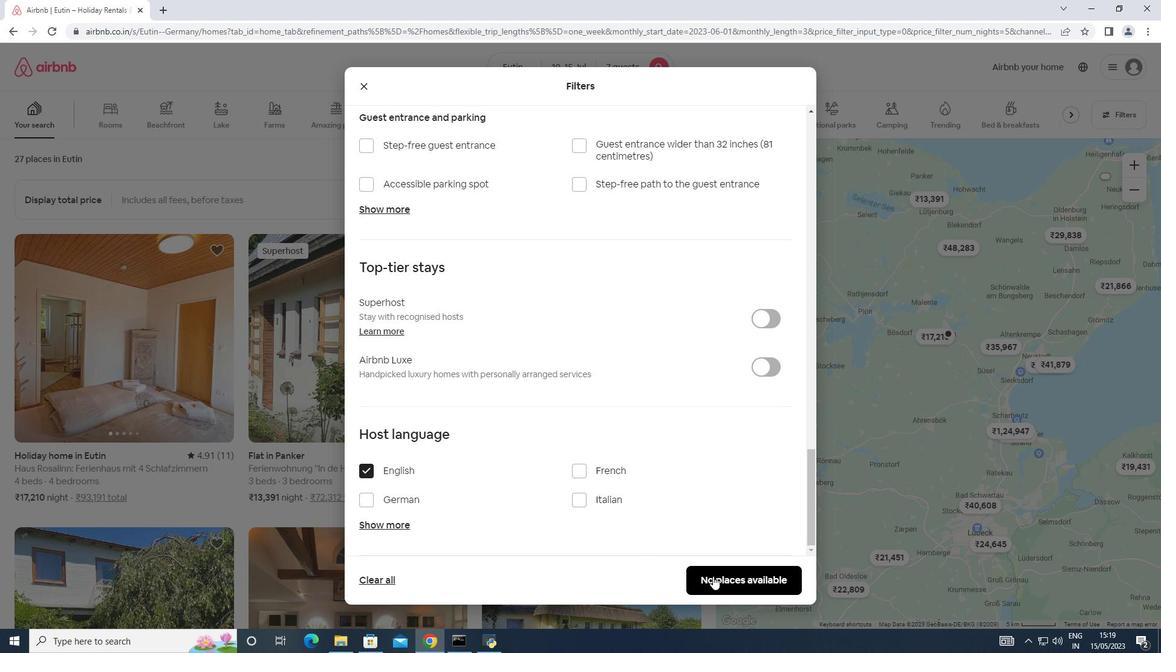 
